 Task: Find connections with filter location Chandannagar with filter topic #engineeringwith filter profile language French with filter current company JBEGlobal.com Job Portal with filter school Uttrakhand Jobs with filter industry Utilities with filter service category Loans with filter keywords title School Counselor
Action: Mouse moved to (642, 84)
Screenshot: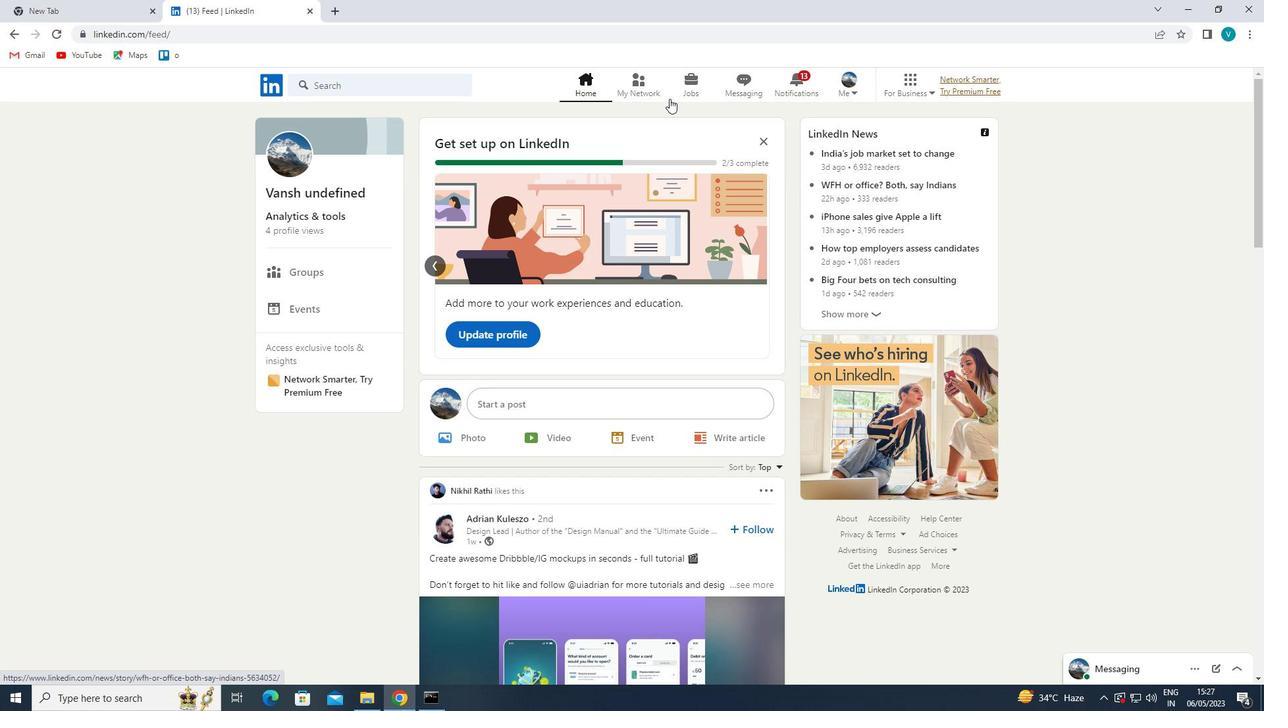 
Action: Mouse pressed left at (642, 84)
Screenshot: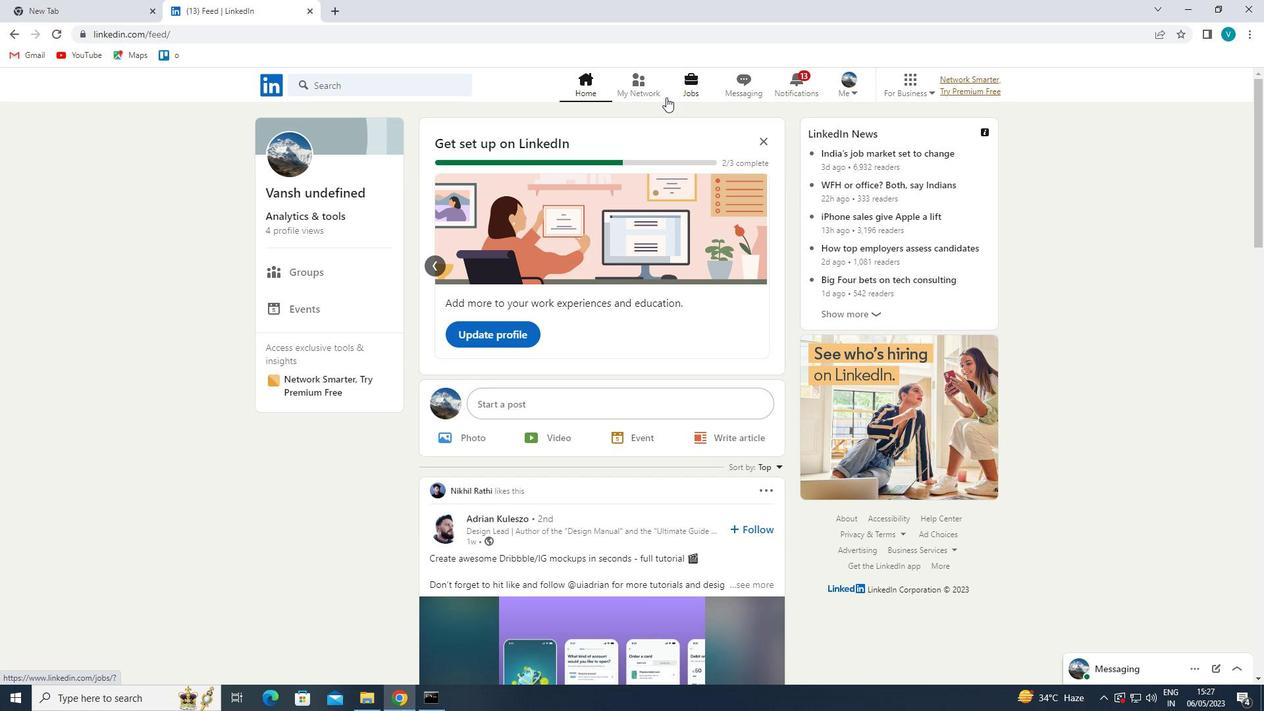 
Action: Mouse moved to (390, 149)
Screenshot: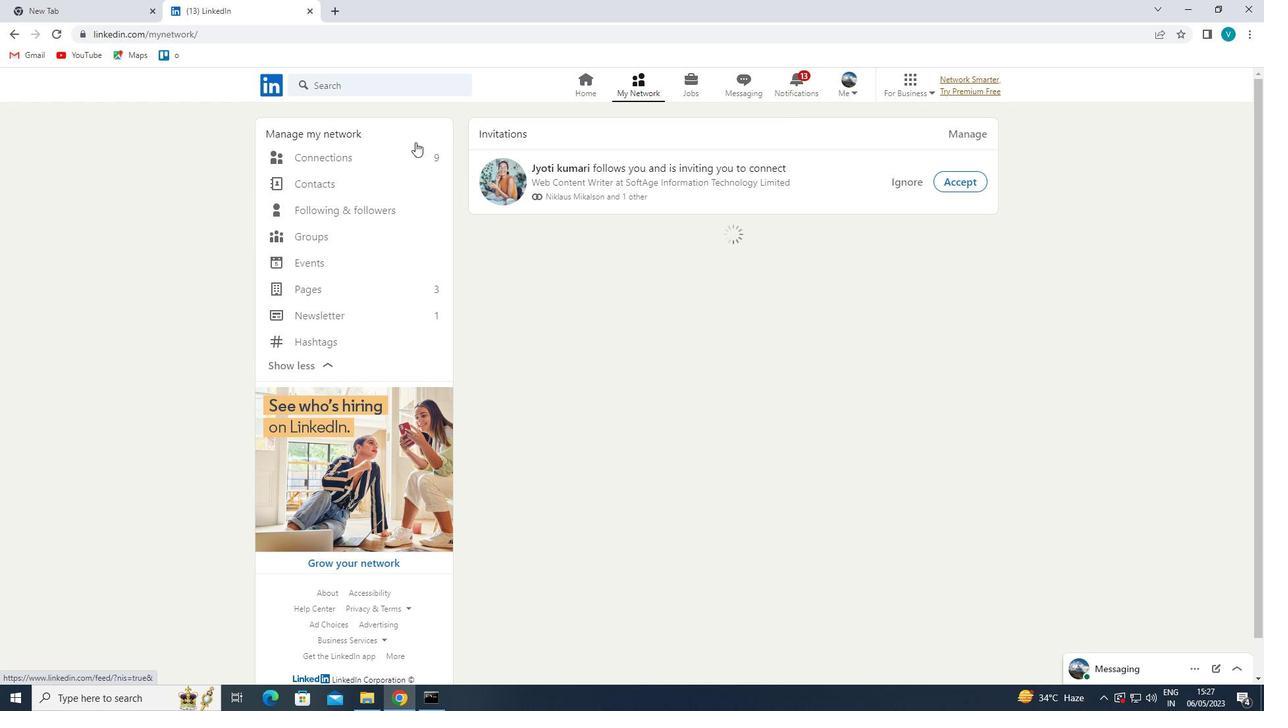 
Action: Mouse pressed left at (390, 149)
Screenshot: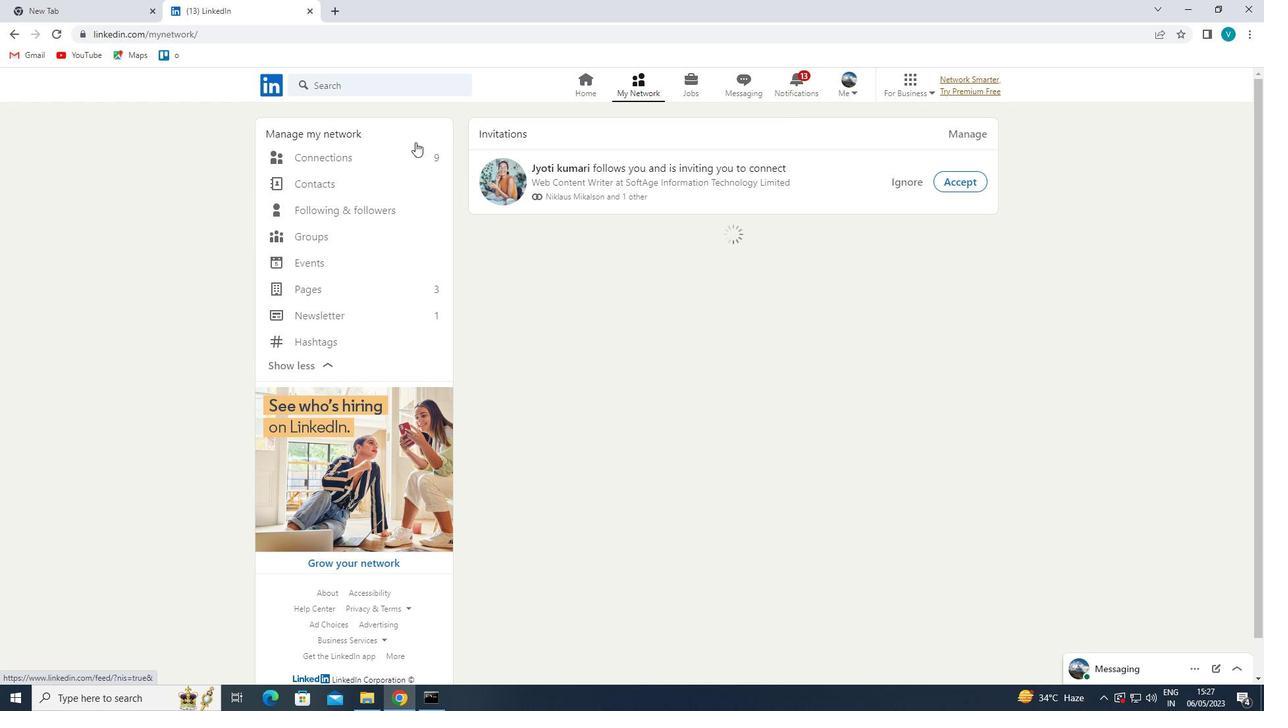 
Action: Mouse moved to (737, 161)
Screenshot: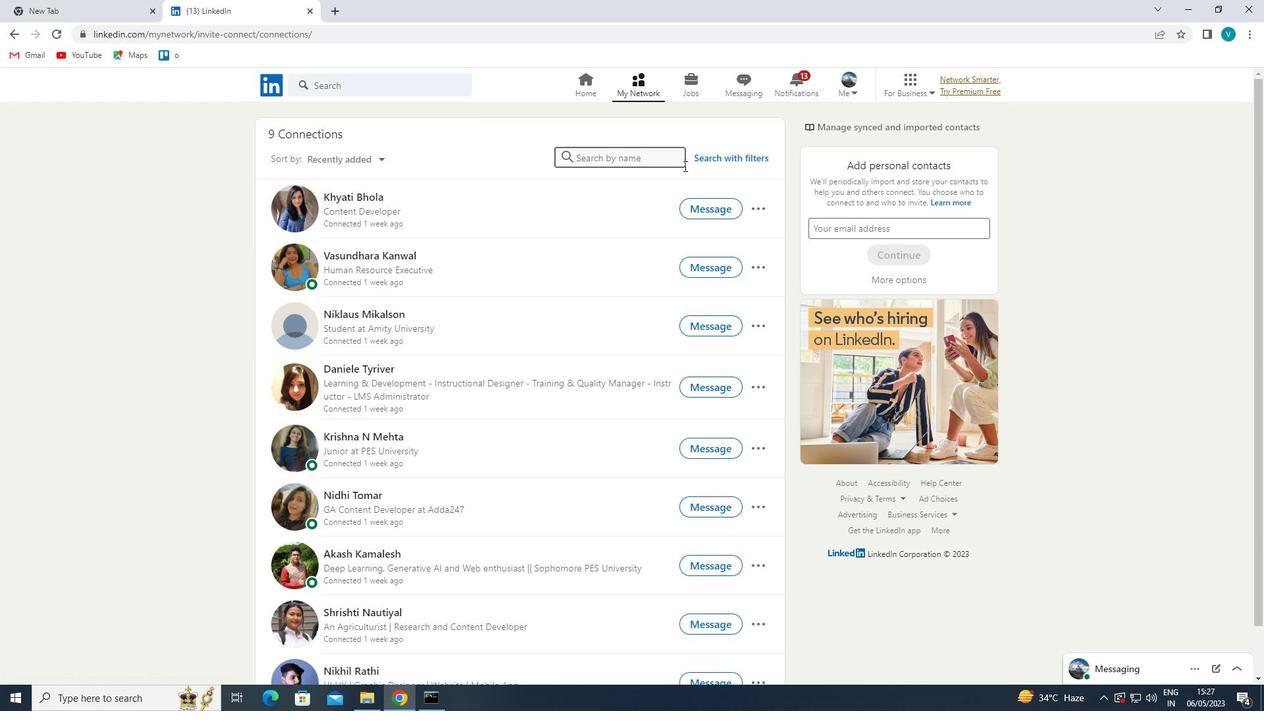 
Action: Mouse pressed left at (737, 161)
Screenshot: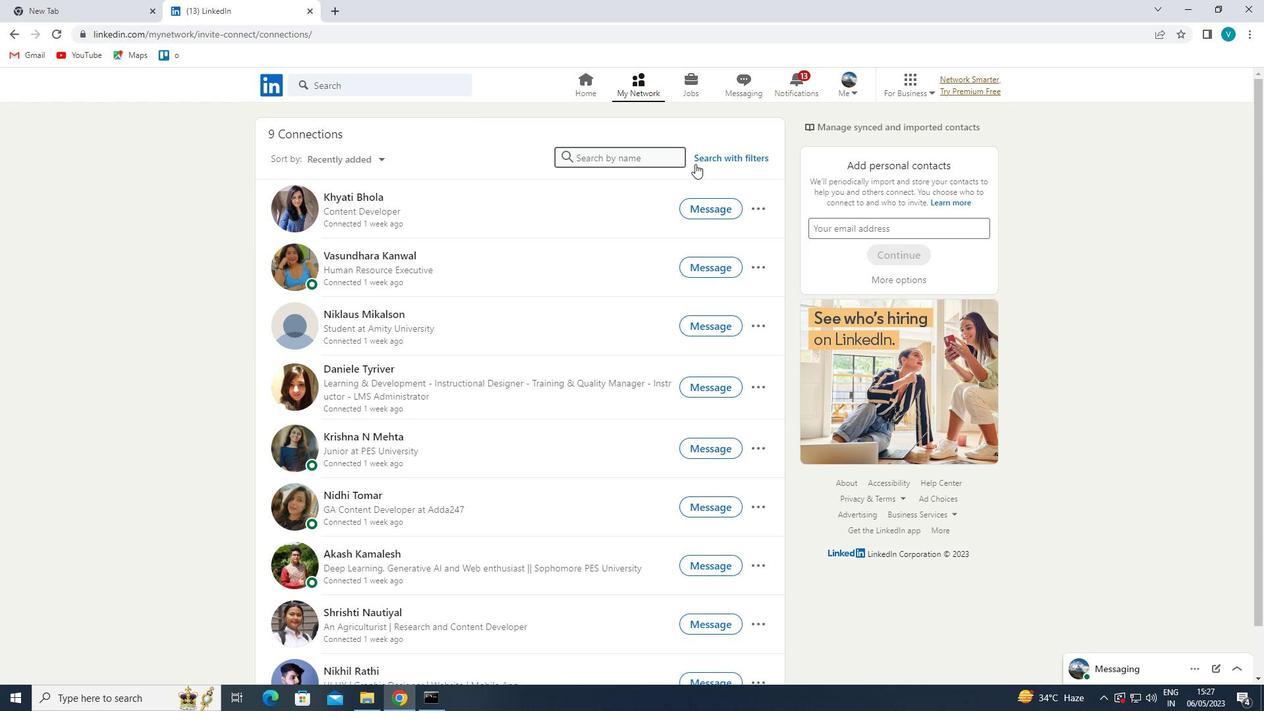
Action: Mouse moved to (637, 125)
Screenshot: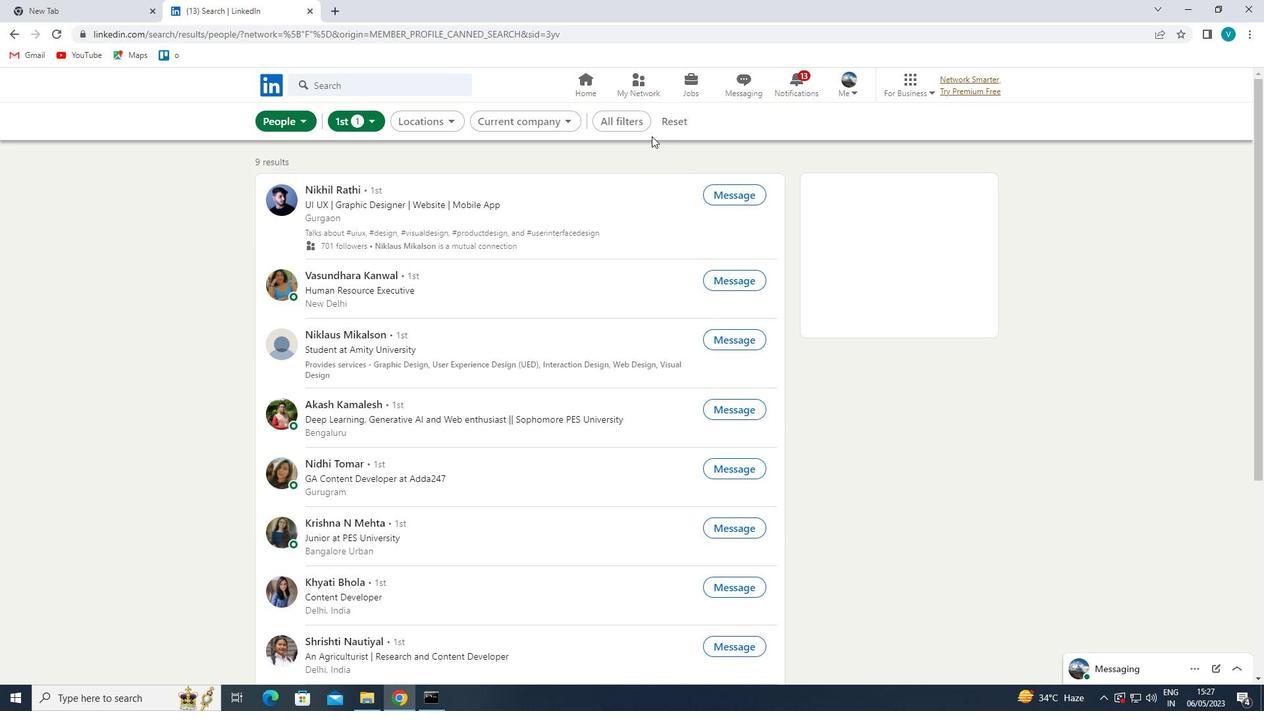 
Action: Mouse pressed left at (637, 125)
Screenshot: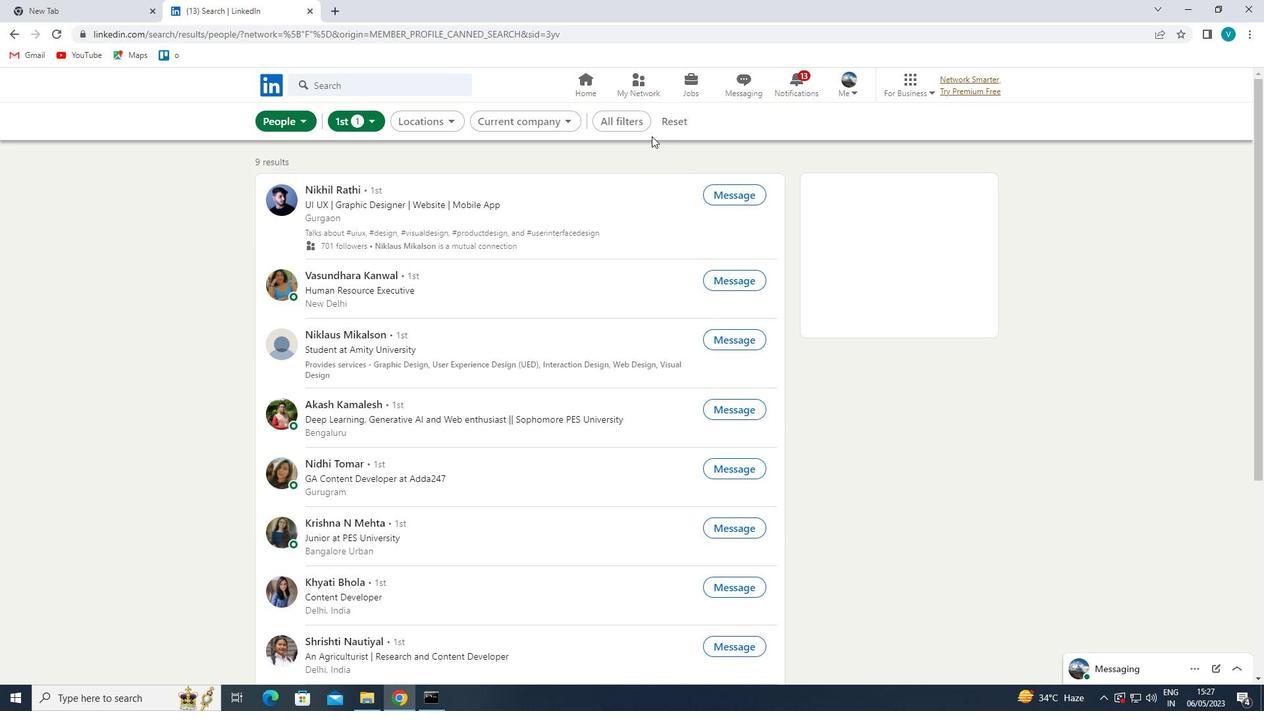 
Action: Mouse moved to (1165, 315)
Screenshot: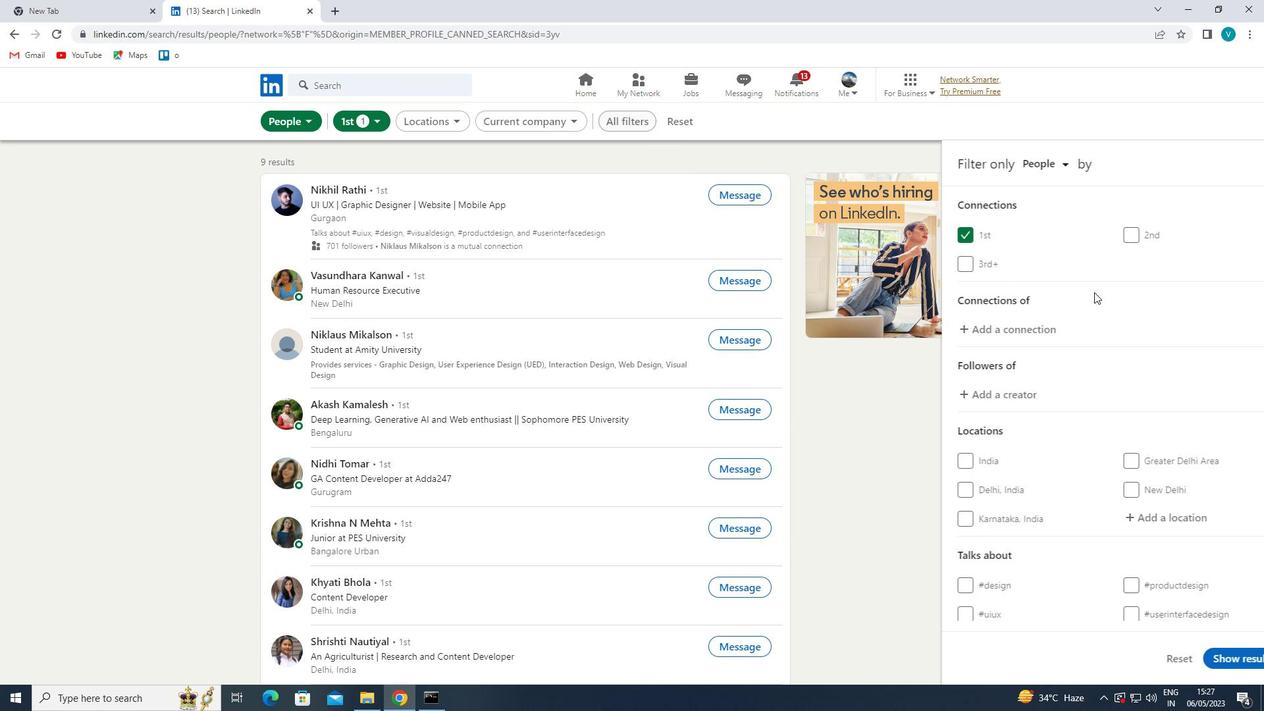
Action: Mouse scrolled (1165, 314) with delta (0, 0)
Screenshot: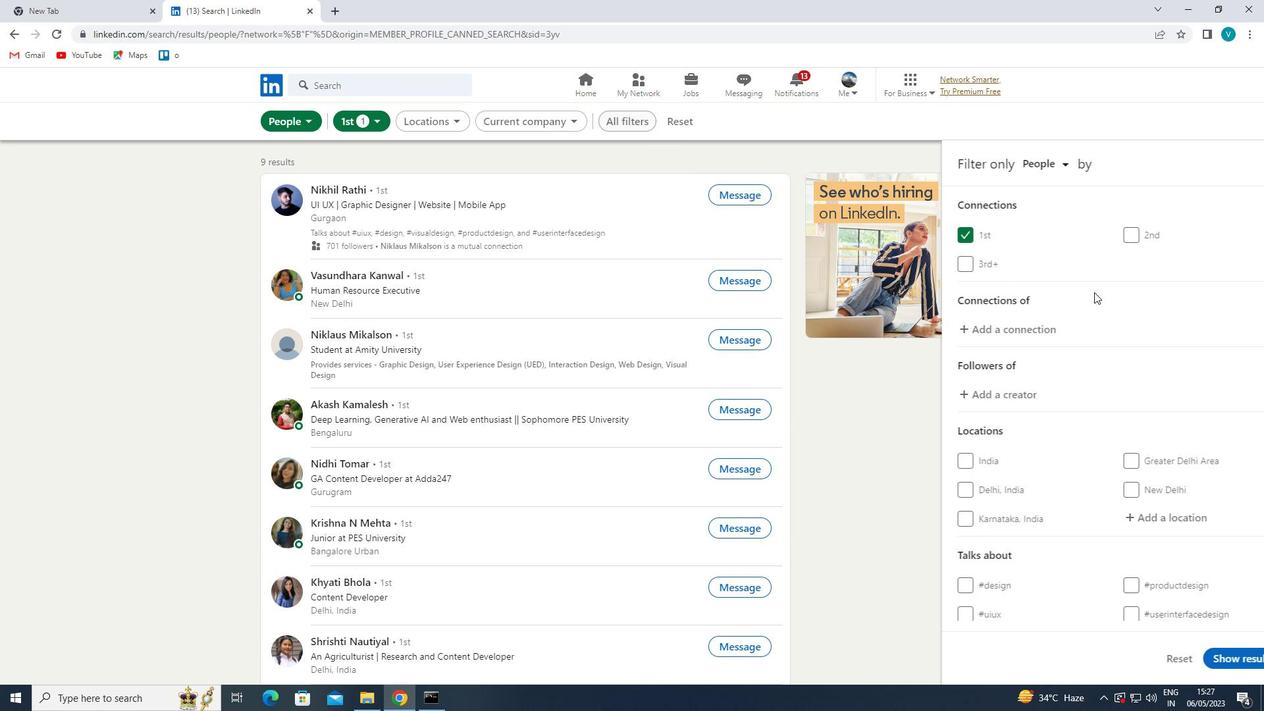 
Action: Mouse moved to (1154, 450)
Screenshot: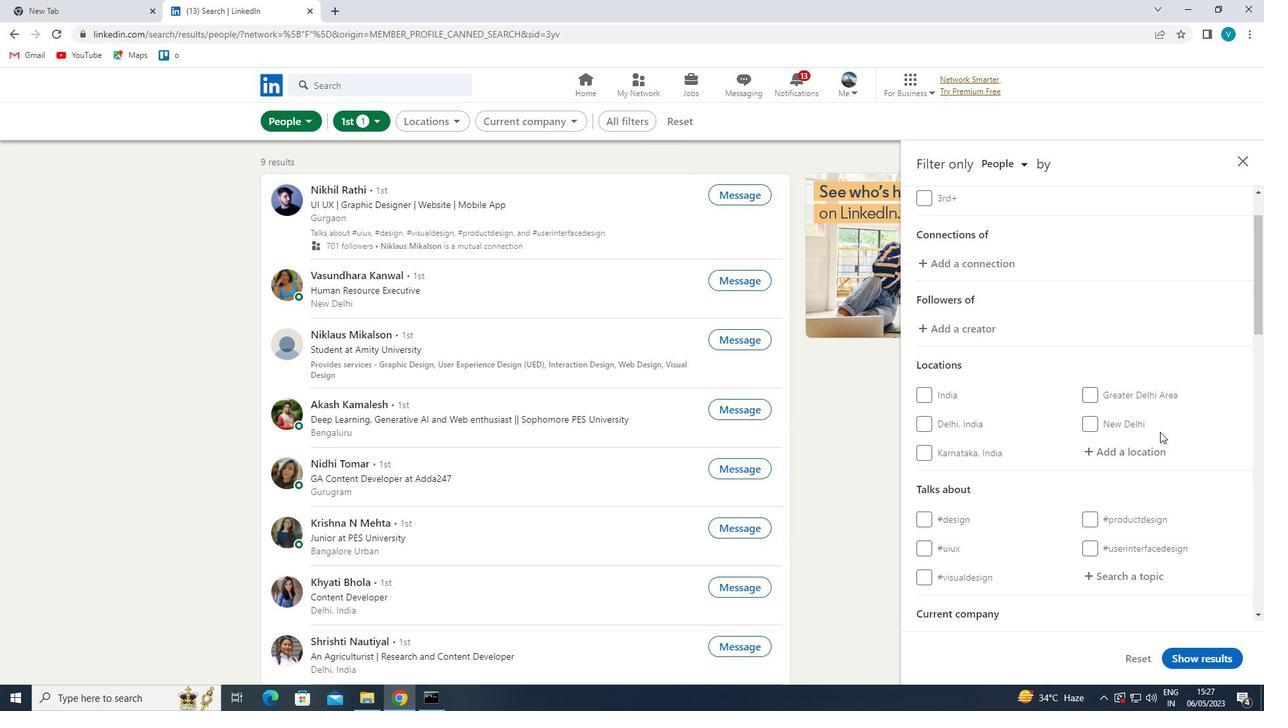 
Action: Mouse pressed left at (1154, 450)
Screenshot: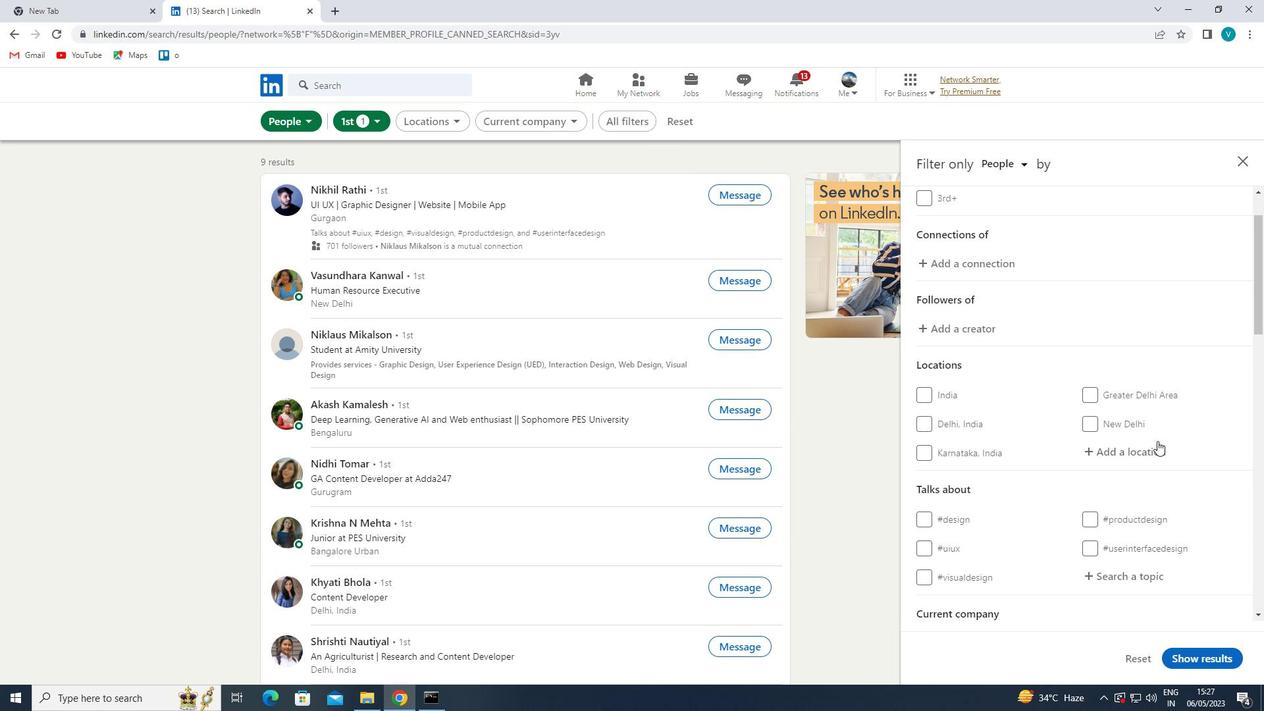 
Action: Mouse moved to (1008, 381)
Screenshot: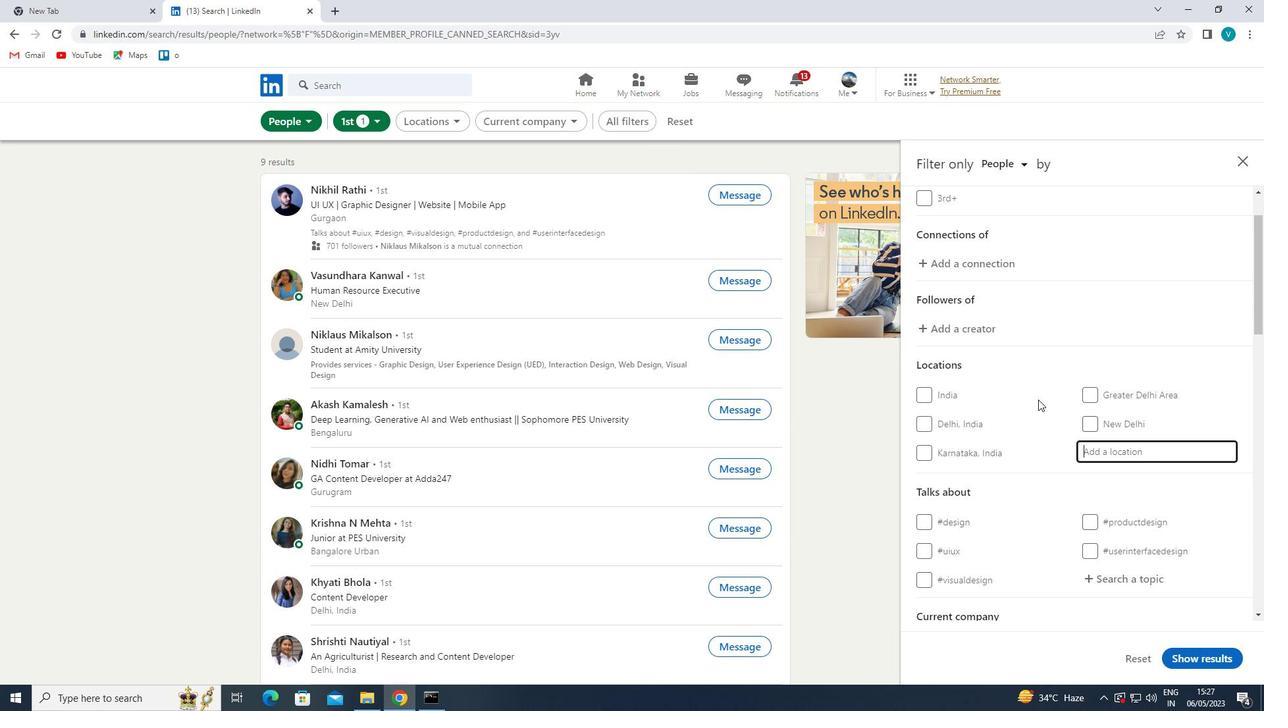 
Action: Key pressed <Key.shift>CHA
Screenshot: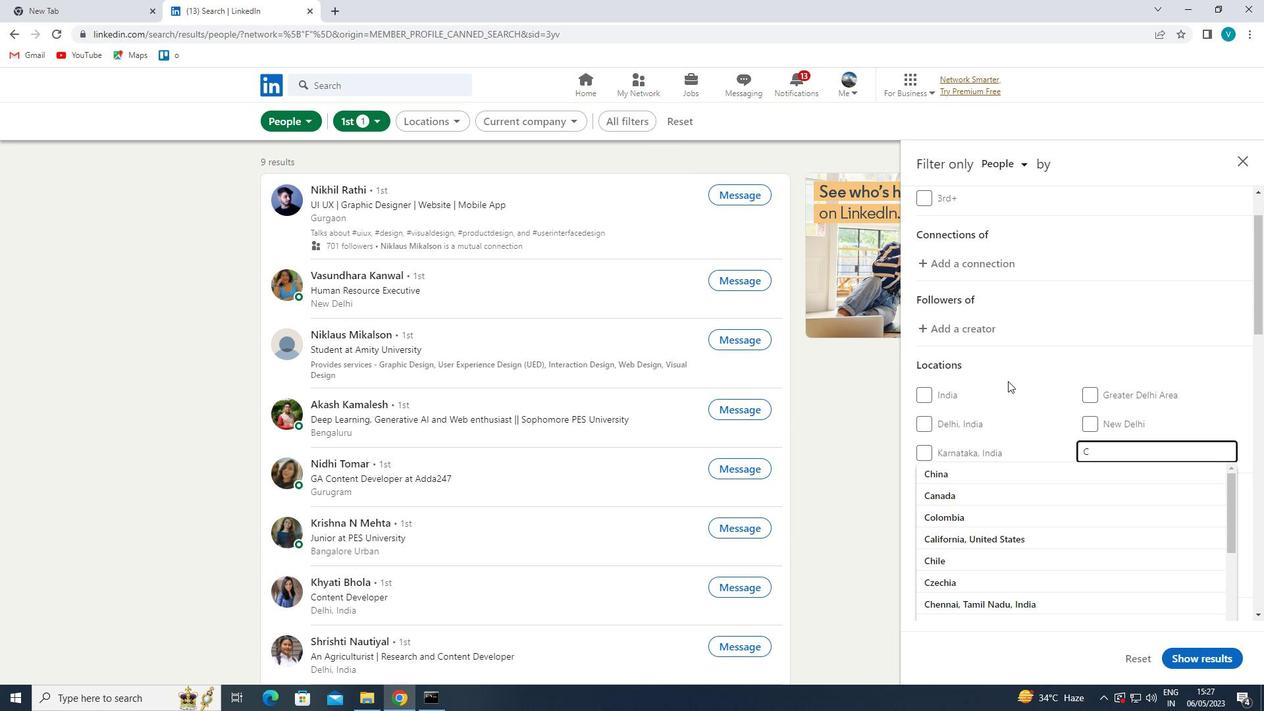 
Action: Mouse moved to (1007, 380)
Screenshot: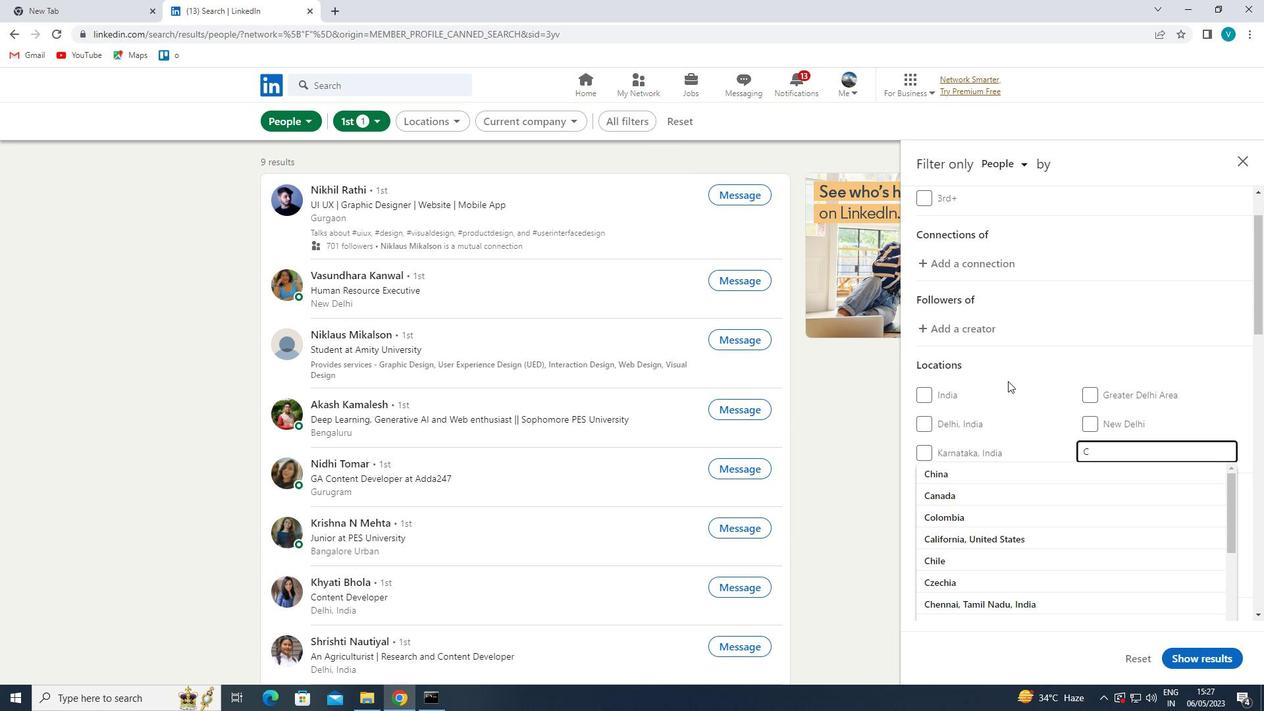 
Action: Key pressed NDANNAGAR
Screenshot: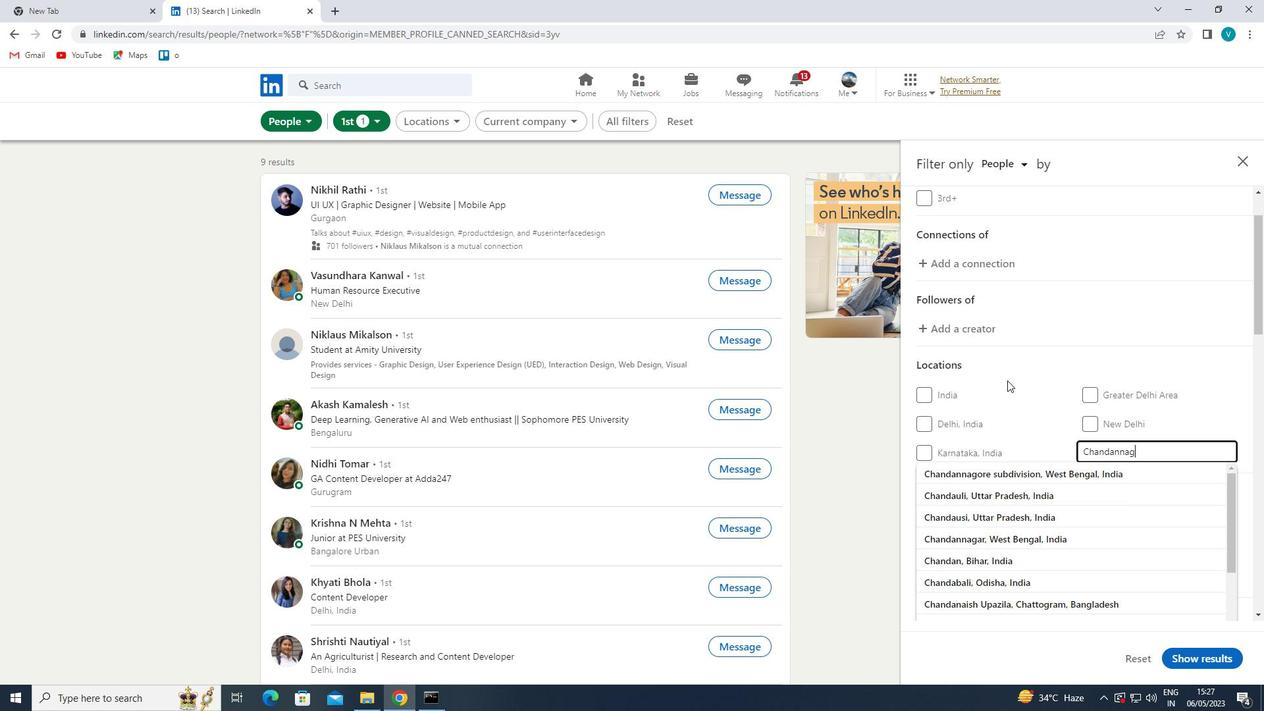 
Action: Mouse moved to (1024, 475)
Screenshot: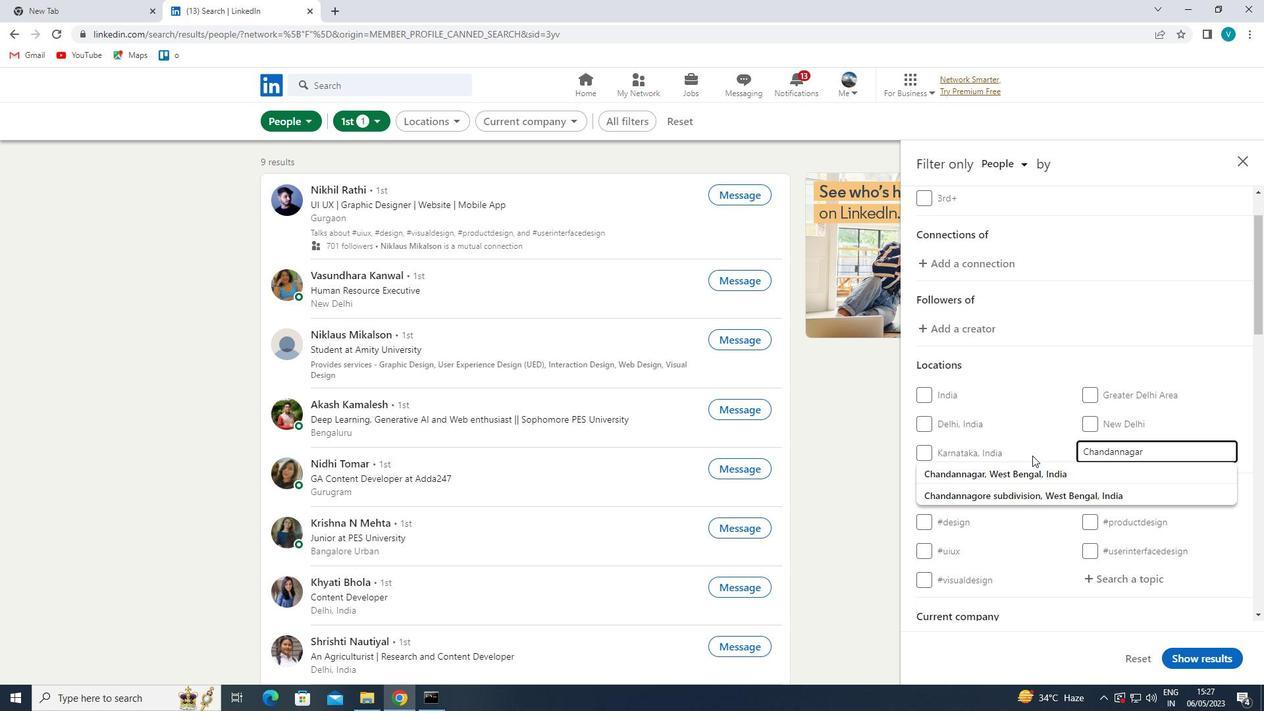 
Action: Mouse pressed left at (1024, 475)
Screenshot: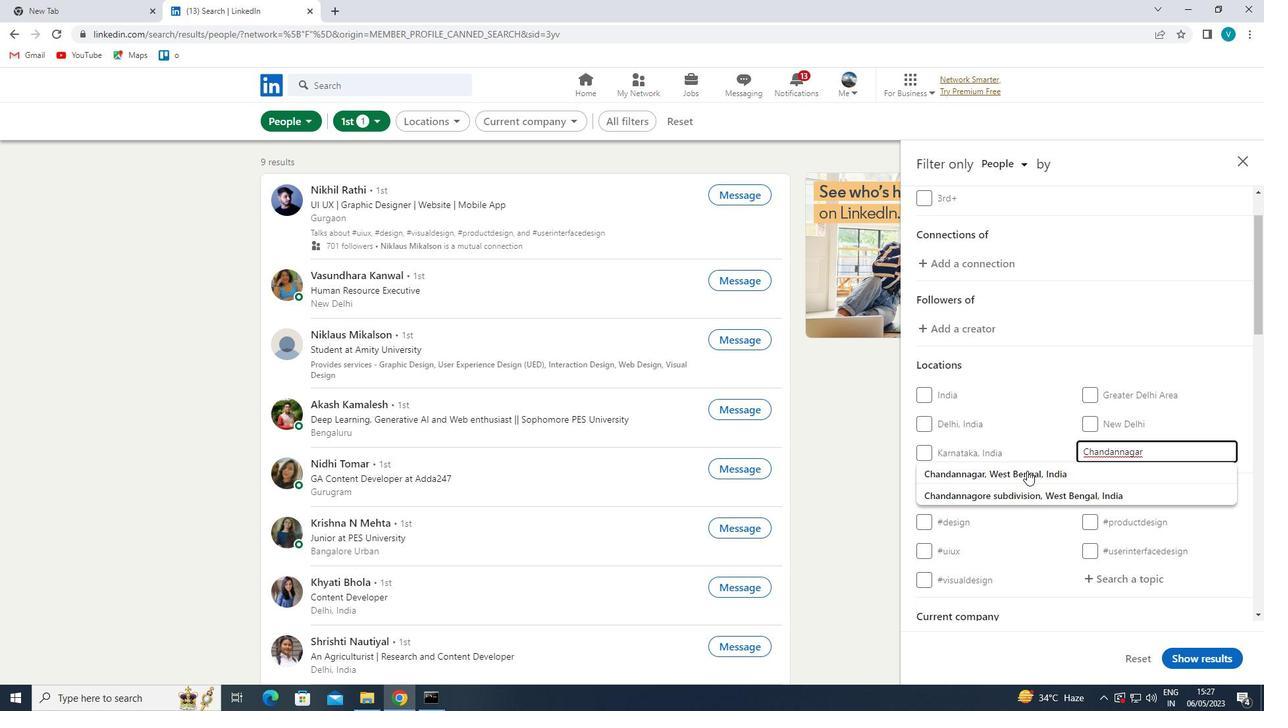 
Action: Mouse moved to (1086, 459)
Screenshot: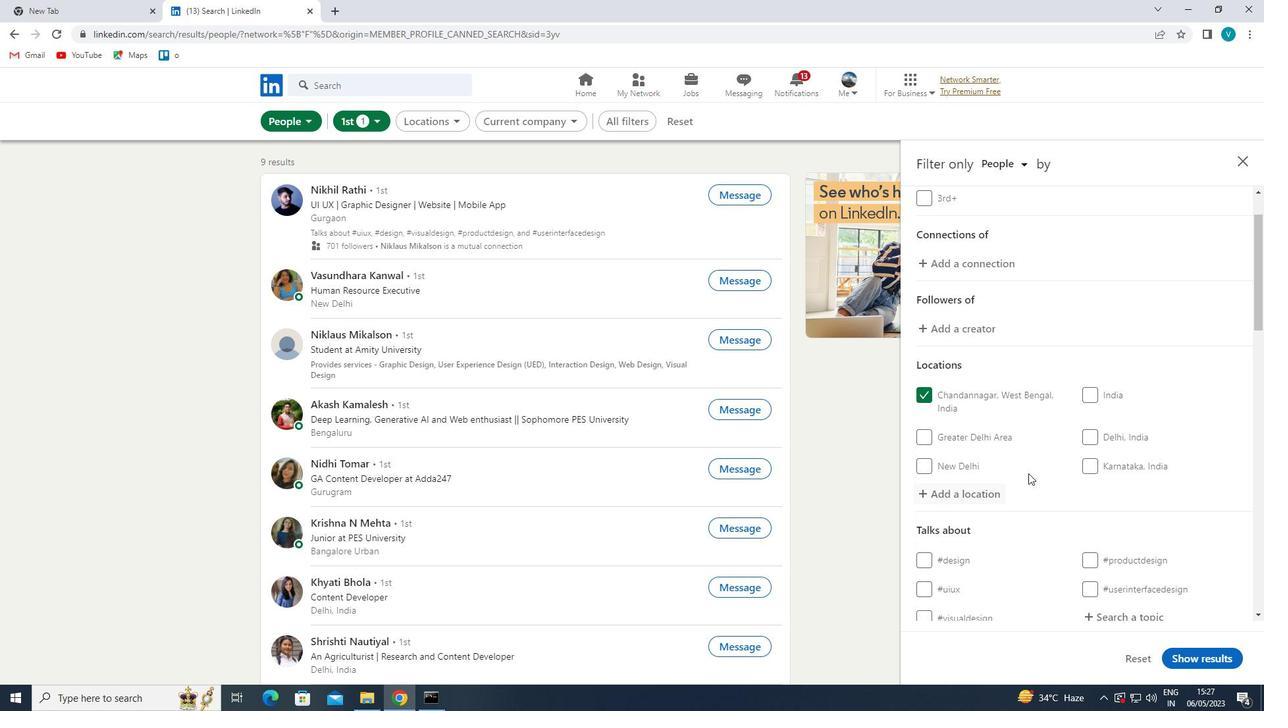
Action: Mouse scrolled (1086, 458) with delta (0, 0)
Screenshot: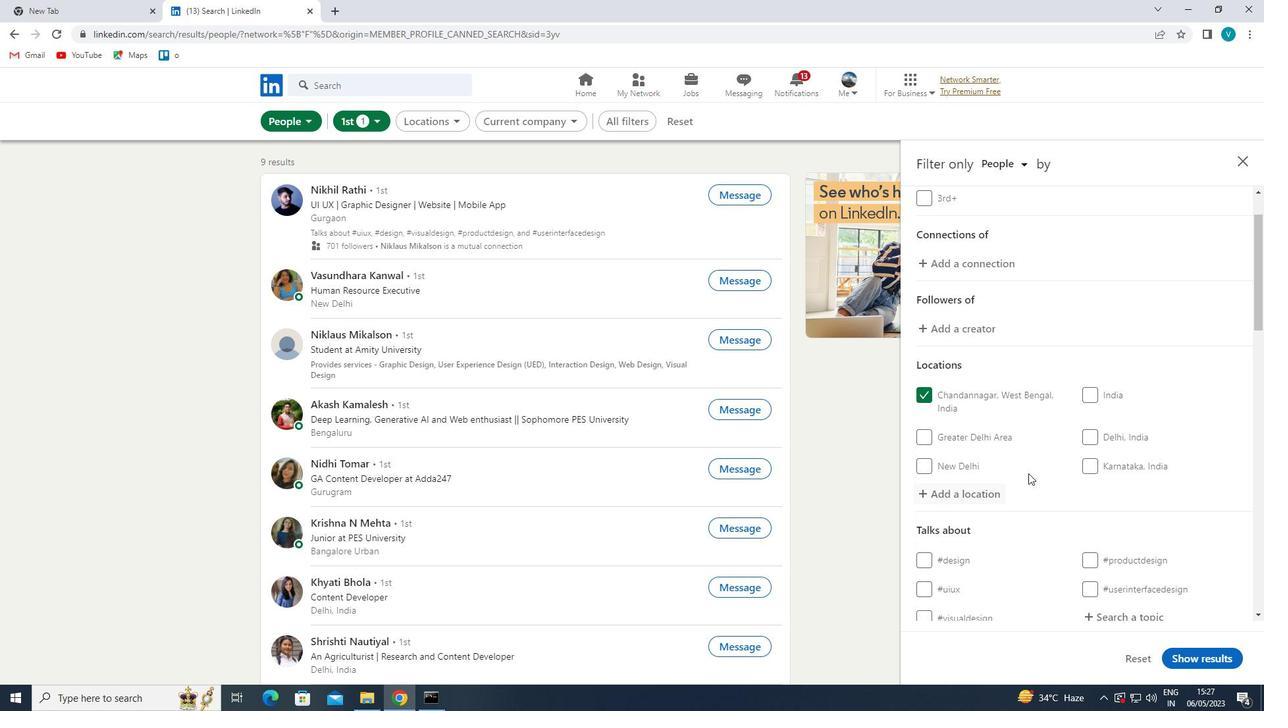 
Action: Mouse moved to (1090, 458)
Screenshot: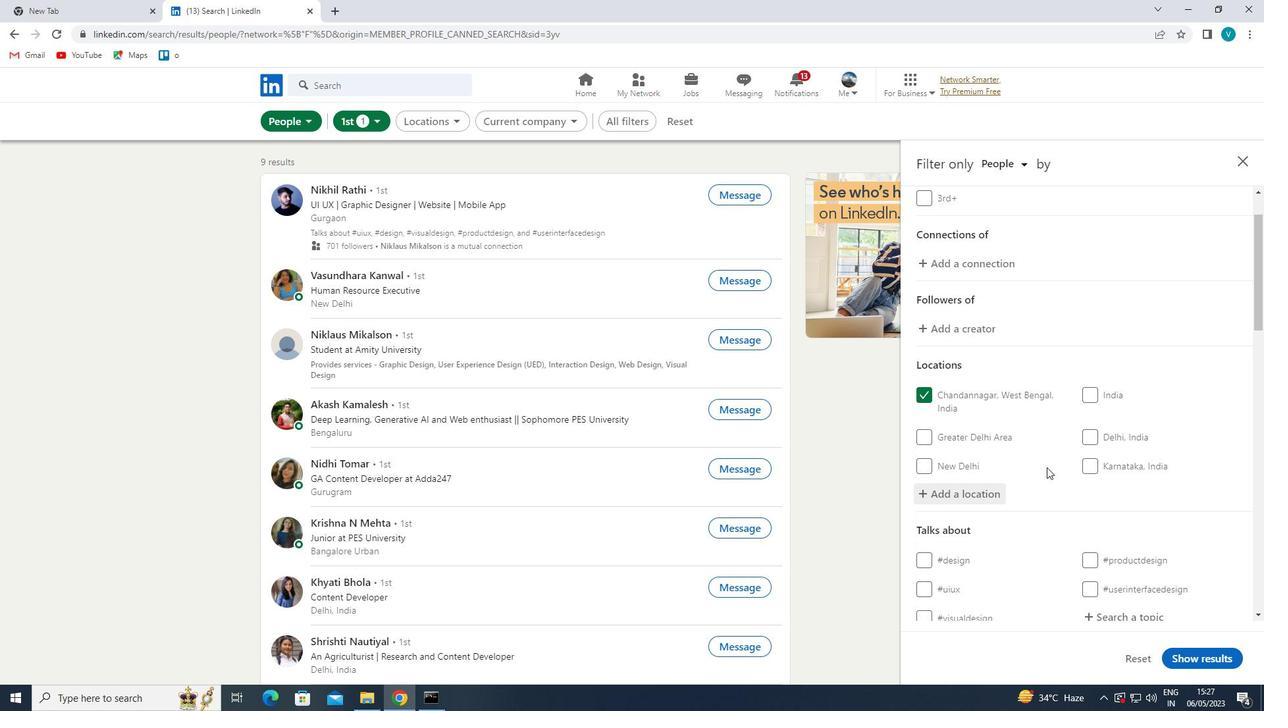 
Action: Mouse scrolled (1090, 457) with delta (0, 0)
Screenshot: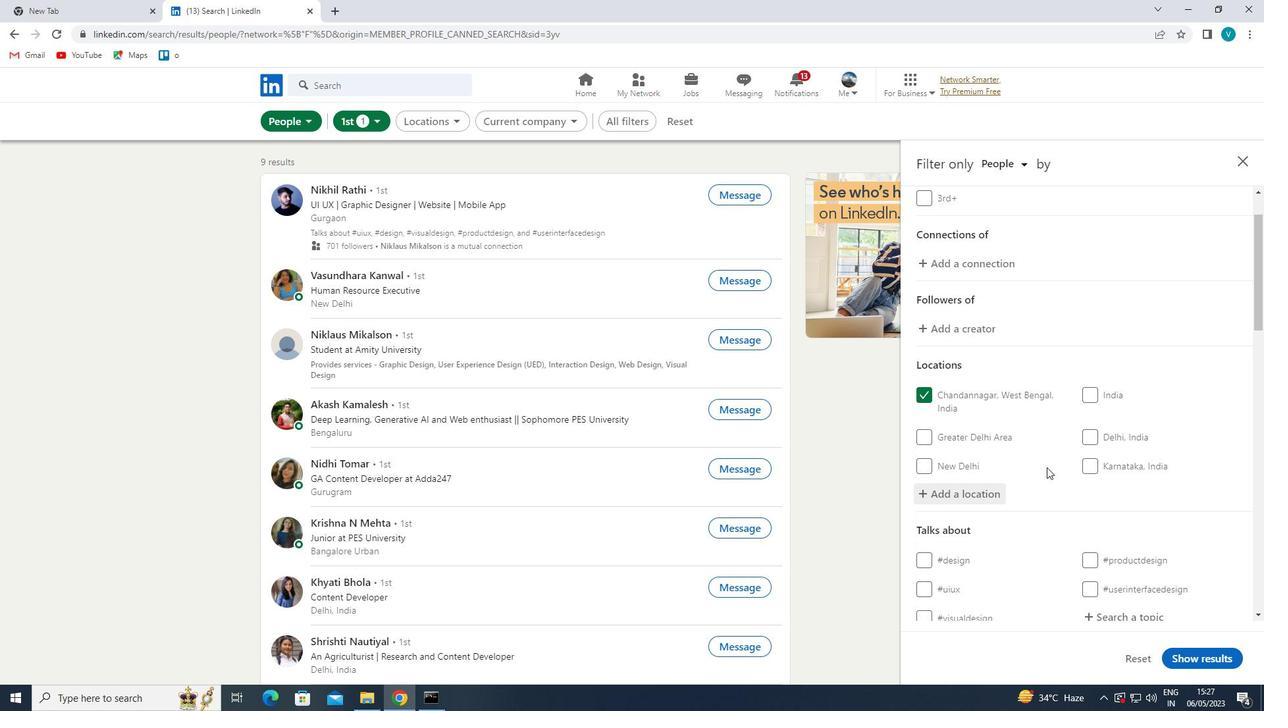 
Action: Mouse moved to (1094, 458)
Screenshot: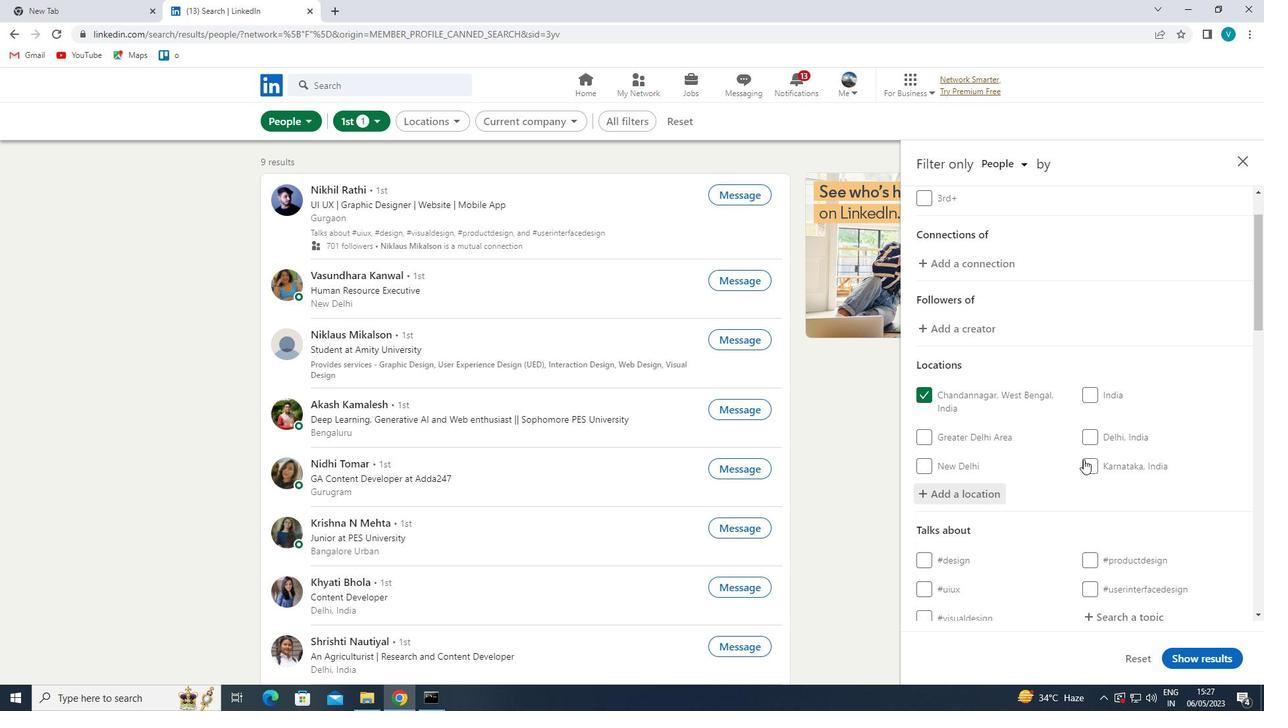 
Action: Mouse scrolled (1094, 457) with delta (0, 0)
Screenshot: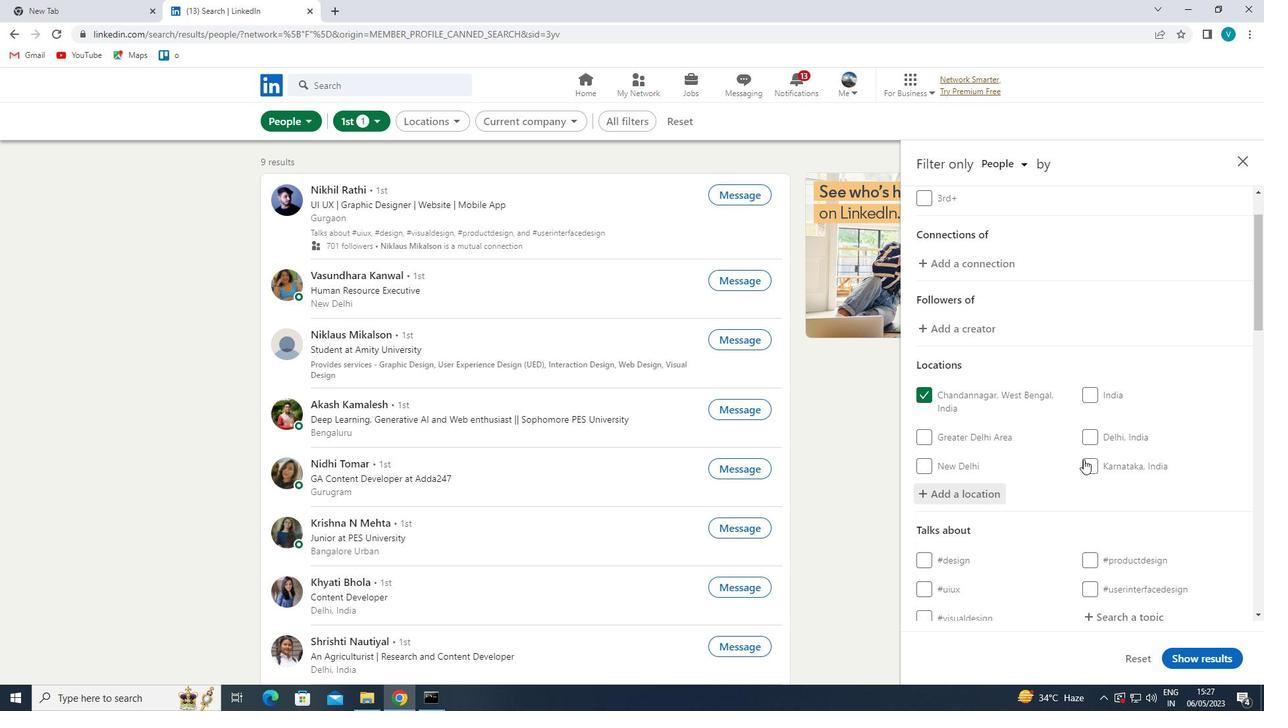 
Action: Mouse moved to (1148, 421)
Screenshot: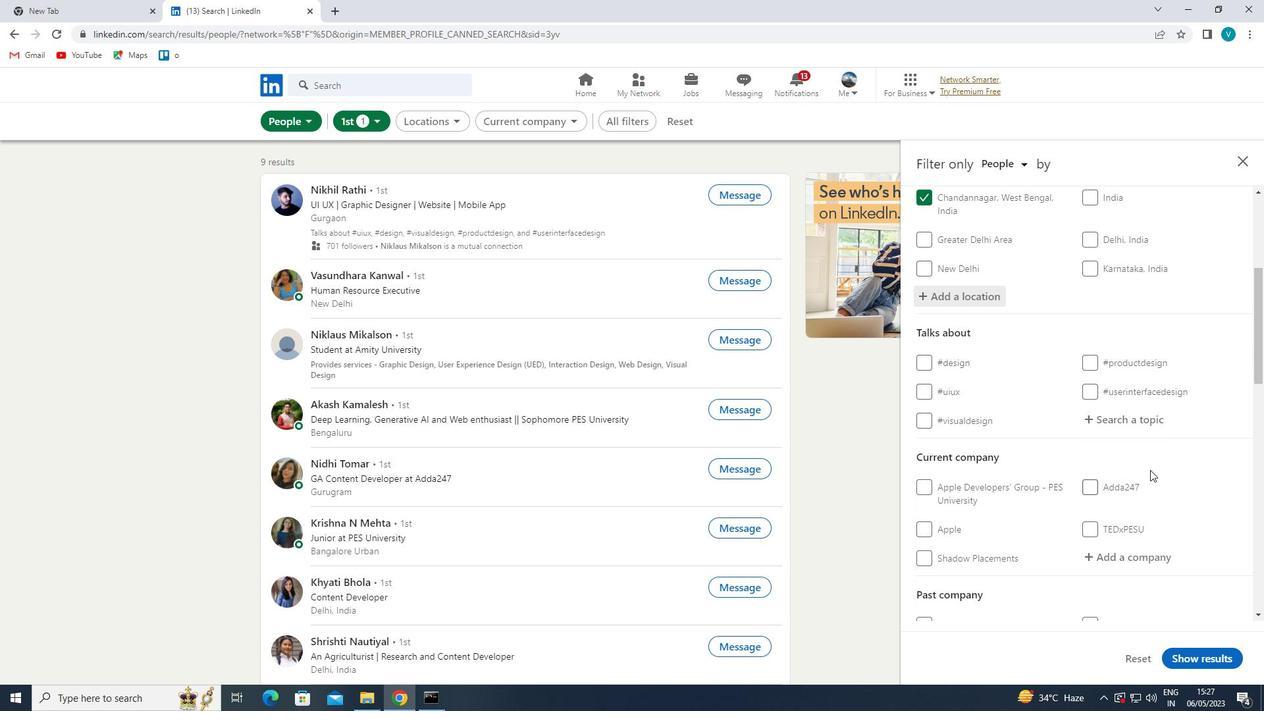 
Action: Mouse pressed left at (1148, 421)
Screenshot: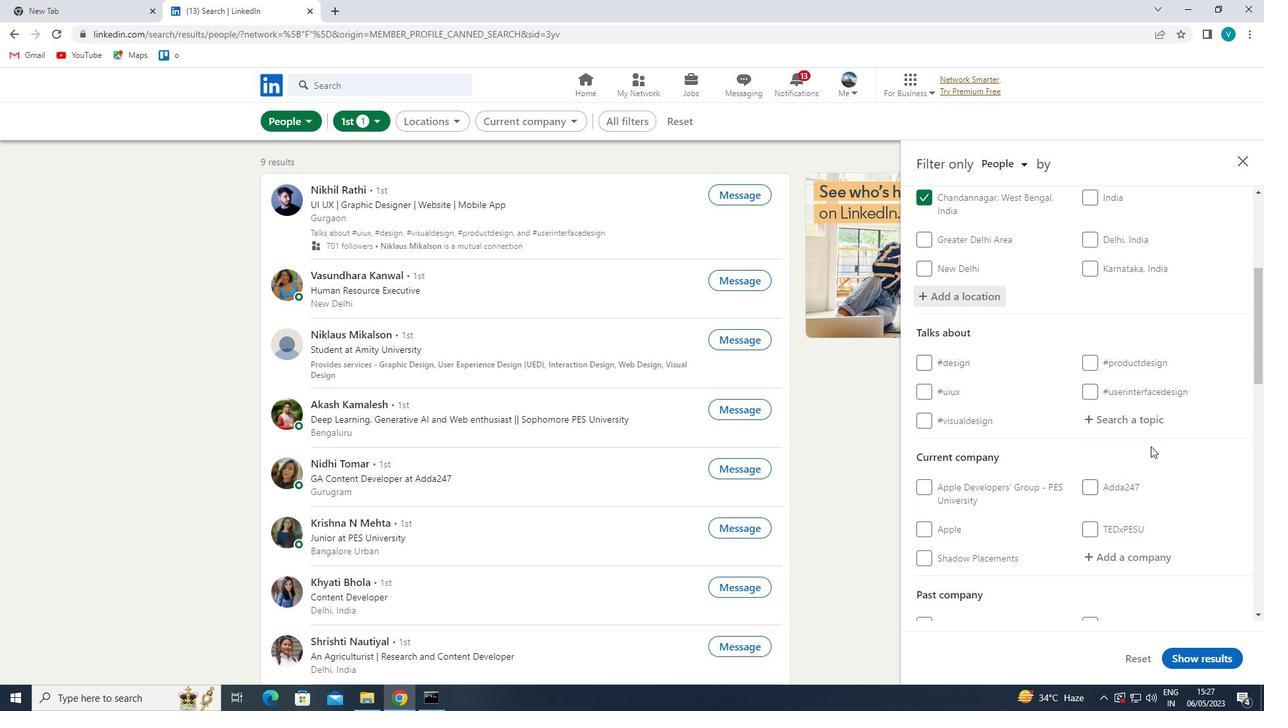 
Action: Mouse moved to (1078, 388)
Screenshot: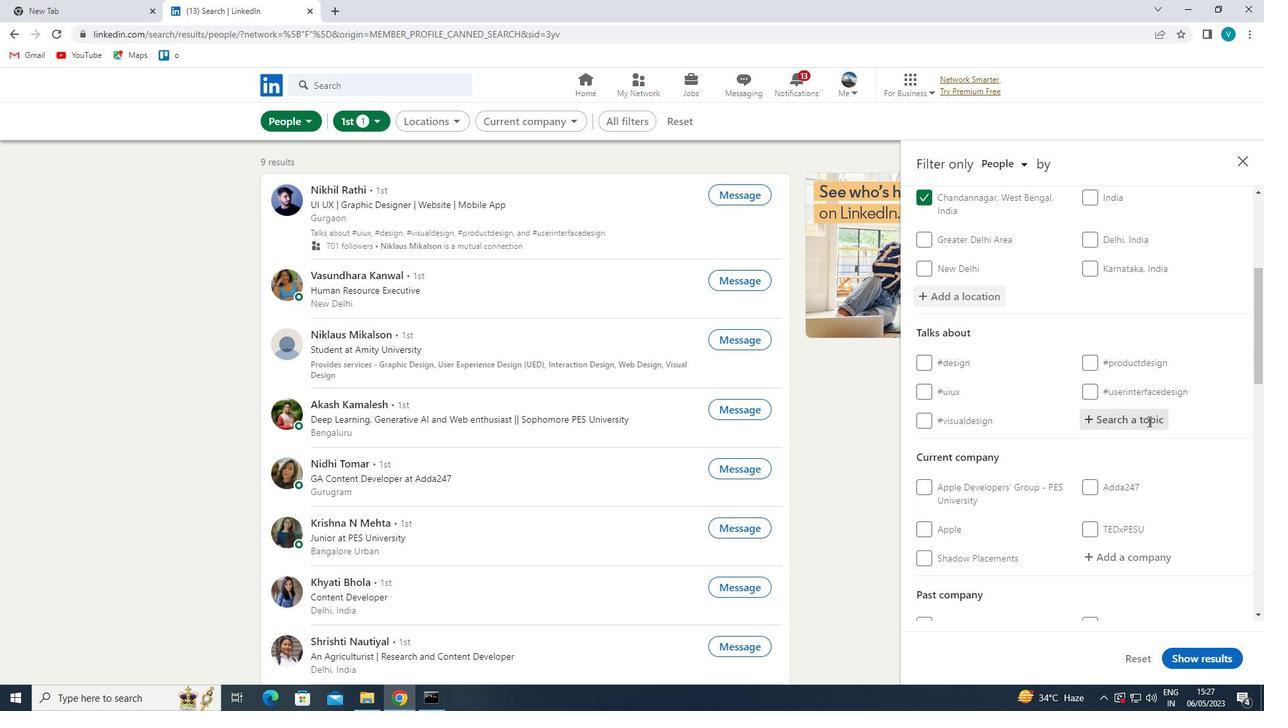 
Action: Key pressed ENGINEER
Screenshot: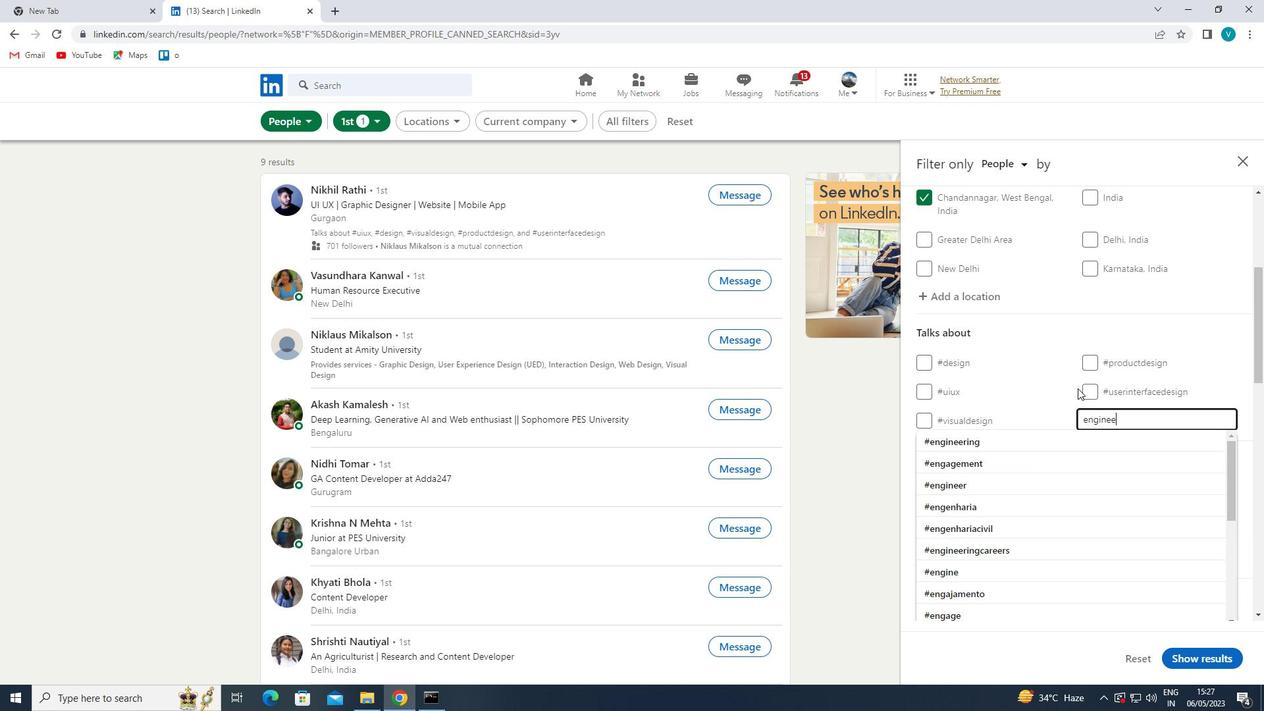 
Action: Mouse moved to (1053, 440)
Screenshot: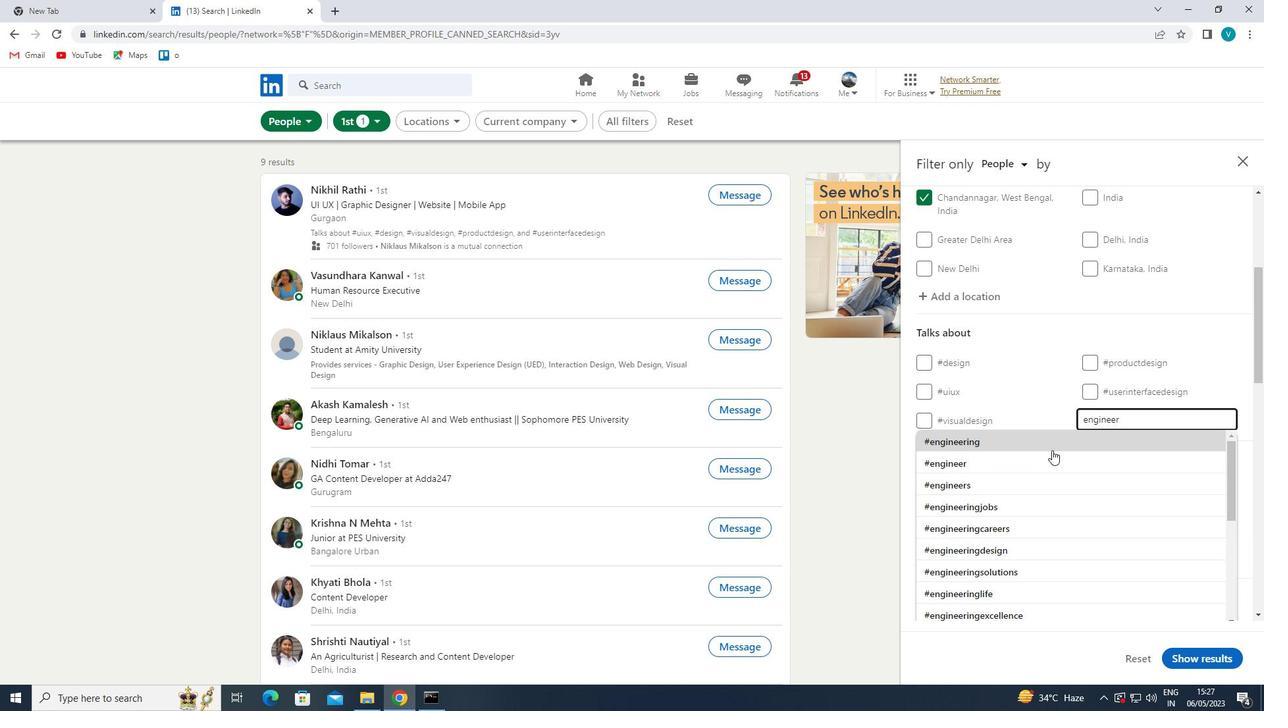 
Action: Mouse pressed left at (1053, 440)
Screenshot: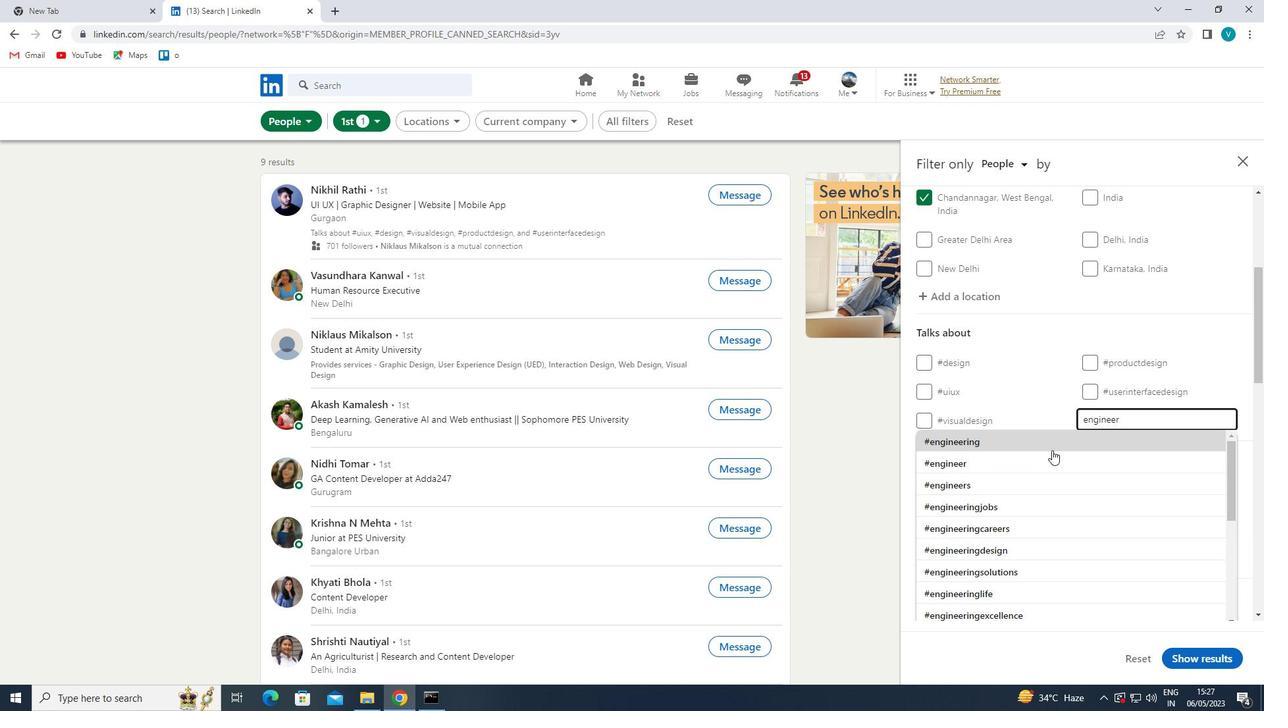 
Action: Mouse moved to (1077, 451)
Screenshot: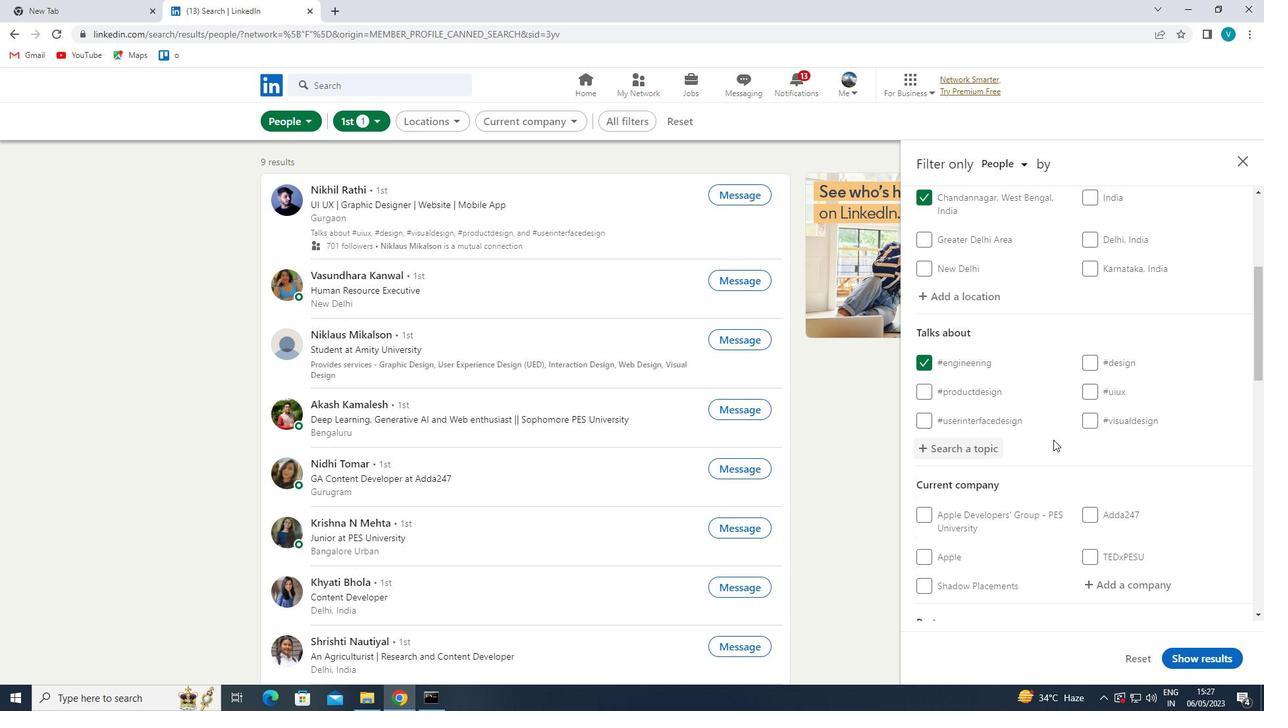 
Action: Mouse scrolled (1077, 450) with delta (0, 0)
Screenshot: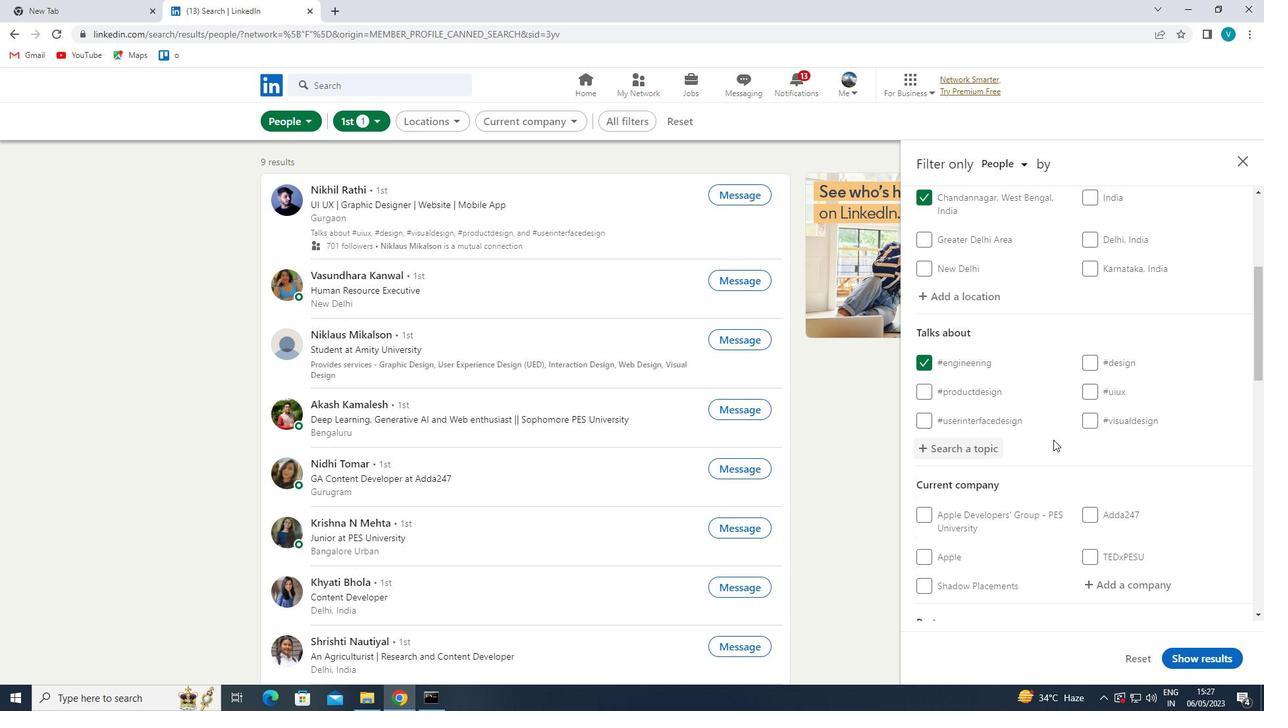 
Action: Mouse moved to (1081, 456)
Screenshot: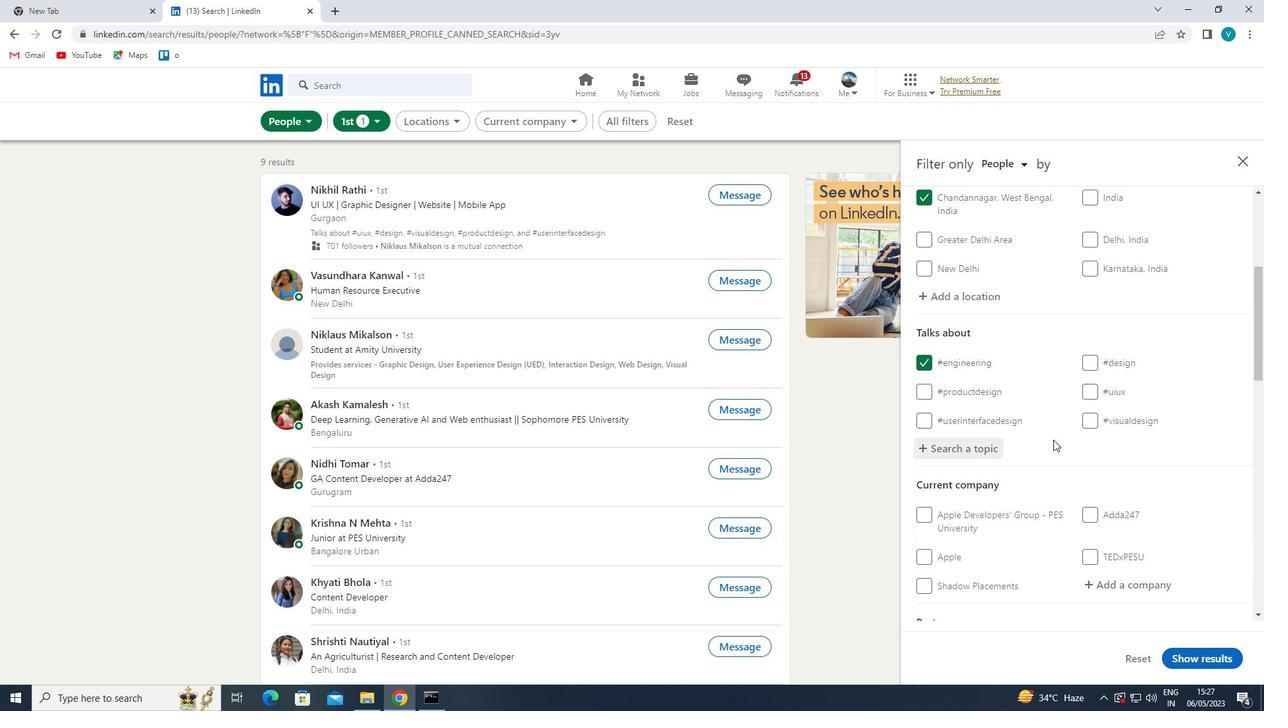 
Action: Mouse scrolled (1081, 455) with delta (0, 0)
Screenshot: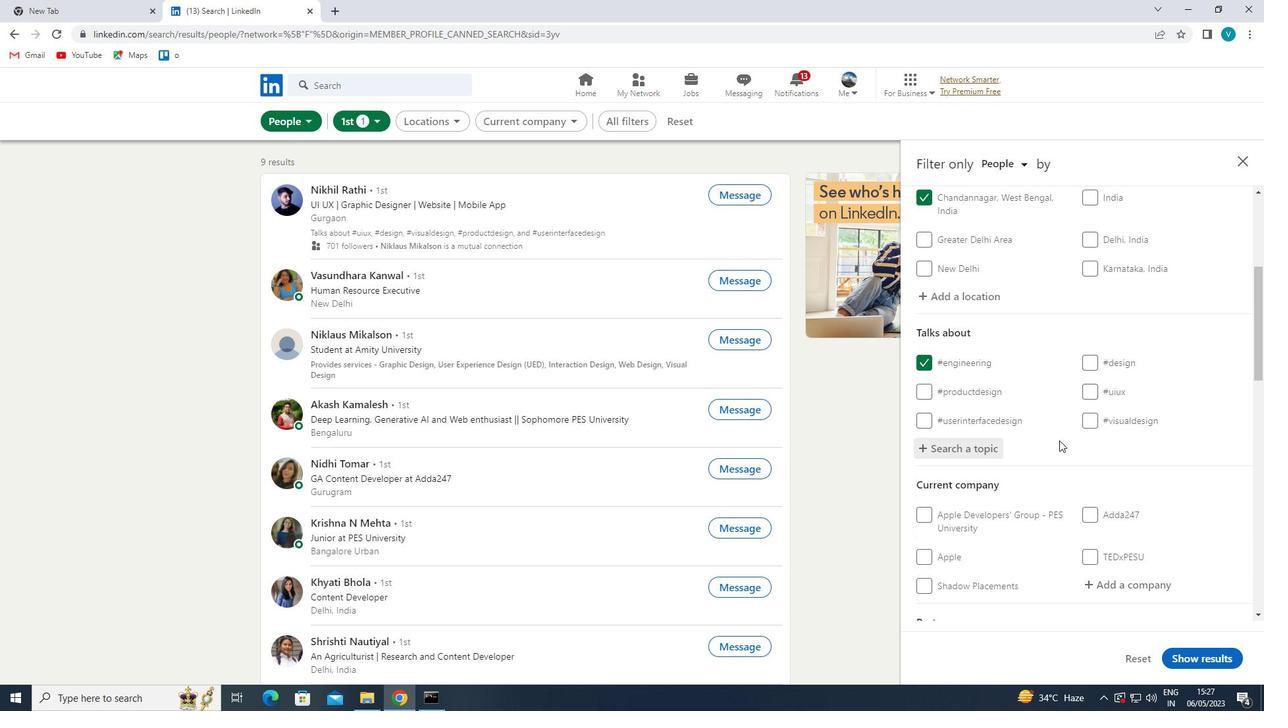 
Action: Mouse scrolled (1081, 455) with delta (0, 0)
Screenshot: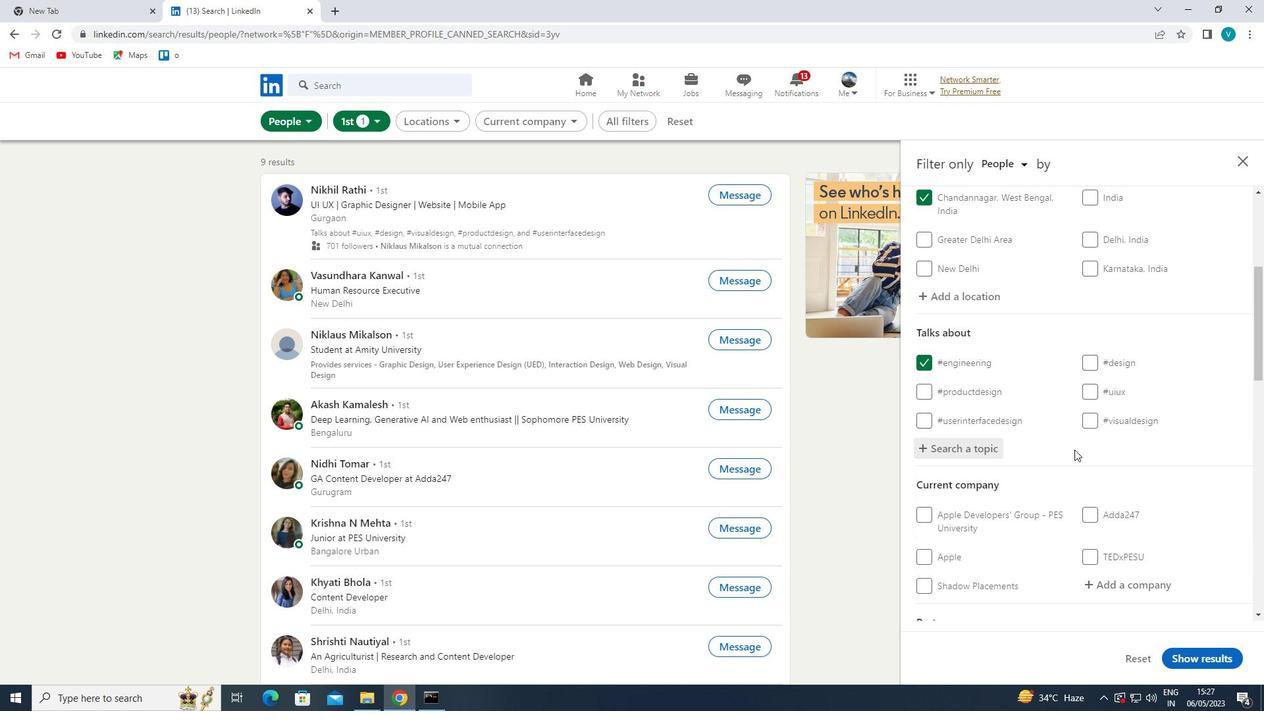 
Action: Mouse moved to (1129, 393)
Screenshot: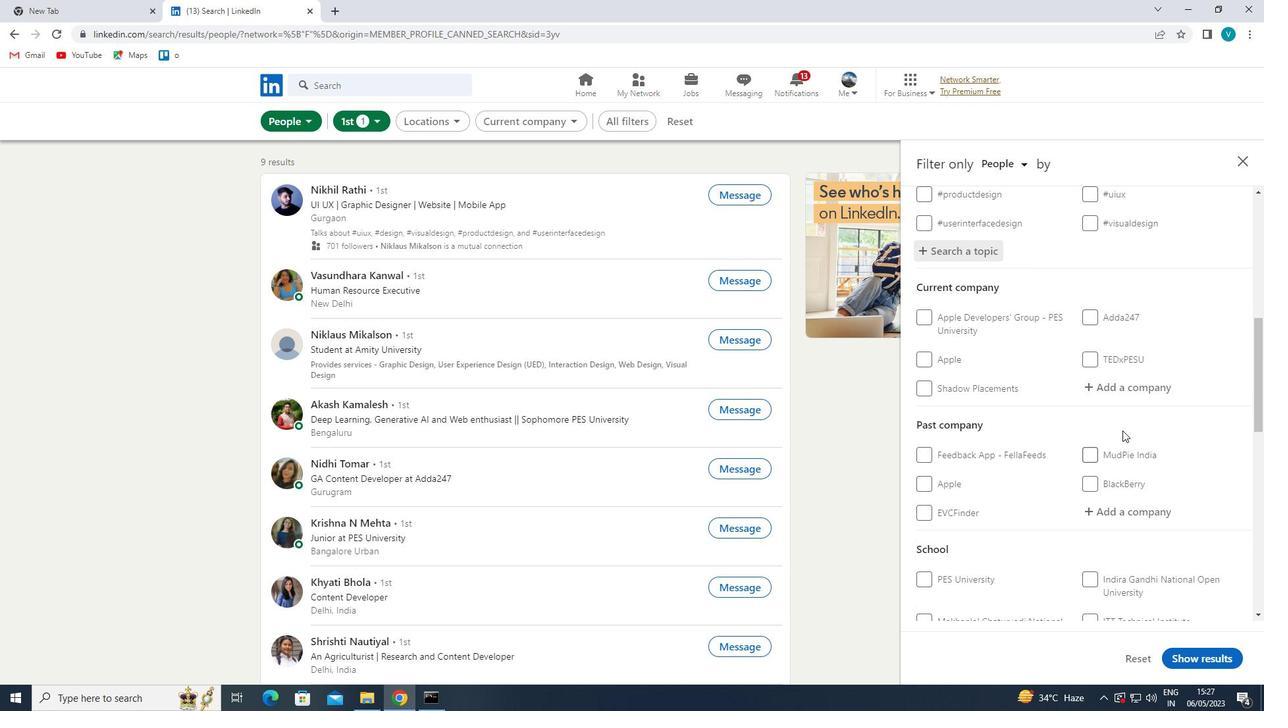 
Action: Mouse pressed left at (1129, 393)
Screenshot: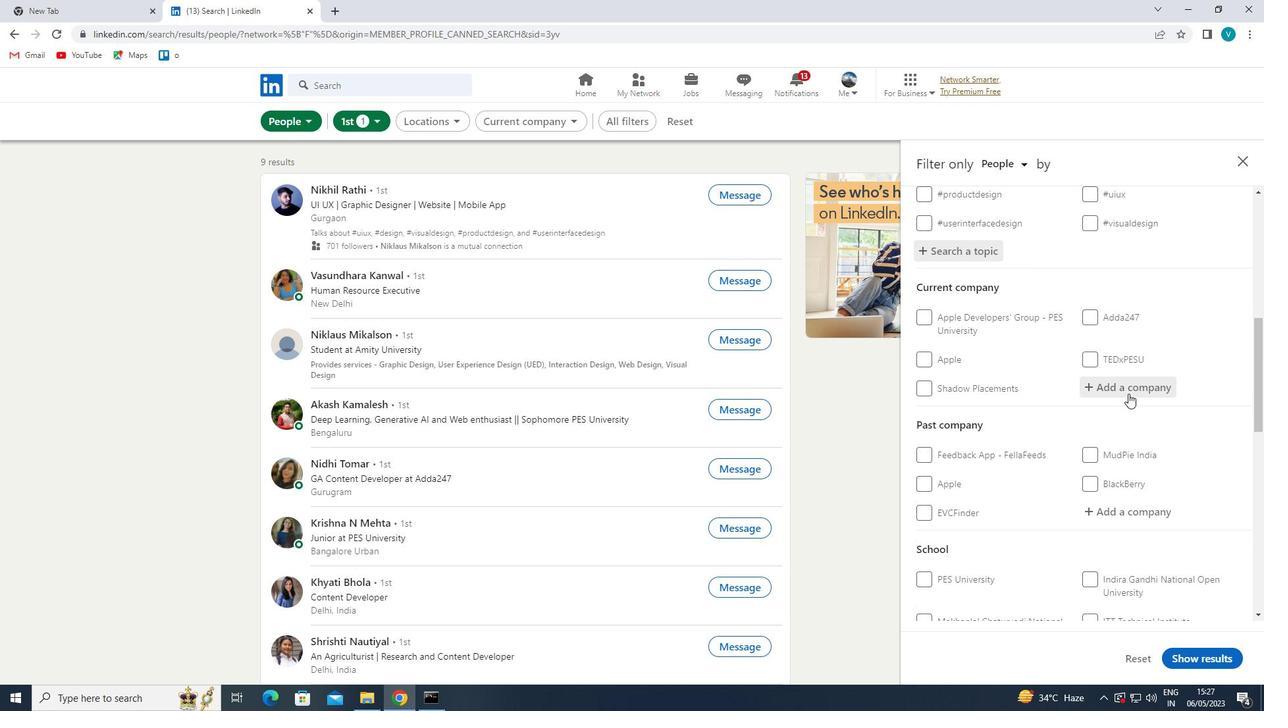 
Action: Mouse moved to (1074, 368)
Screenshot: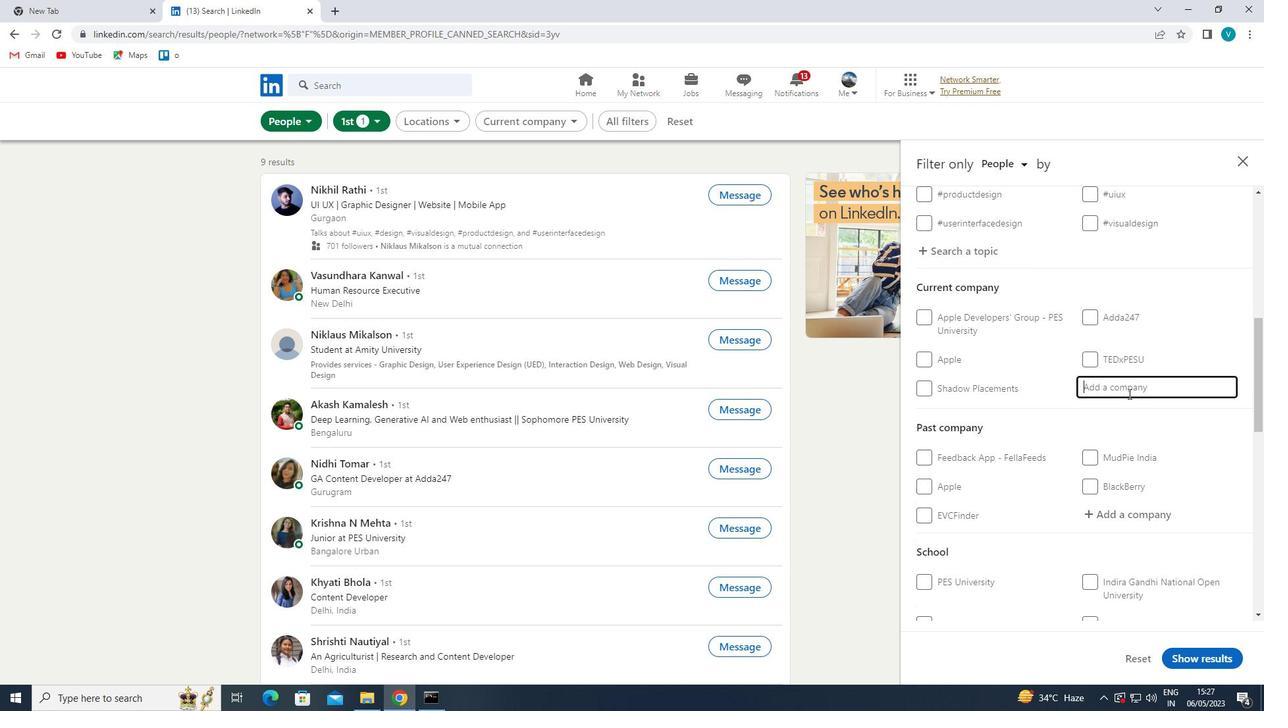 
Action: Key pressed <Key.shift>JBE<Key.space><Key.shift><Key.backspace>
Screenshot: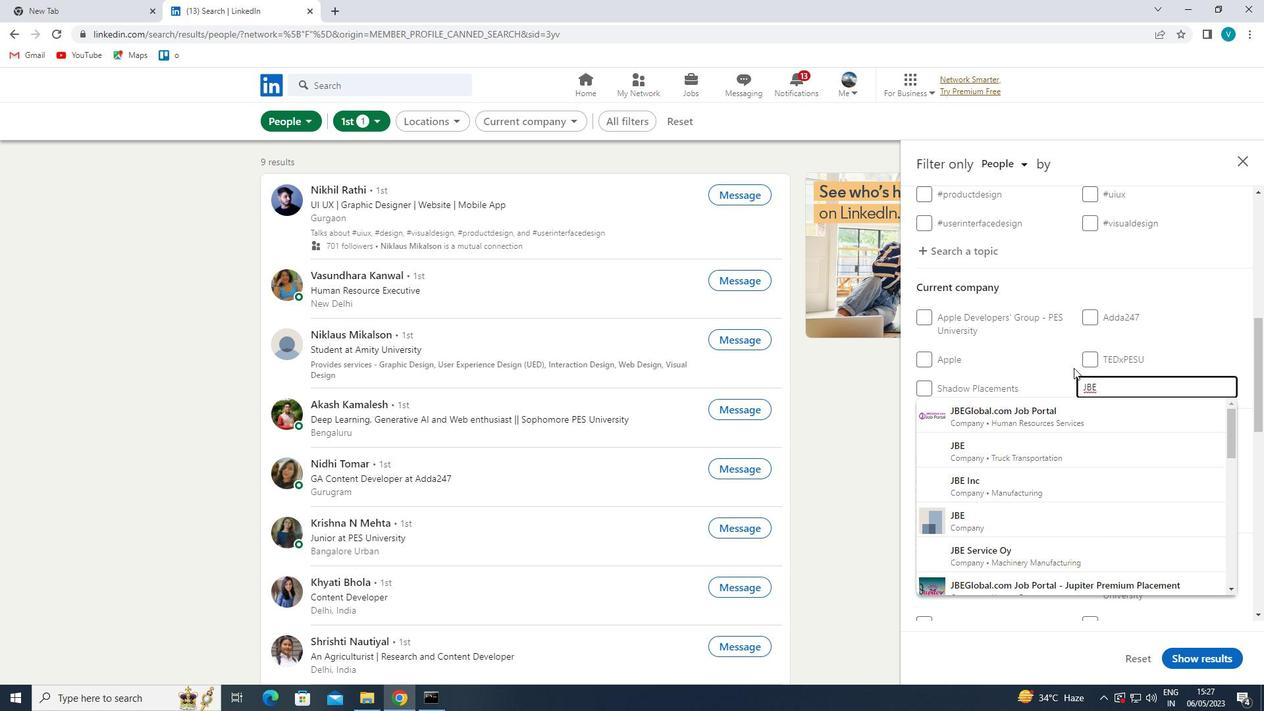 
Action: Mouse moved to (1054, 407)
Screenshot: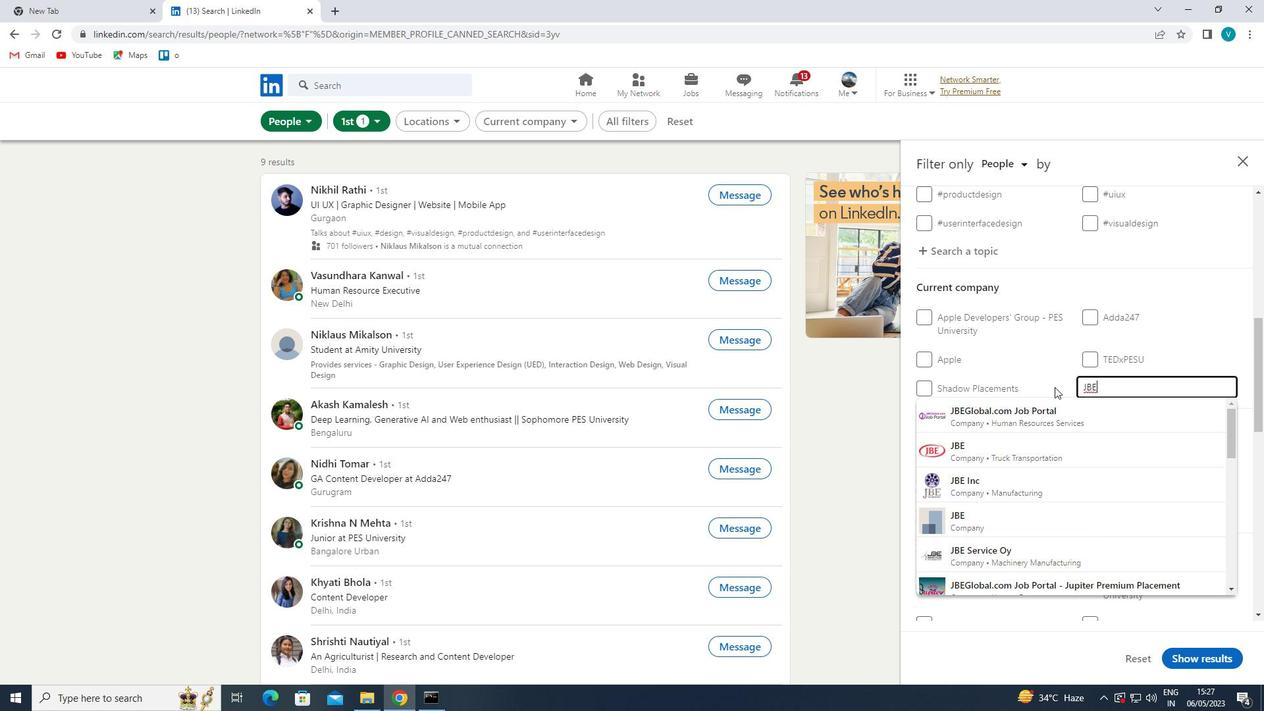 
Action: Mouse pressed left at (1054, 407)
Screenshot: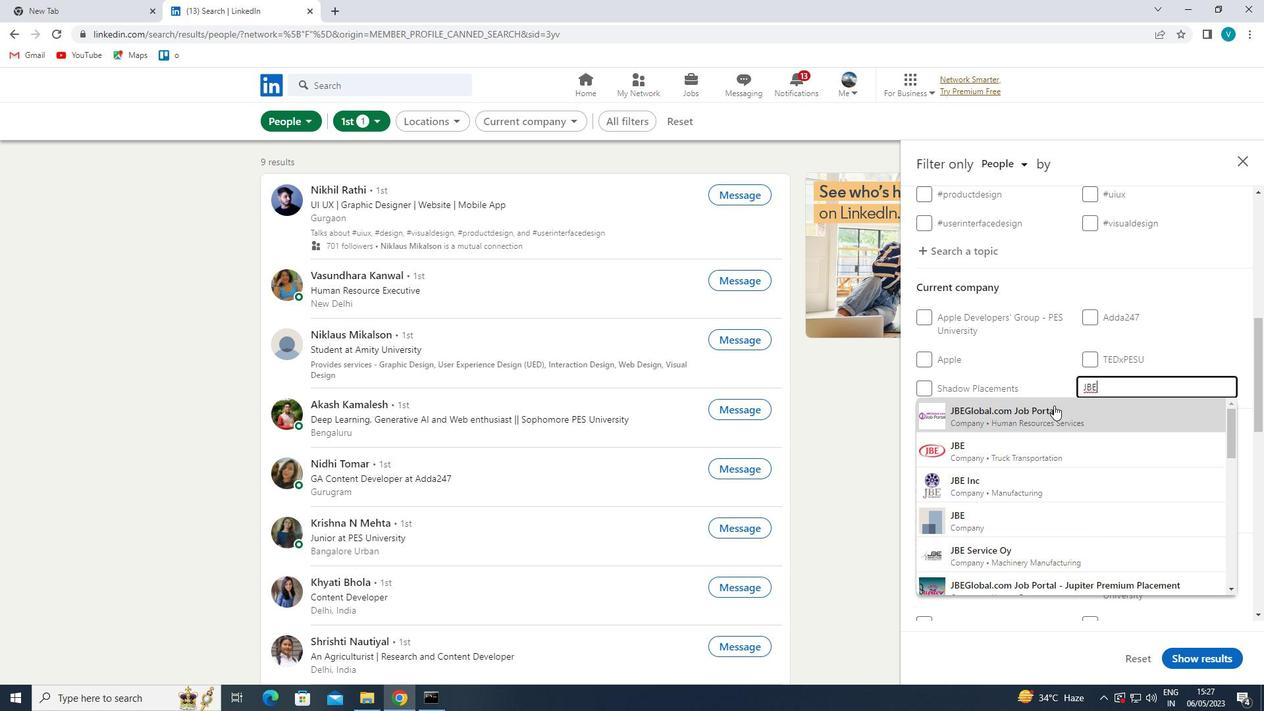 
Action: Mouse moved to (1055, 409)
Screenshot: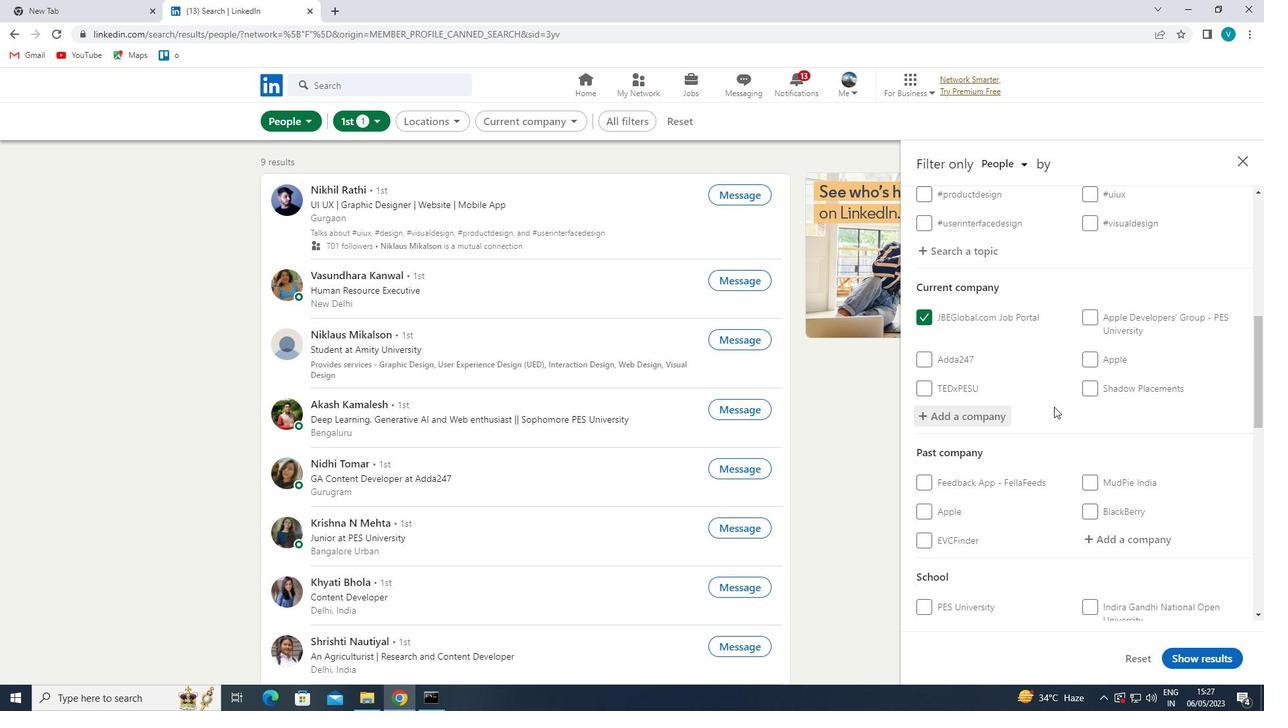
Action: Mouse scrolled (1055, 408) with delta (0, 0)
Screenshot: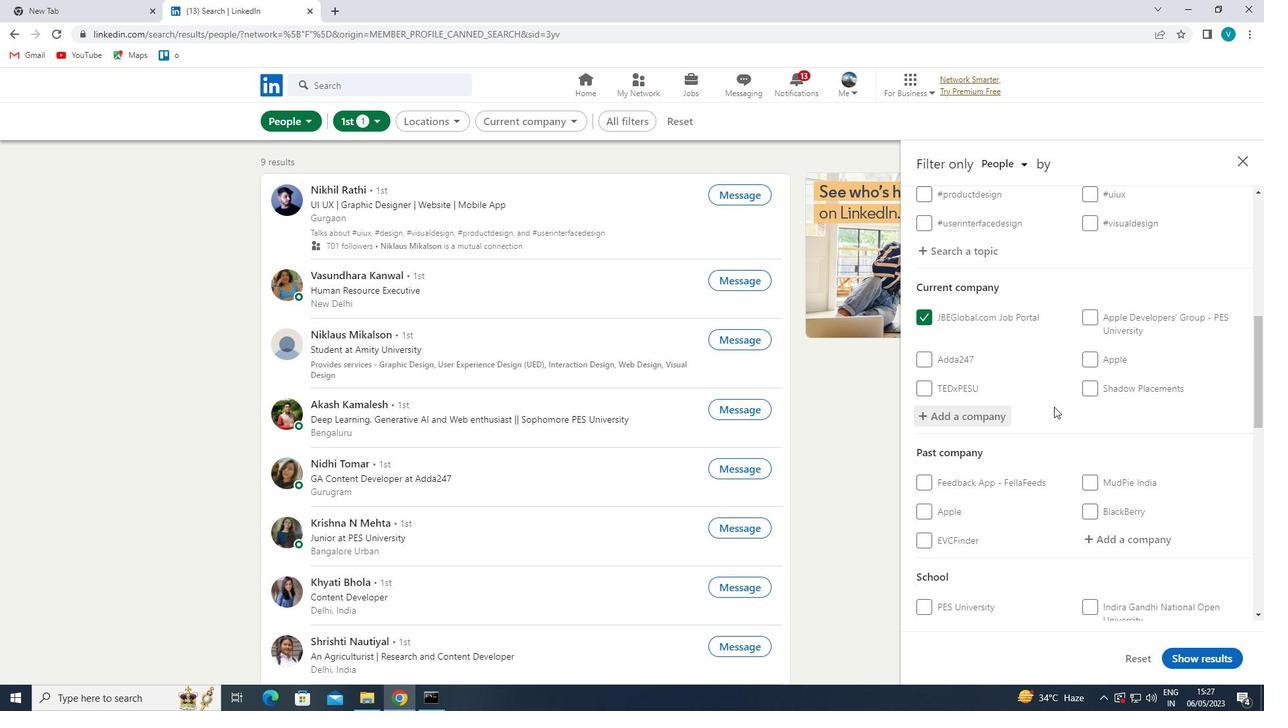 
Action: Mouse moved to (1057, 411)
Screenshot: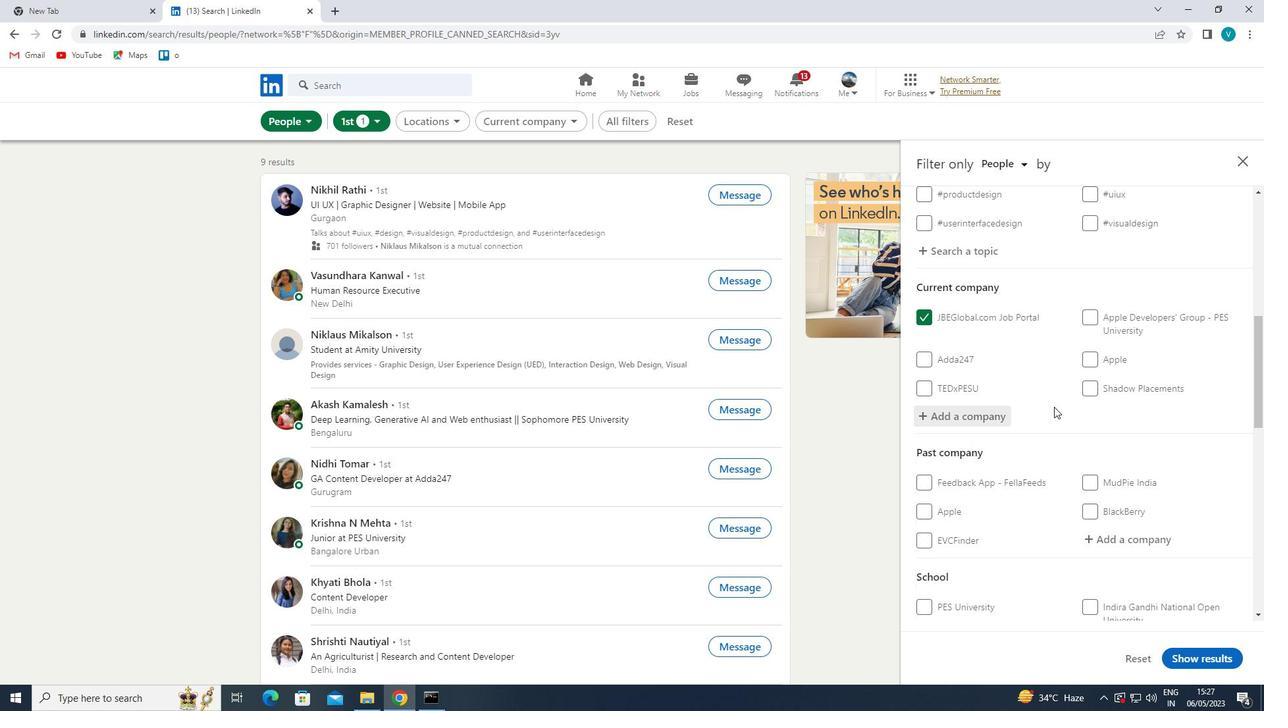 
Action: Mouse scrolled (1057, 410) with delta (0, 0)
Screenshot: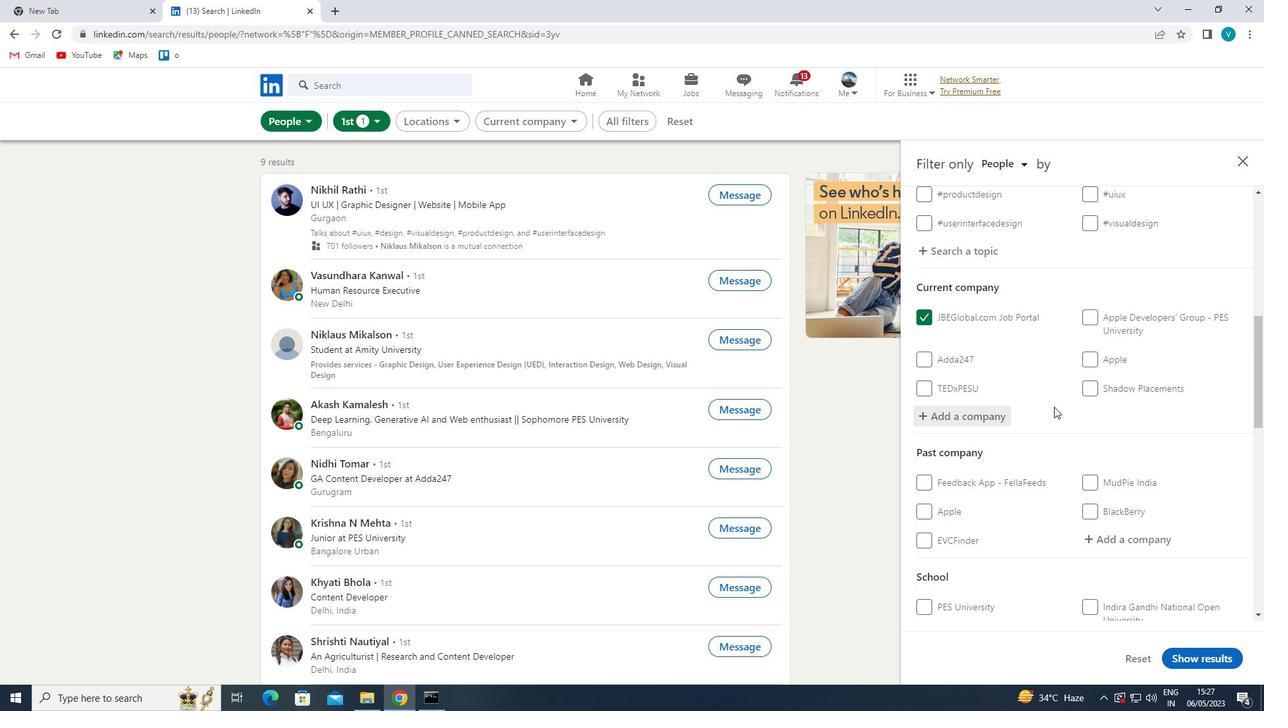 
Action: Mouse moved to (1073, 457)
Screenshot: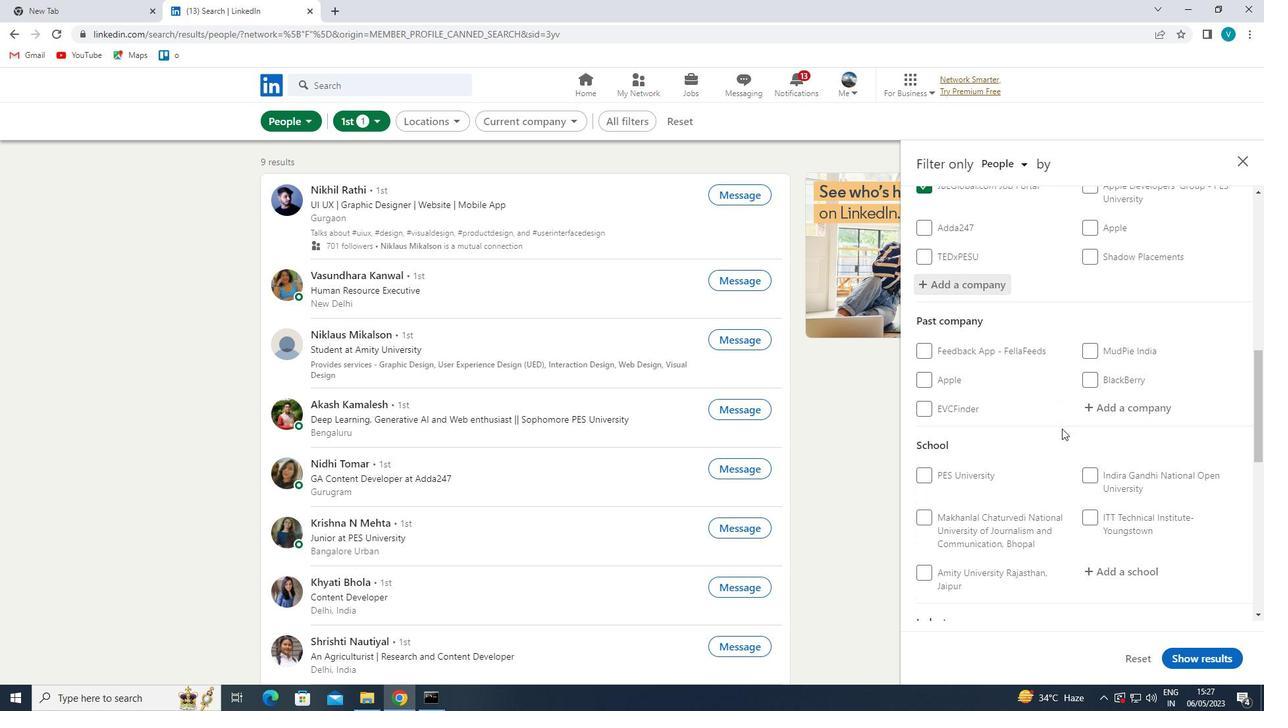 
Action: Mouse scrolled (1073, 457) with delta (0, 0)
Screenshot: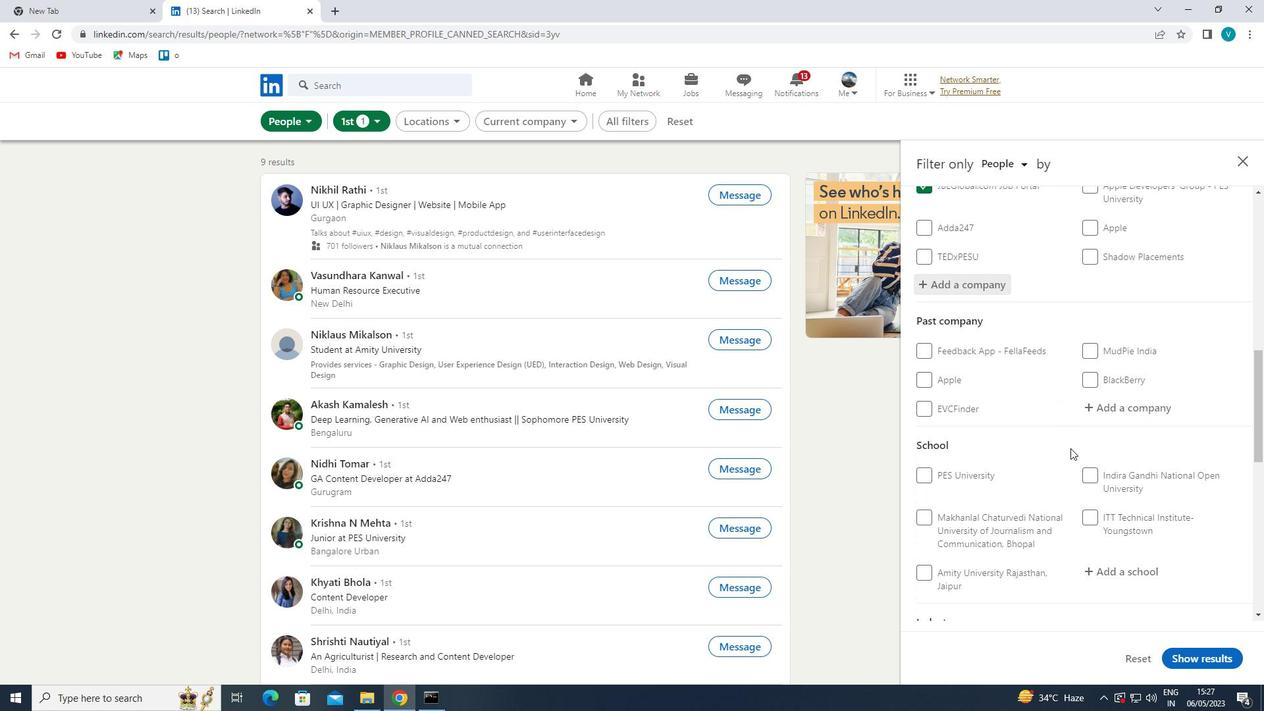 
Action: Mouse moved to (1106, 497)
Screenshot: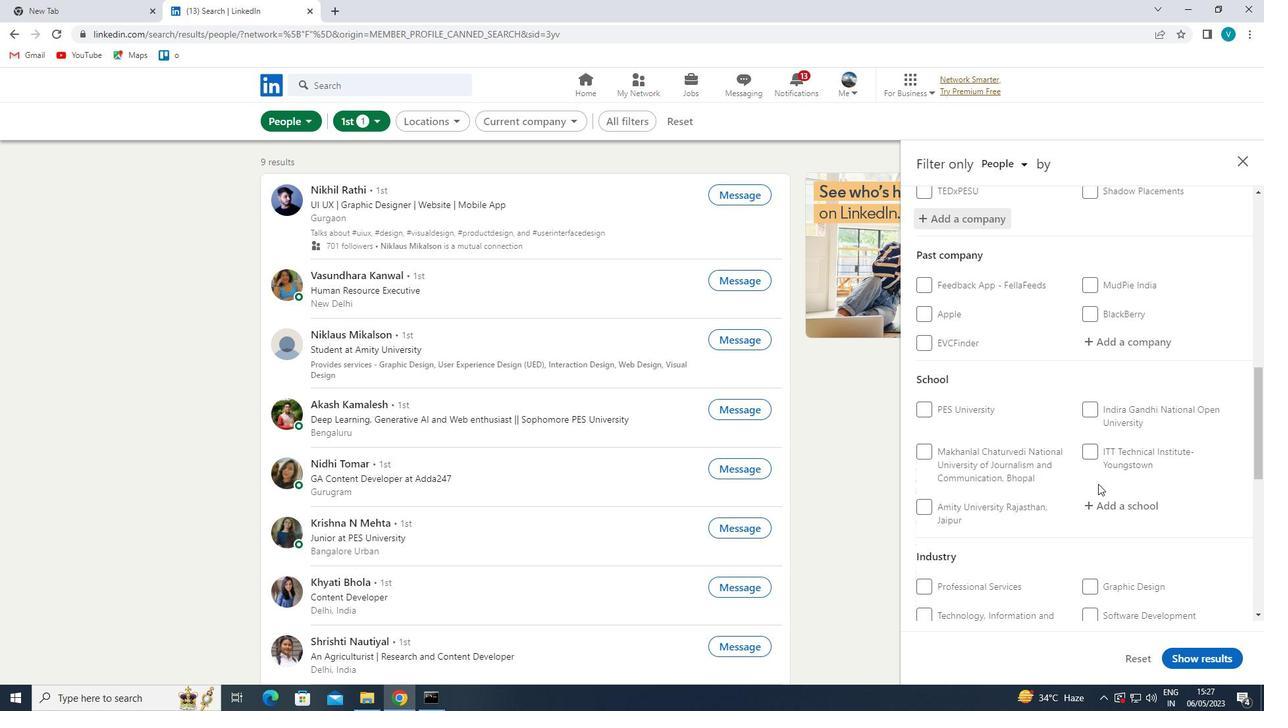 
Action: Mouse pressed left at (1106, 497)
Screenshot: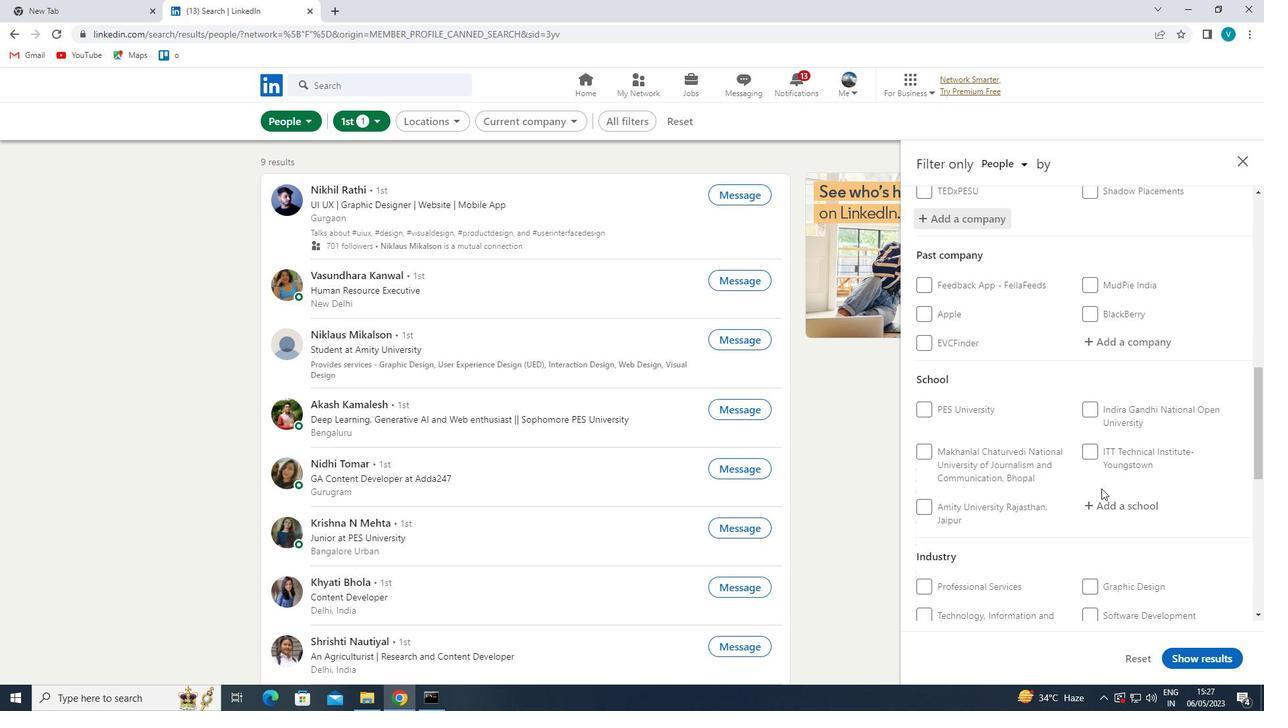 
Action: Mouse moved to (1107, 497)
Screenshot: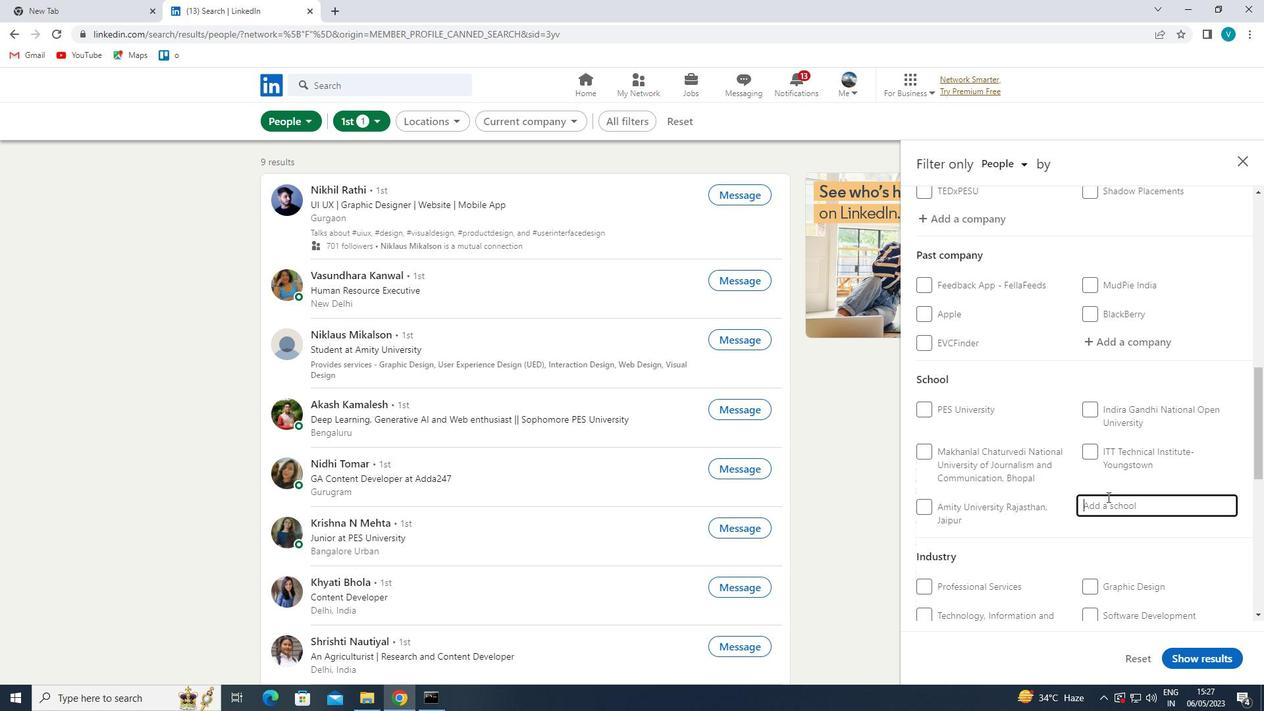 
Action: Key pressed <Key.shift>U
Screenshot: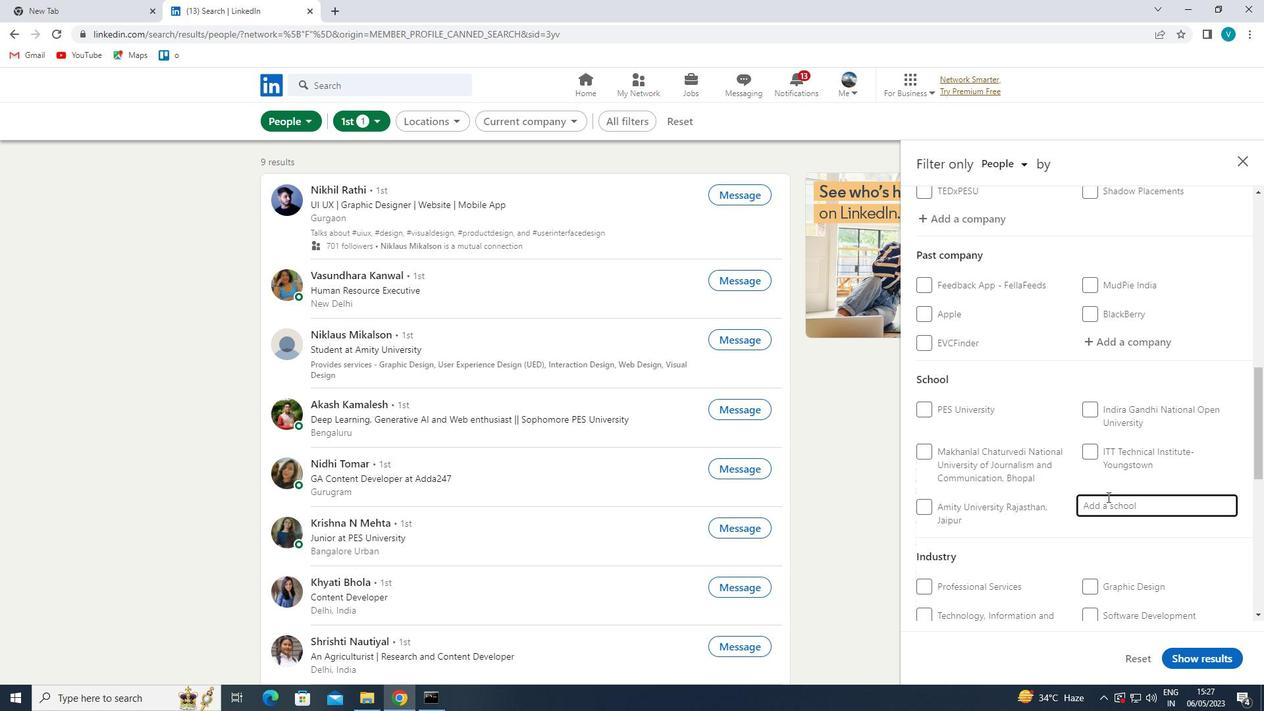 
Action: Mouse moved to (1079, 478)
Screenshot: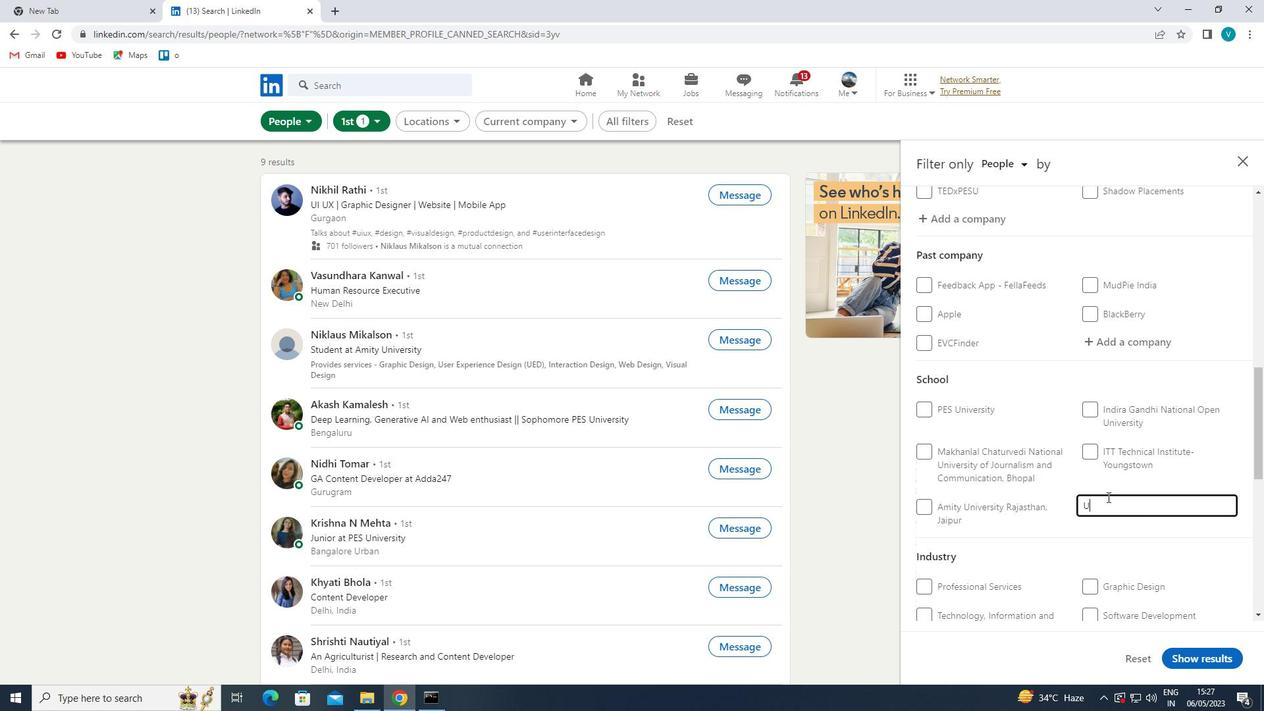 
Action: Key pressed TTRA
Screenshot: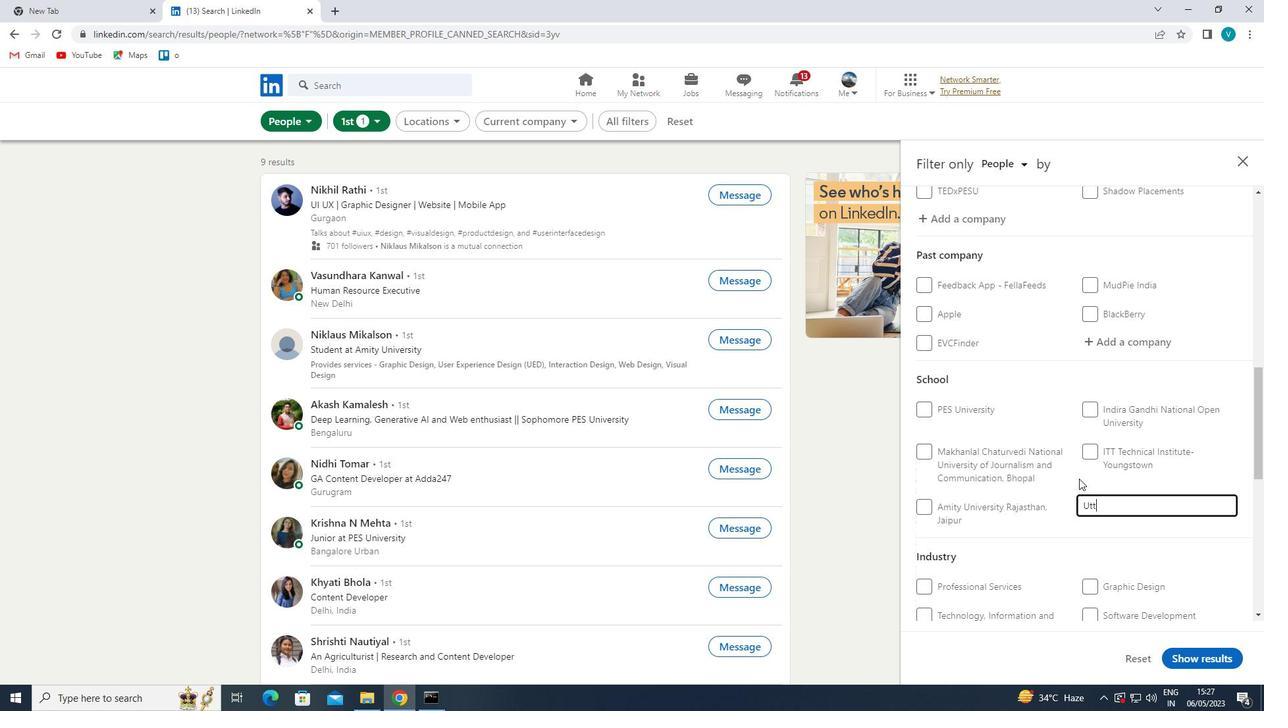 
Action: Mouse moved to (1078, 573)
Screenshot: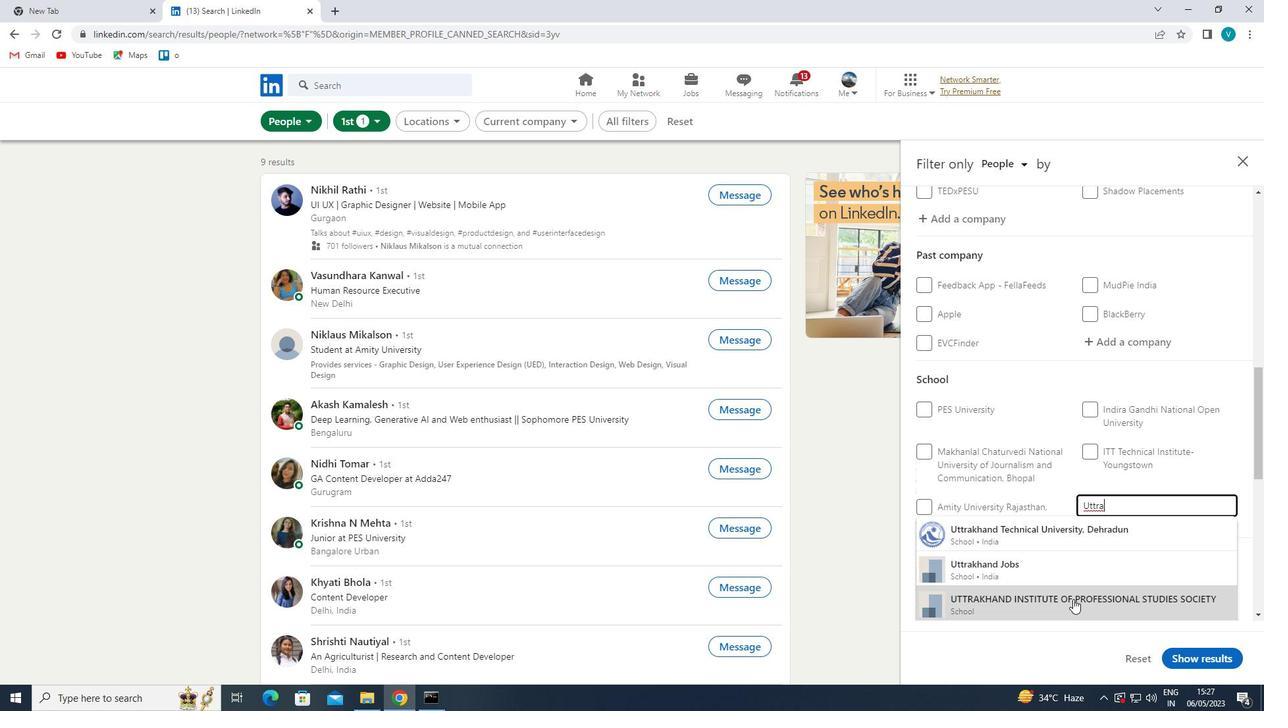 
Action: Mouse pressed left at (1078, 573)
Screenshot: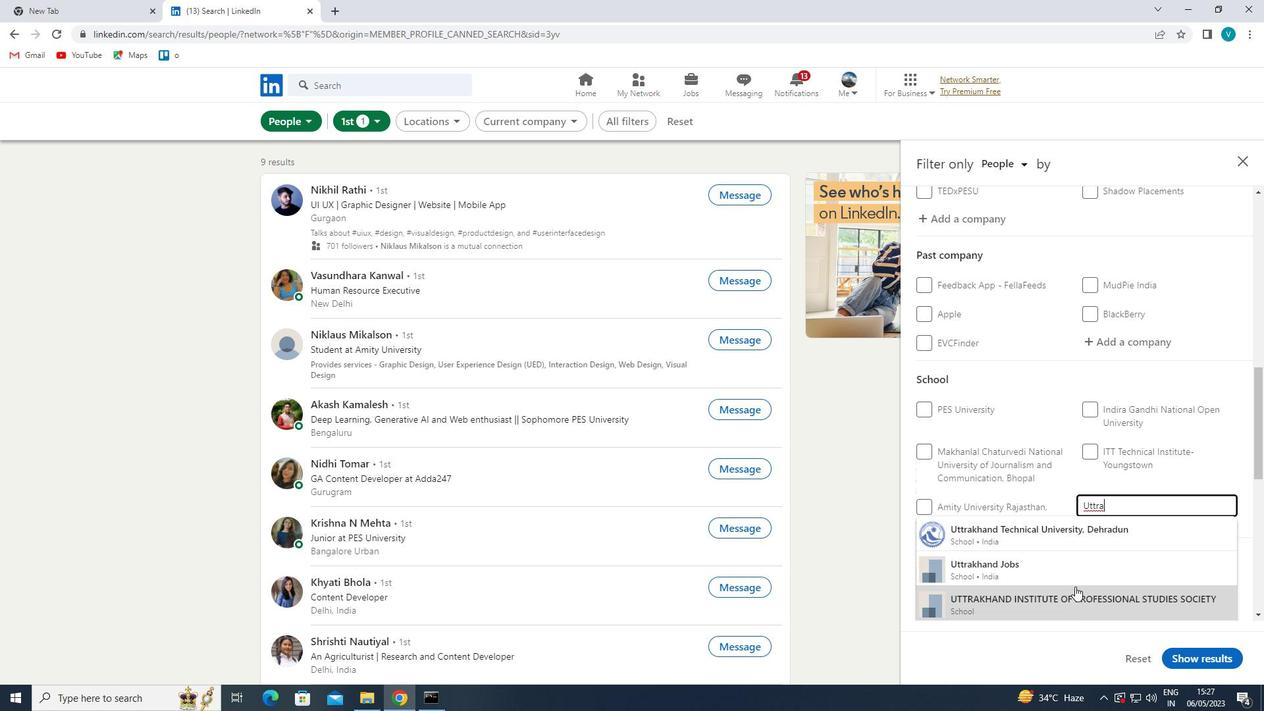 
Action: Mouse moved to (1082, 570)
Screenshot: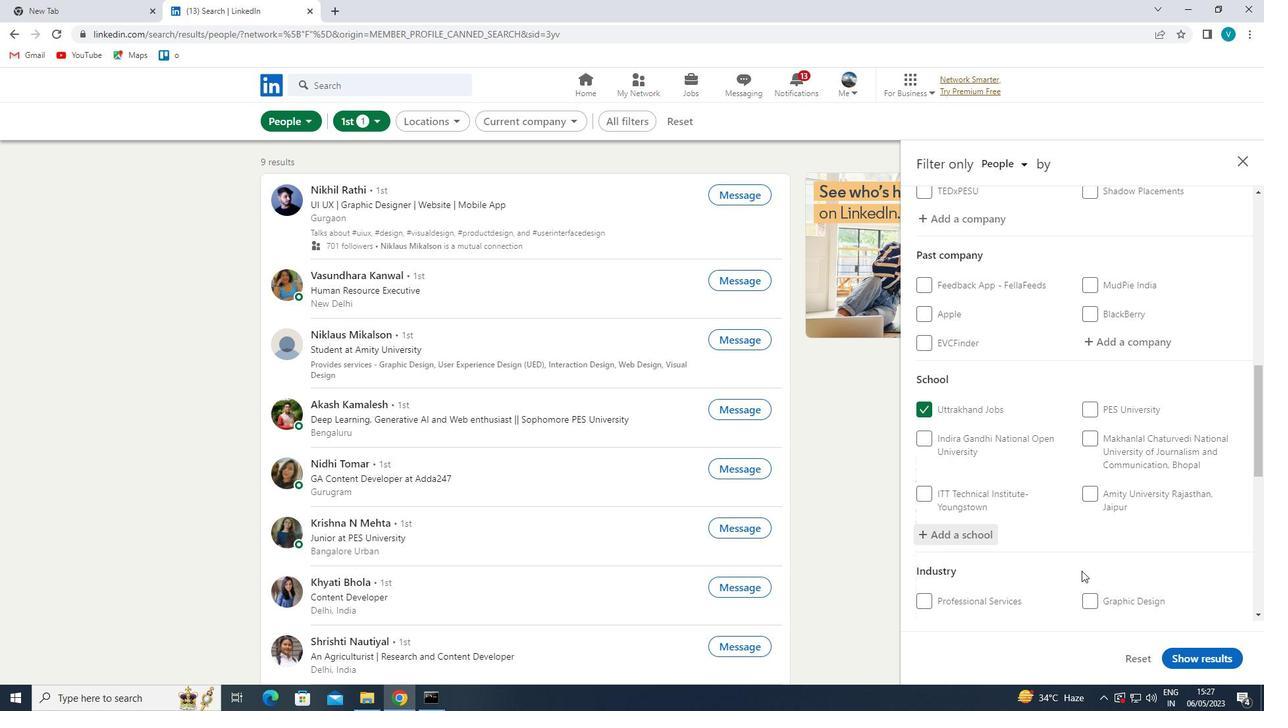
Action: Mouse scrolled (1082, 569) with delta (0, 0)
Screenshot: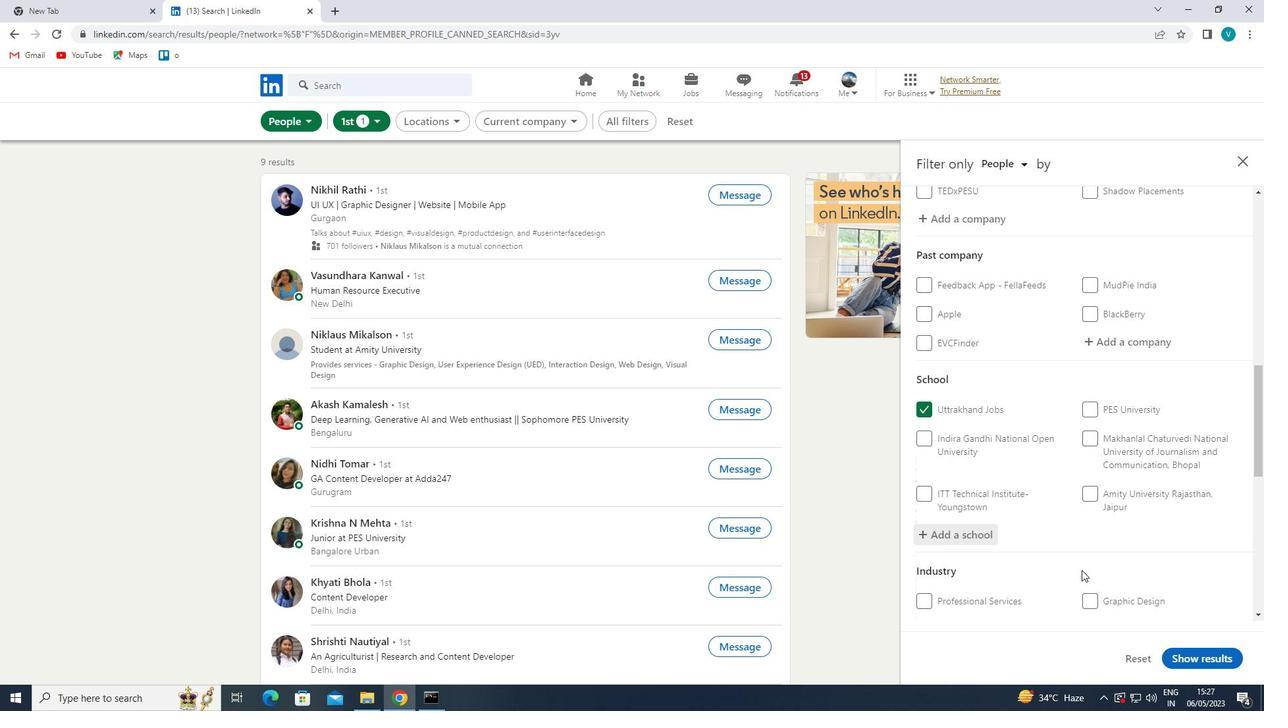 
Action: Mouse moved to (1082, 570)
Screenshot: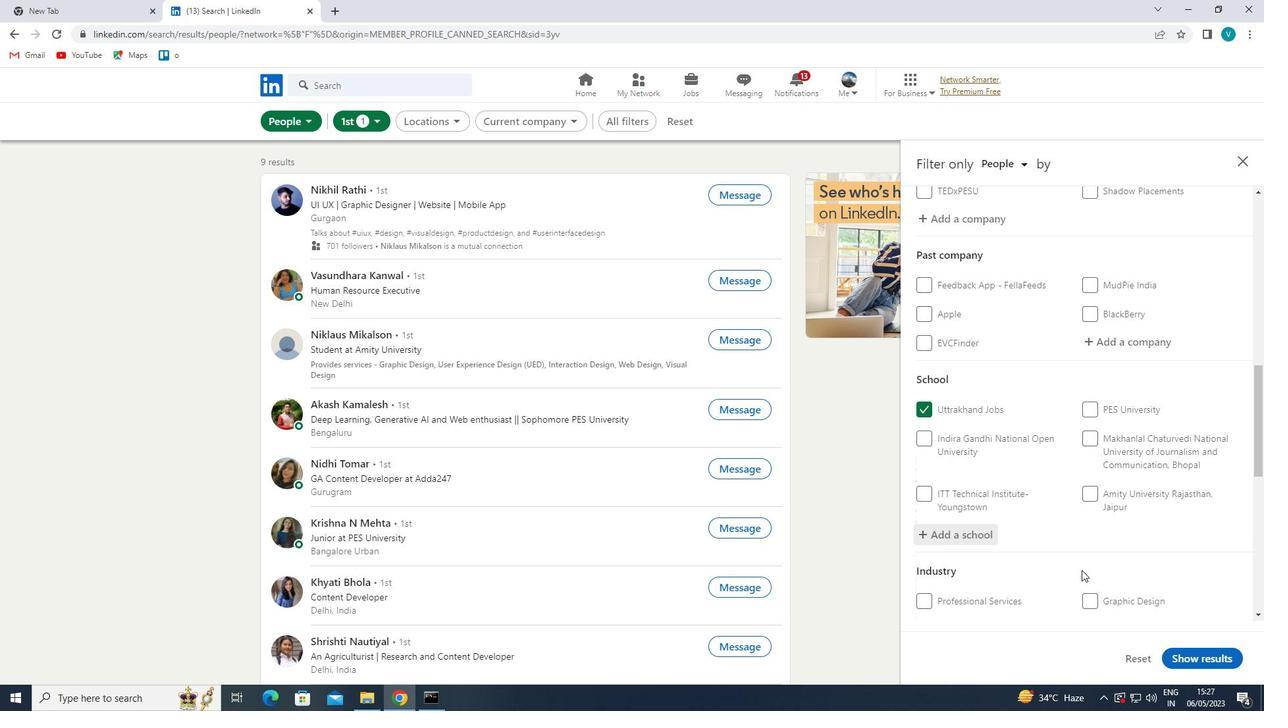 
Action: Mouse scrolled (1082, 569) with delta (0, 0)
Screenshot: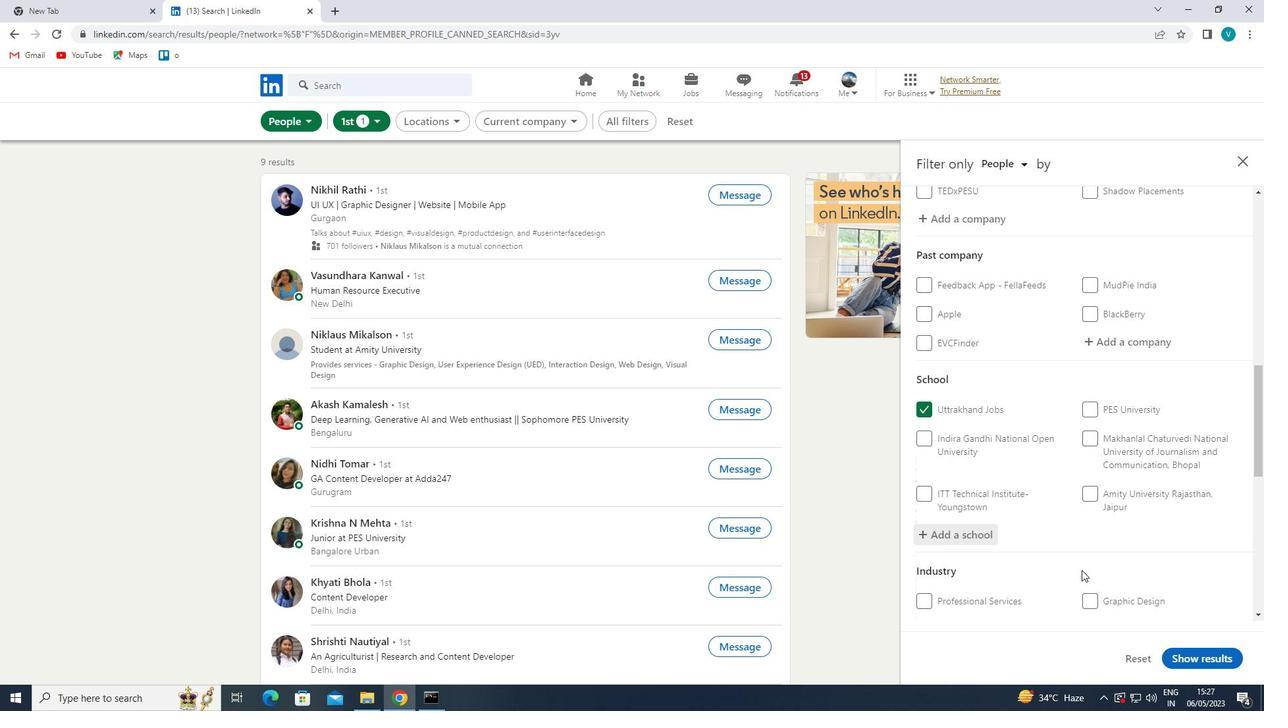 
Action: Mouse scrolled (1082, 569) with delta (0, 0)
Screenshot: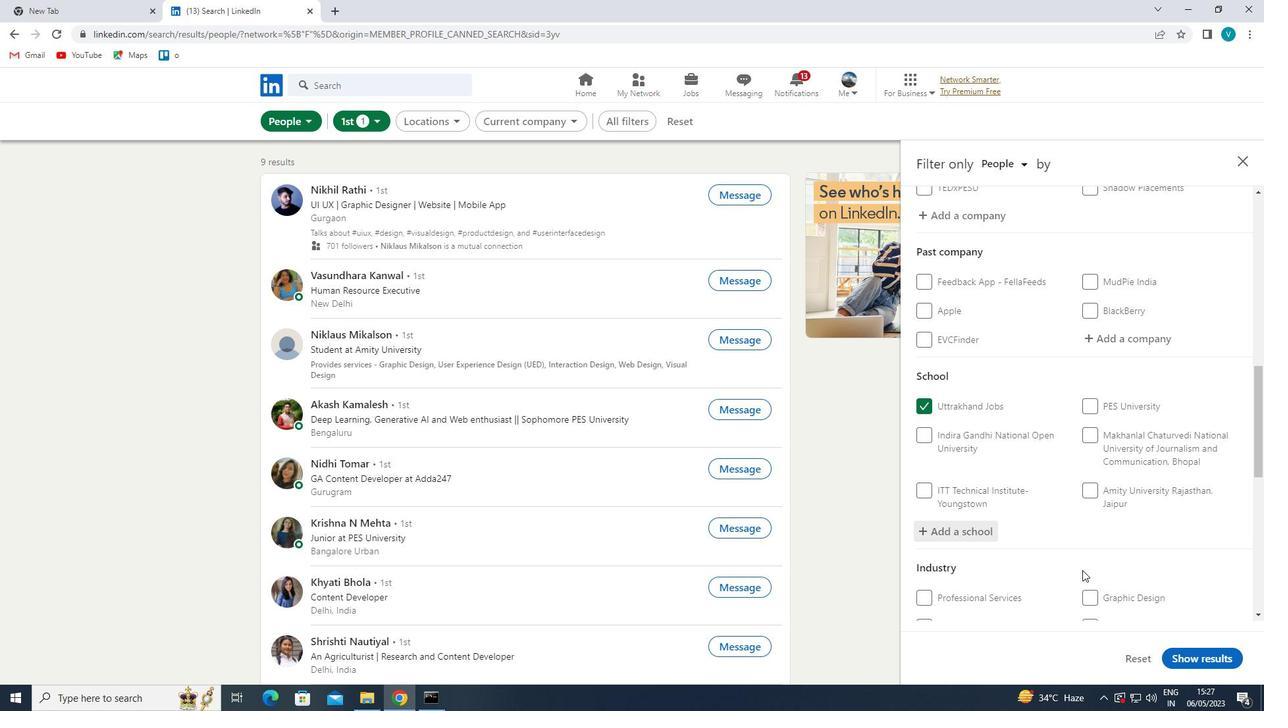 
Action: Mouse moved to (1128, 474)
Screenshot: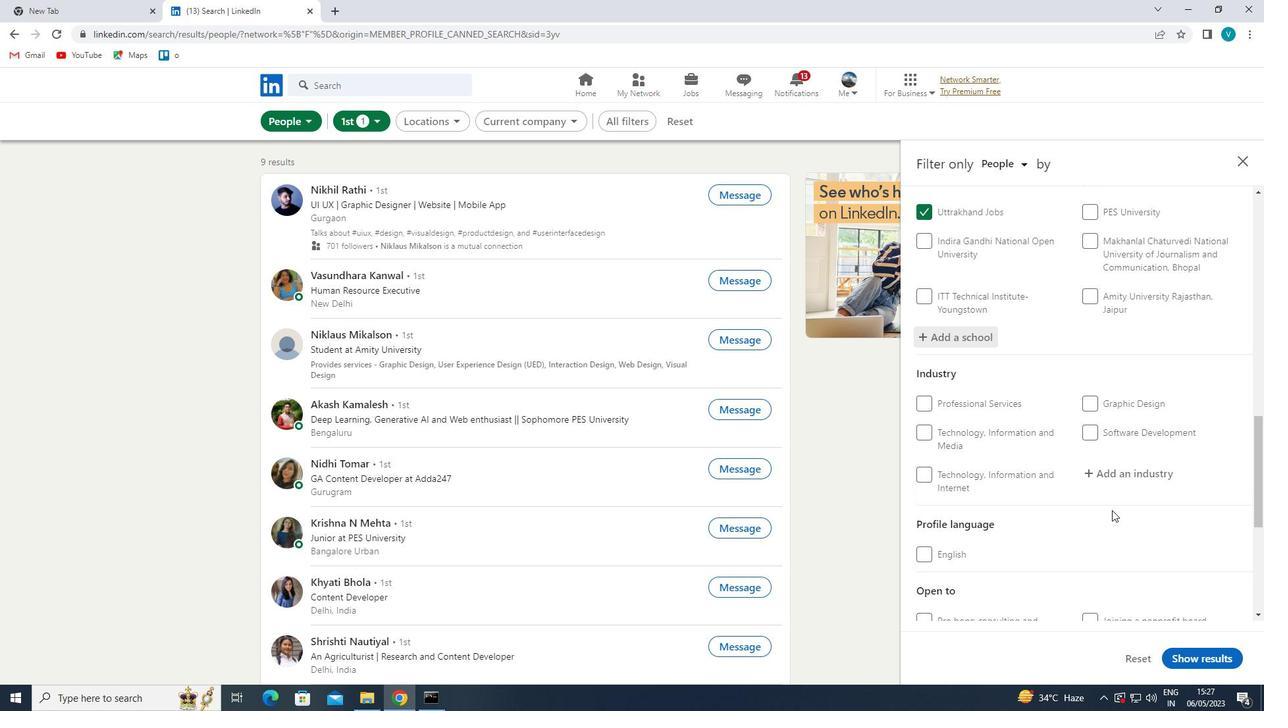 
Action: Mouse pressed left at (1128, 474)
Screenshot: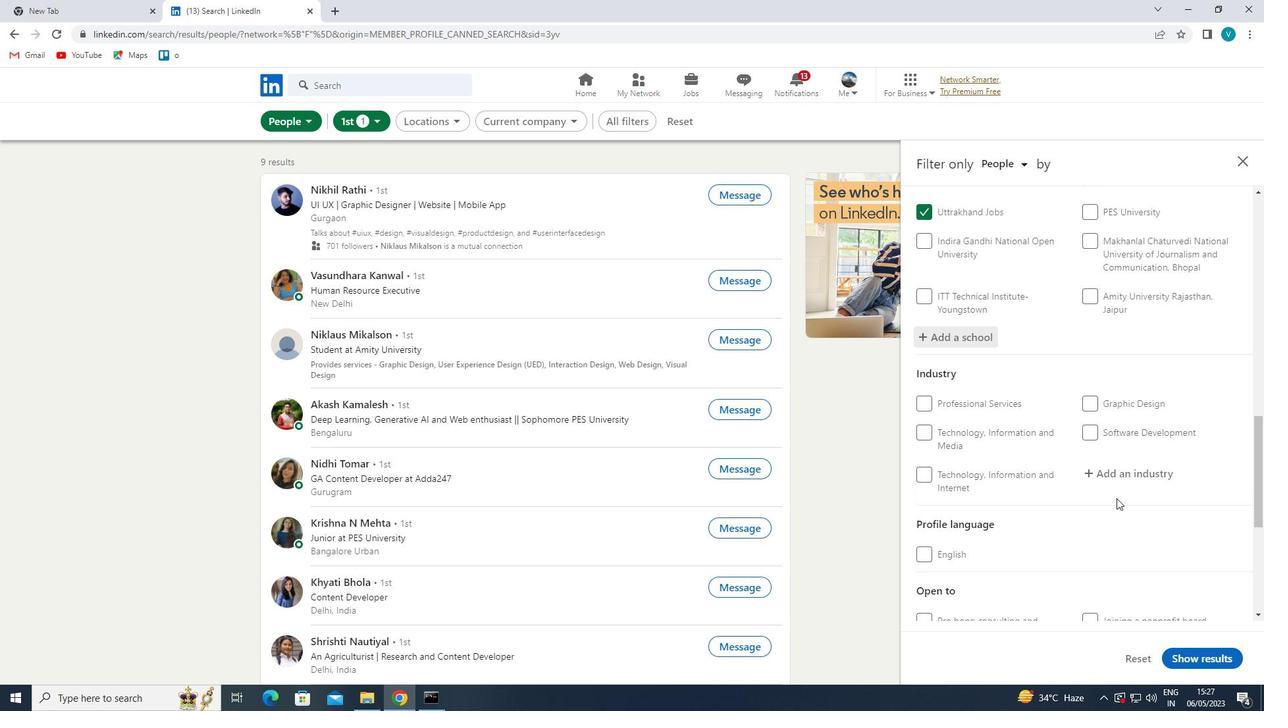 
Action: Mouse moved to (1082, 443)
Screenshot: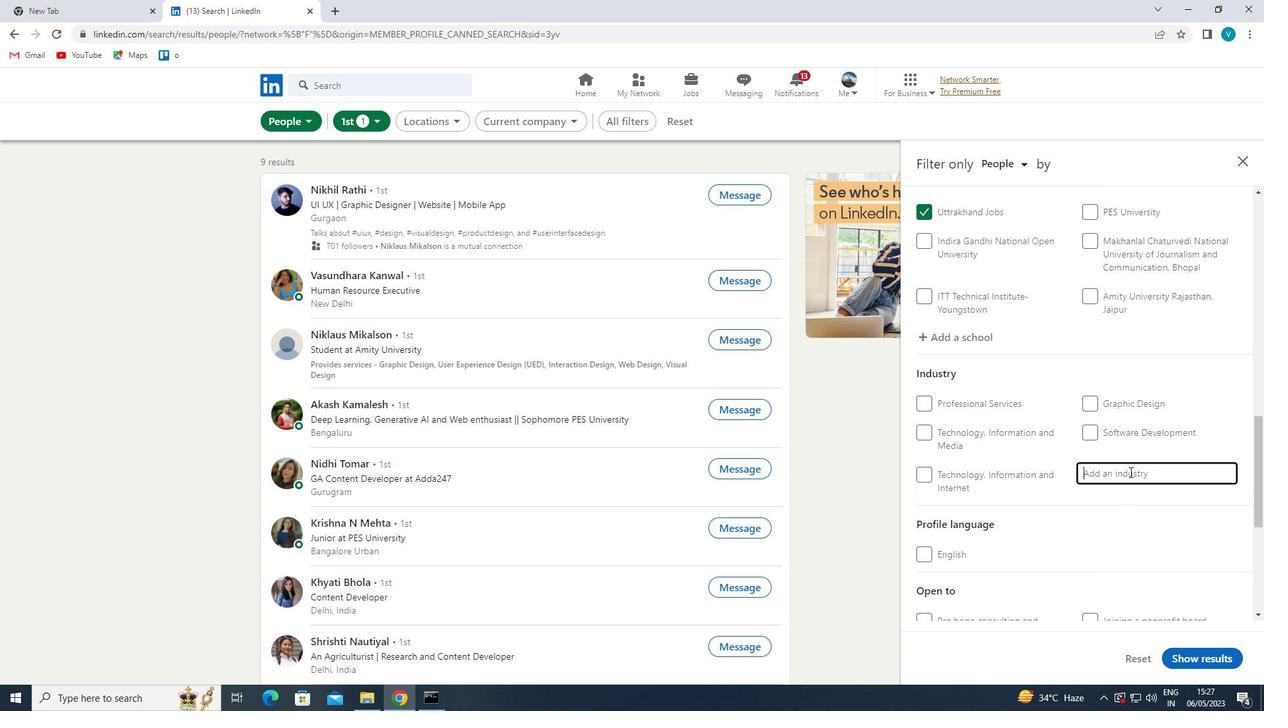 
Action: Key pressed <Key.shift>UTI
Screenshot: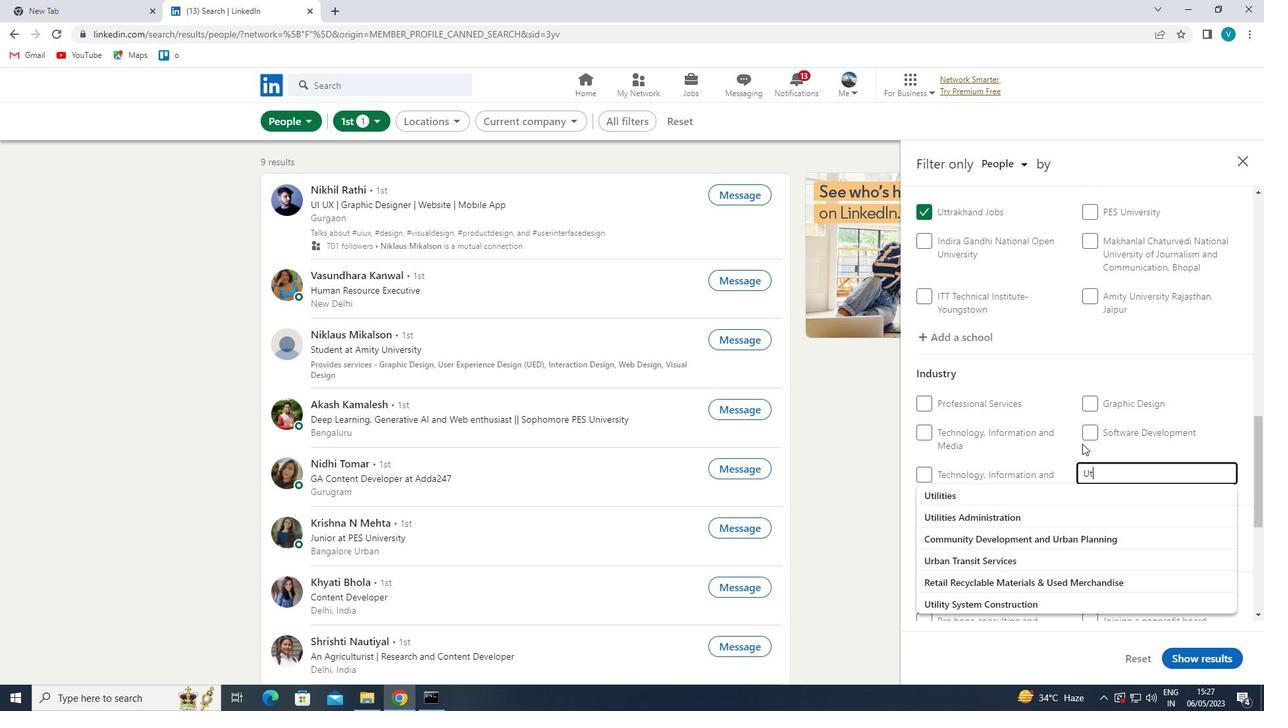
Action: Mouse moved to (1045, 492)
Screenshot: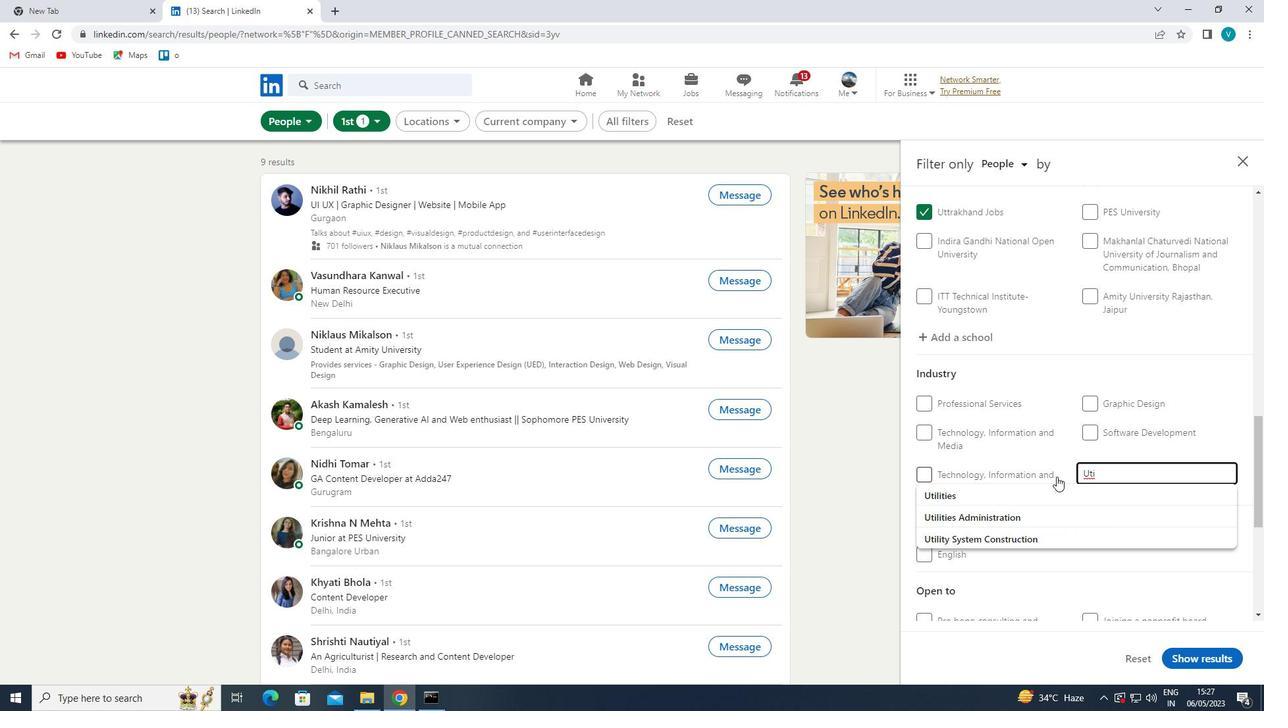 
Action: Mouse pressed left at (1045, 492)
Screenshot: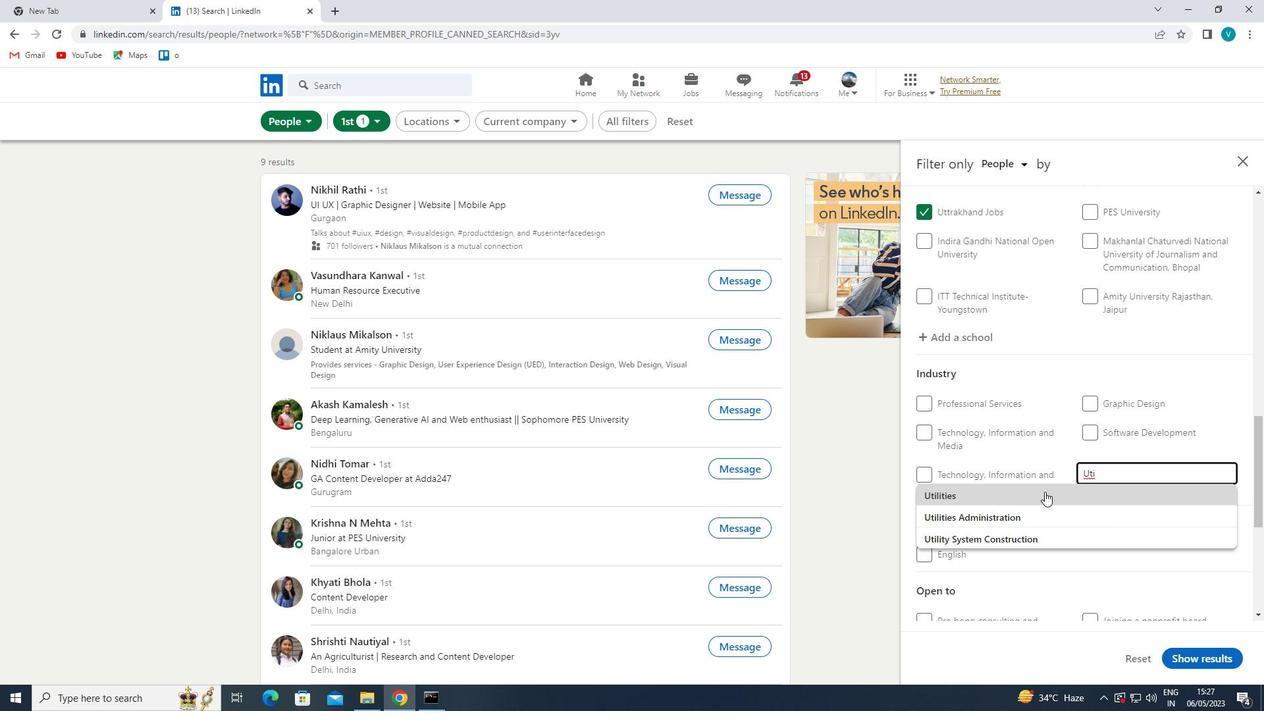 
Action: Mouse scrolled (1045, 491) with delta (0, 0)
Screenshot: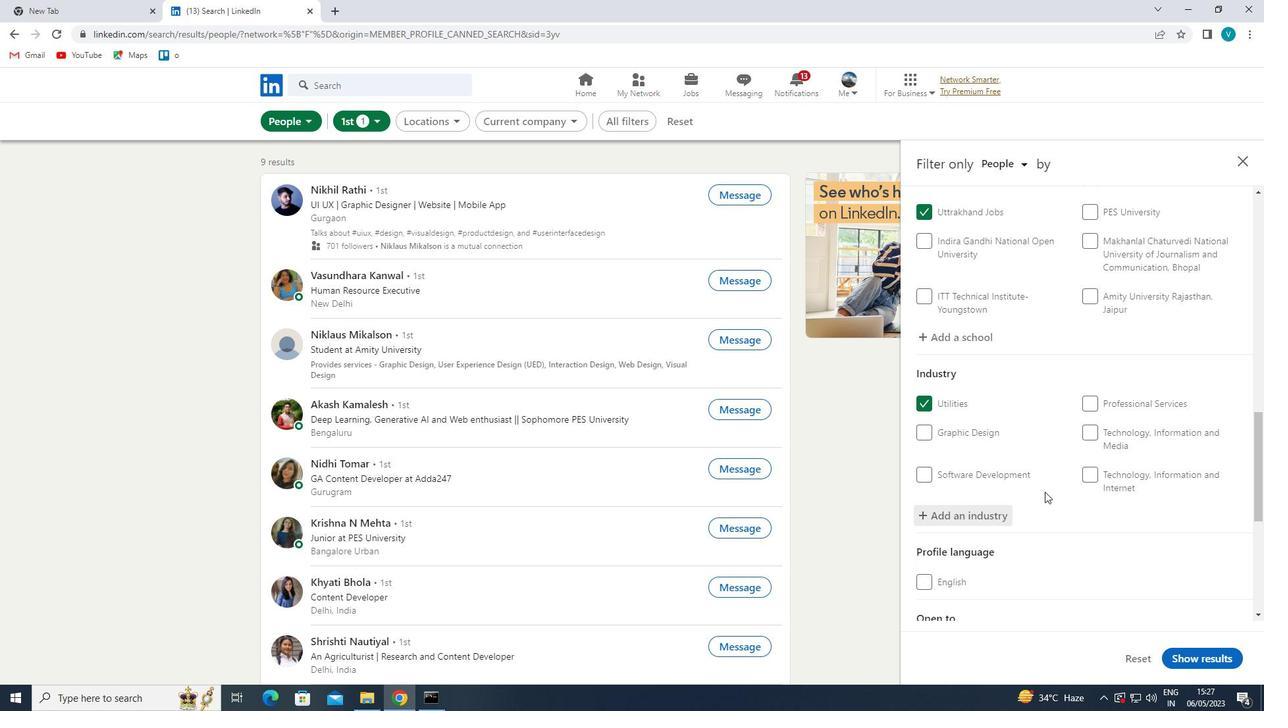 
Action: Mouse scrolled (1045, 491) with delta (0, 0)
Screenshot: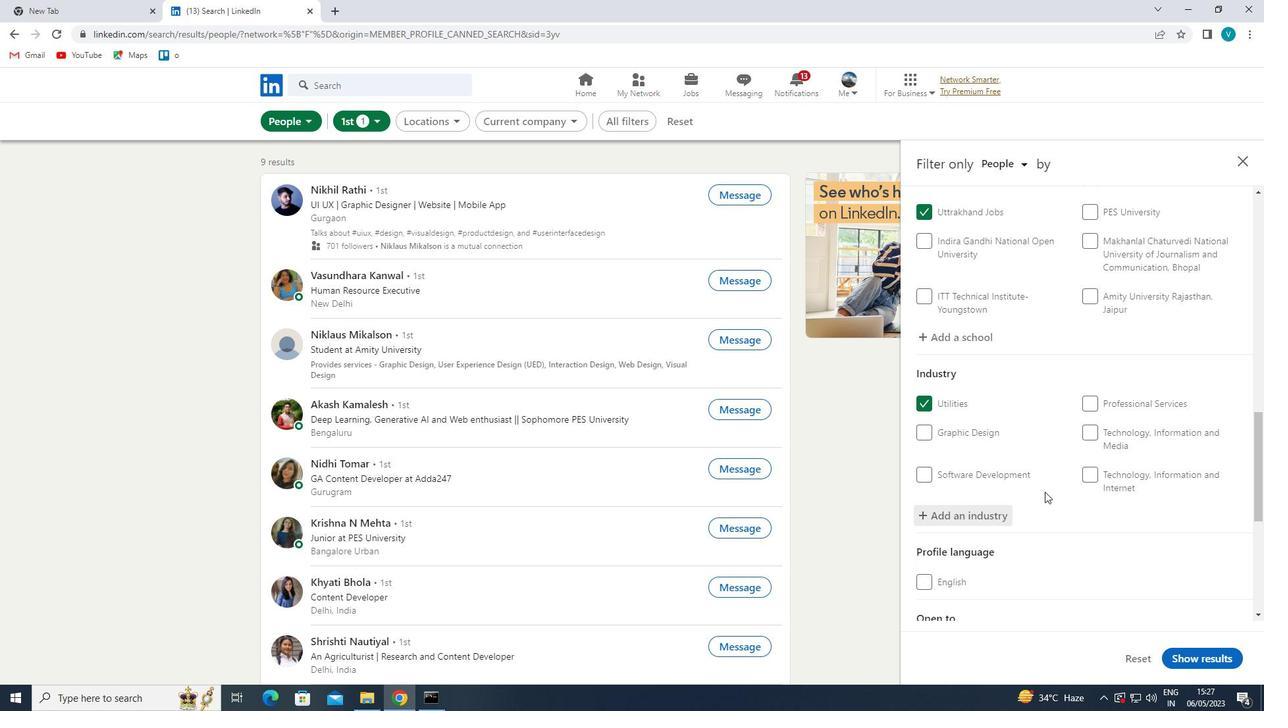 
Action: Mouse moved to (1046, 492)
Screenshot: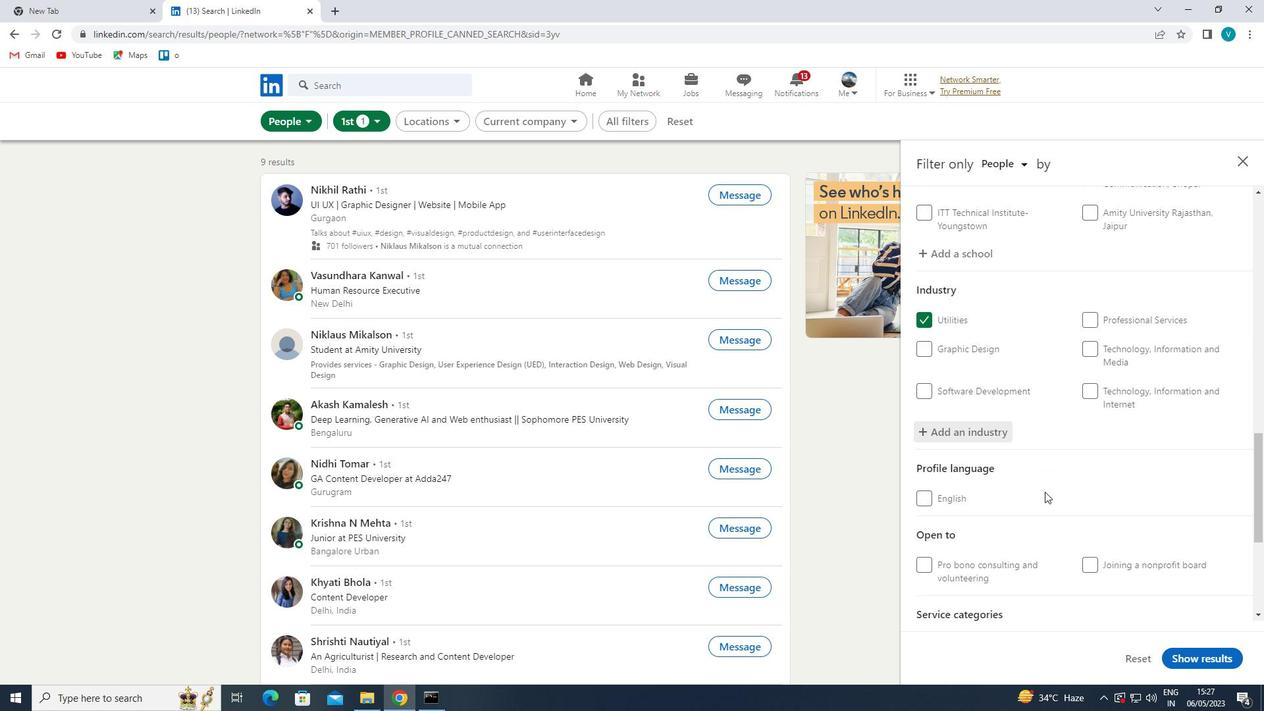 
Action: Mouse scrolled (1046, 491) with delta (0, 0)
Screenshot: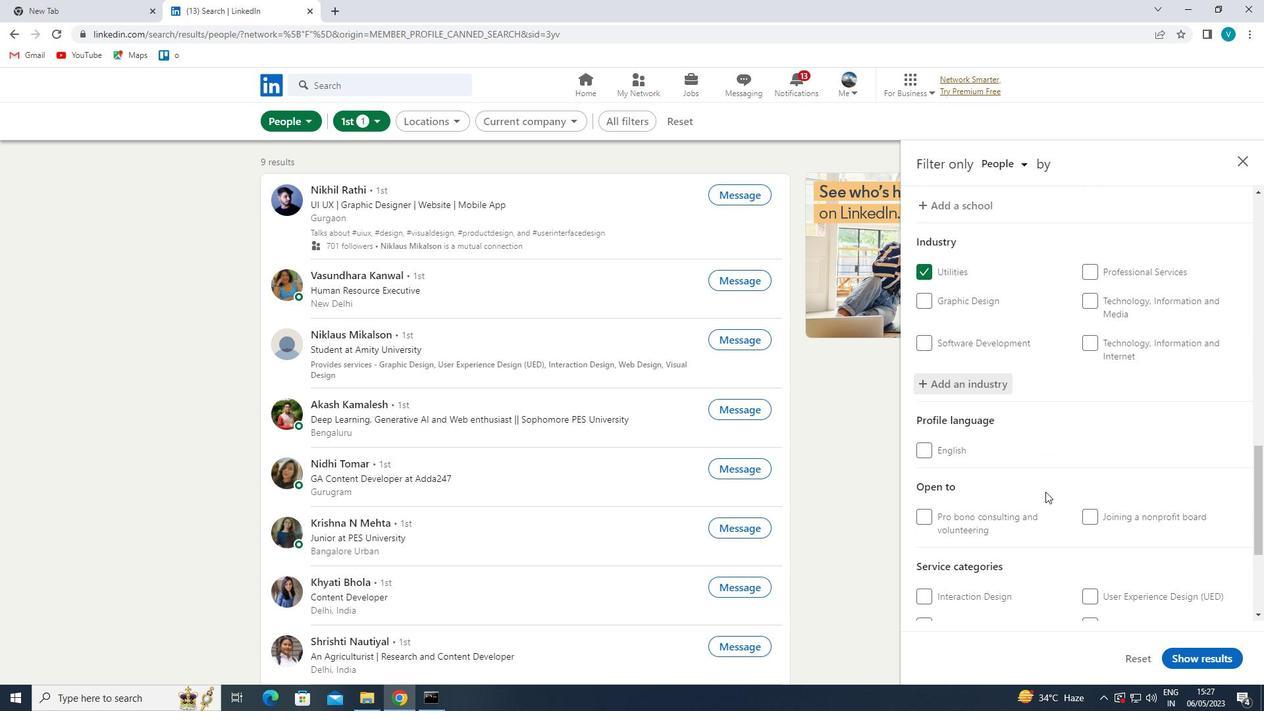 
Action: Mouse moved to (1116, 591)
Screenshot: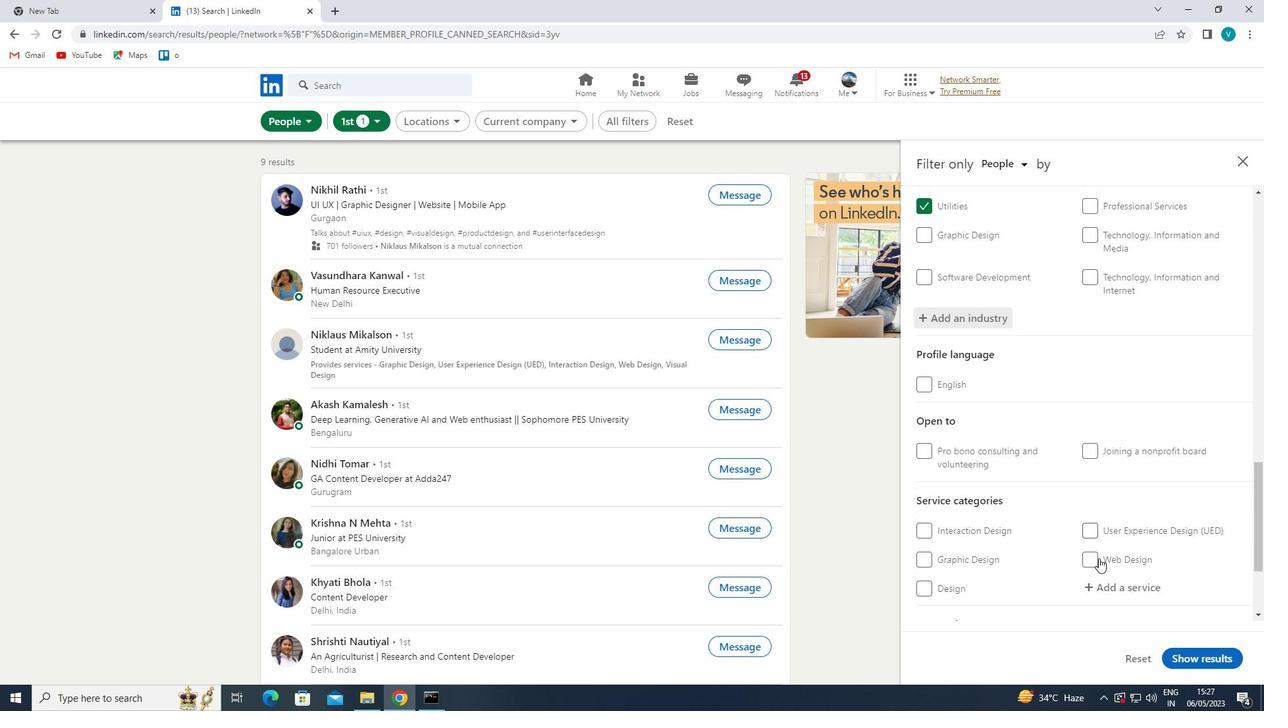 
Action: Mouse pressed left at (1116, 591)
Screenshot: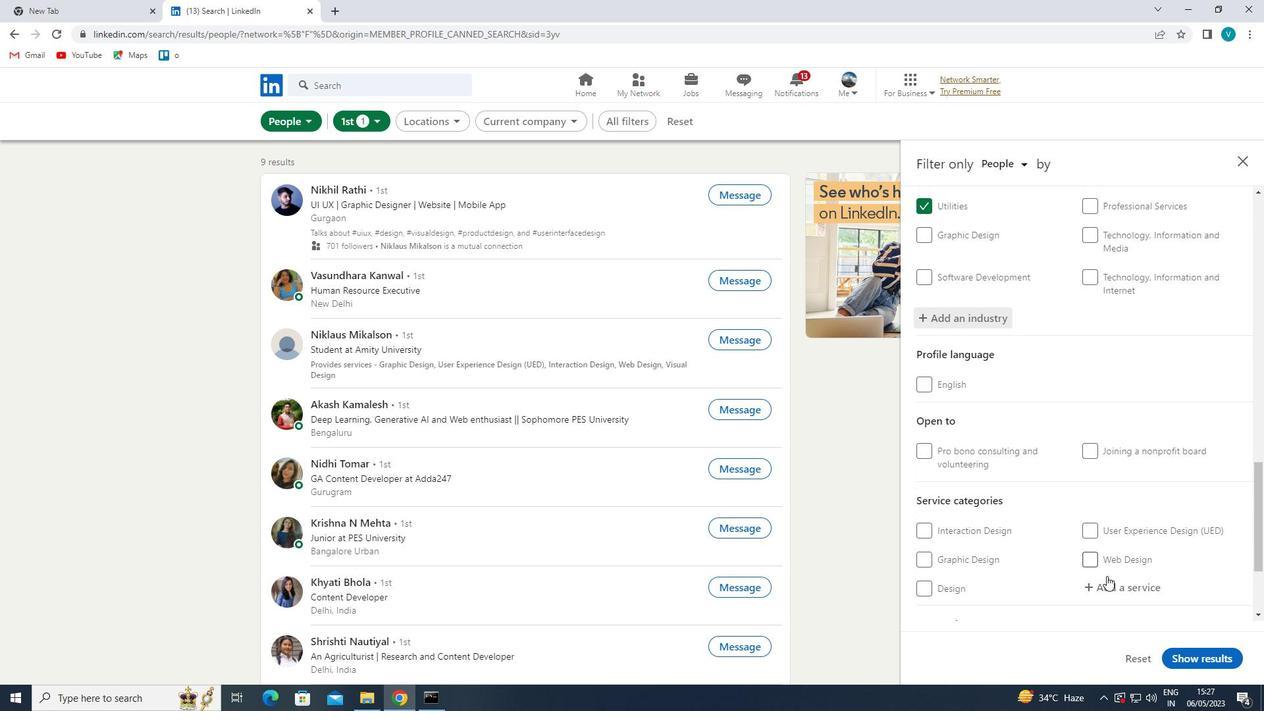
Action: Mouse moved to (1101, 563)
Screenshot: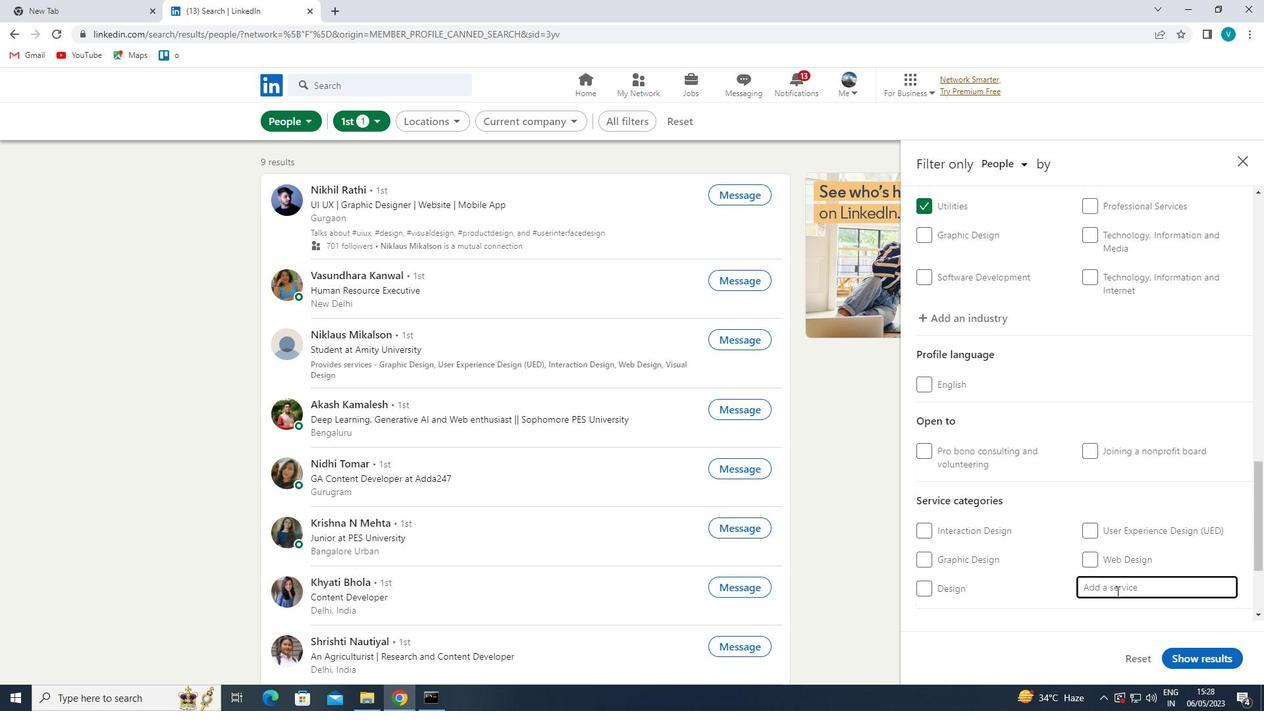 
Action: Key pressed <Key.shift>LOANS
Screenshot: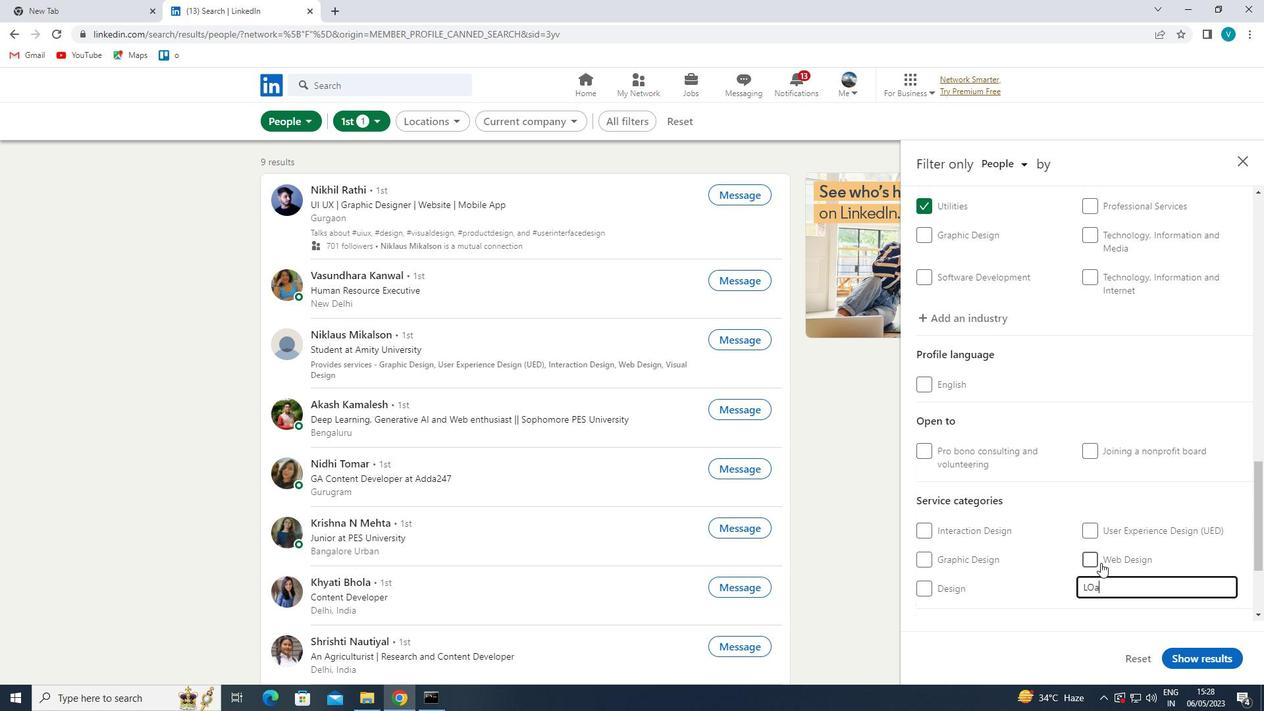 
Action: Mouse moved to (1088, 555)
Screenshot: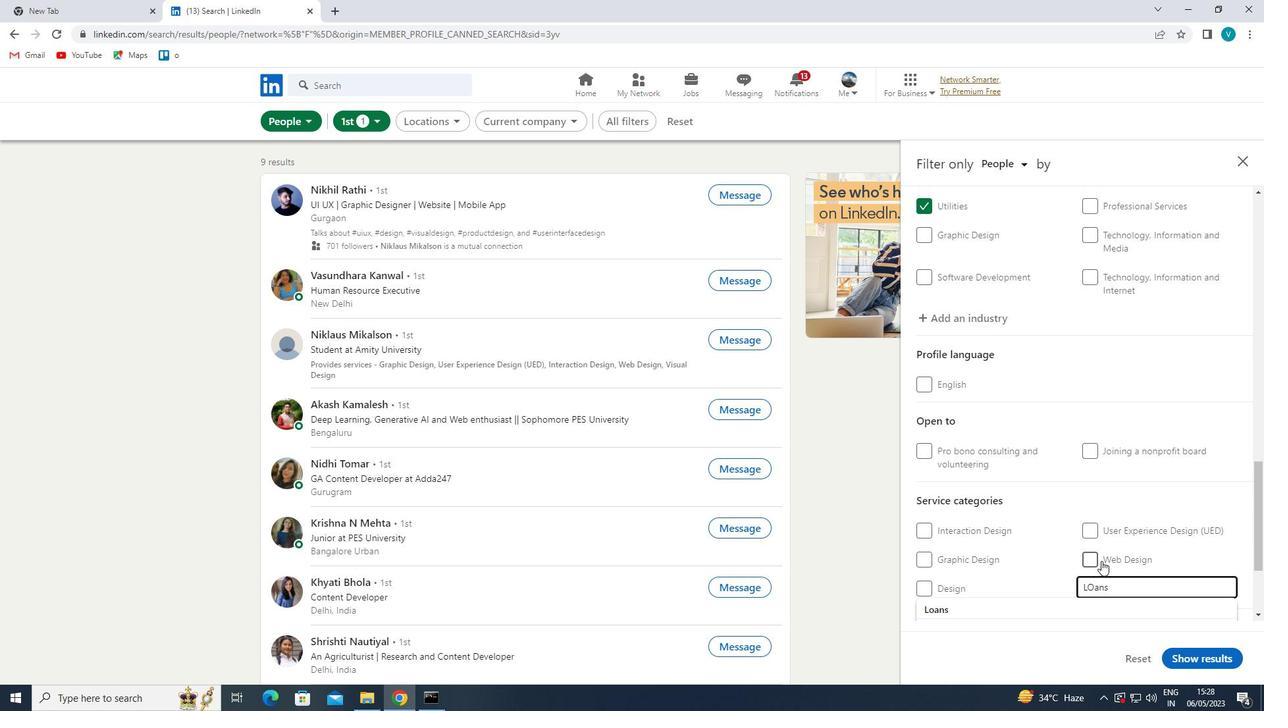 
Action: Mouse scrolled (1088, 554) with delta (0, 0)
Screenshot: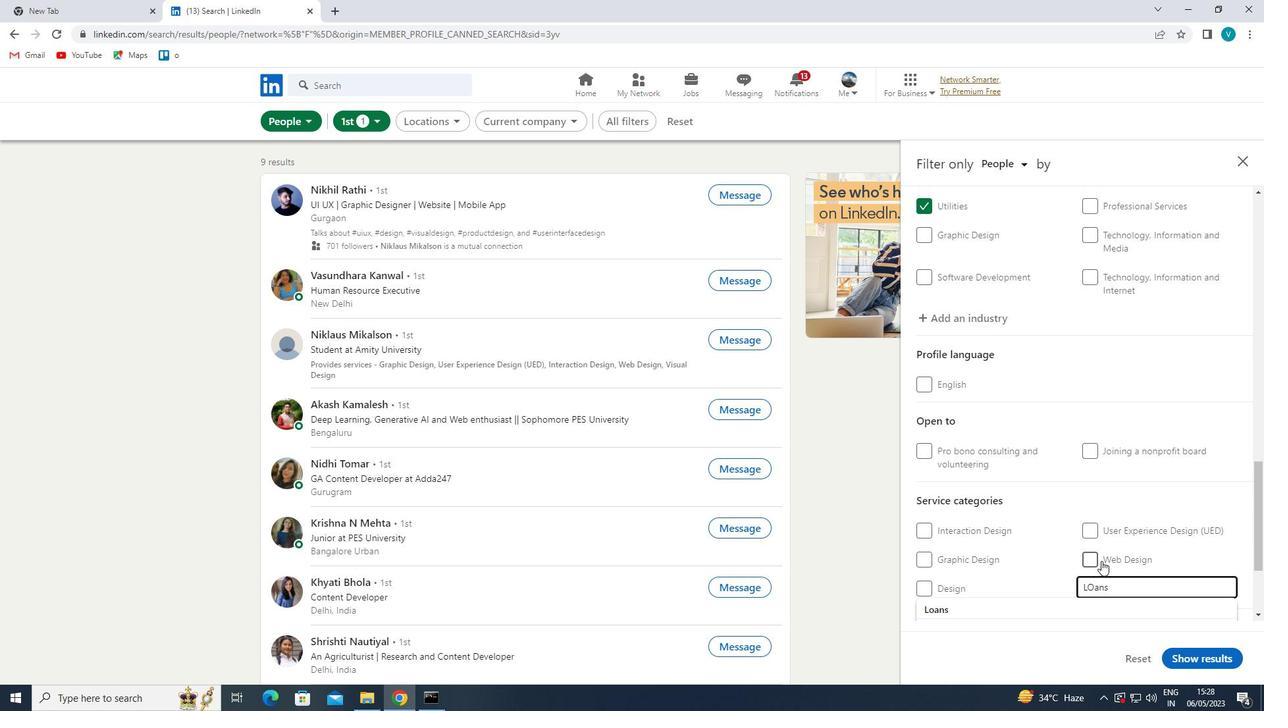 
Action: Mouse moved to (1088, 554)
Screenshot: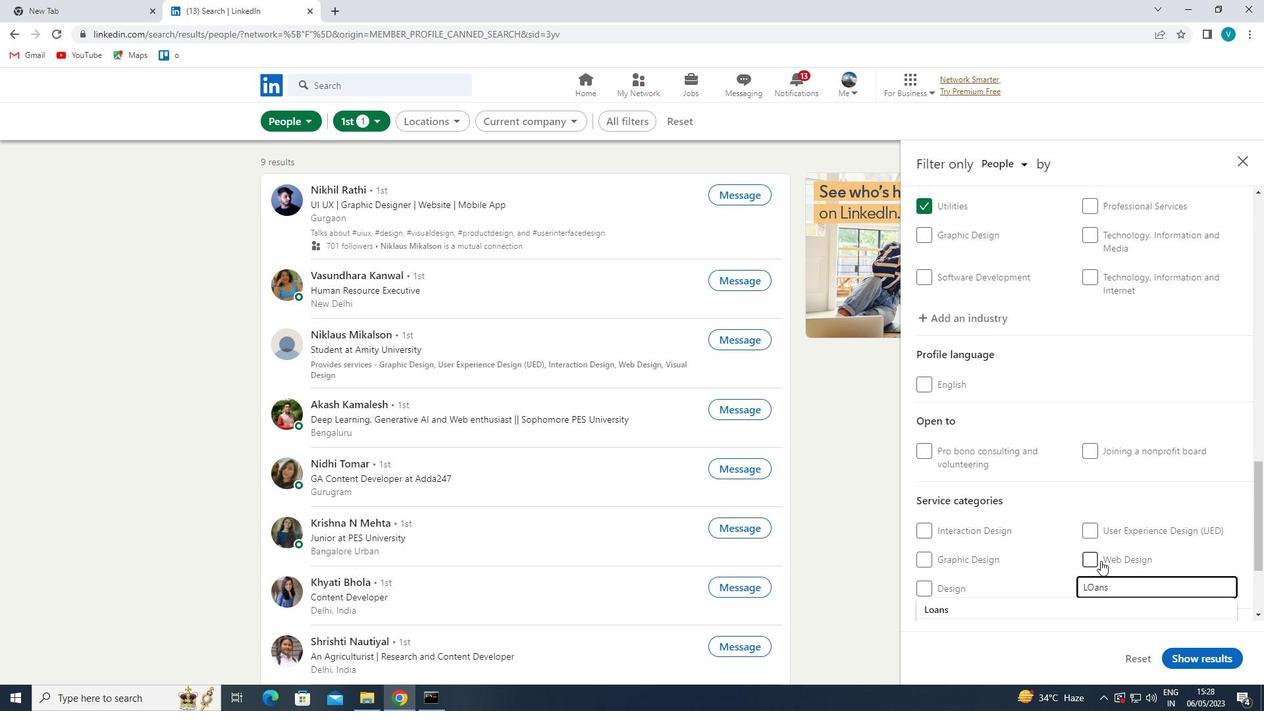 
Action: Mouse scrolled (1088, 553) with delta (0, 0)
Screenshot: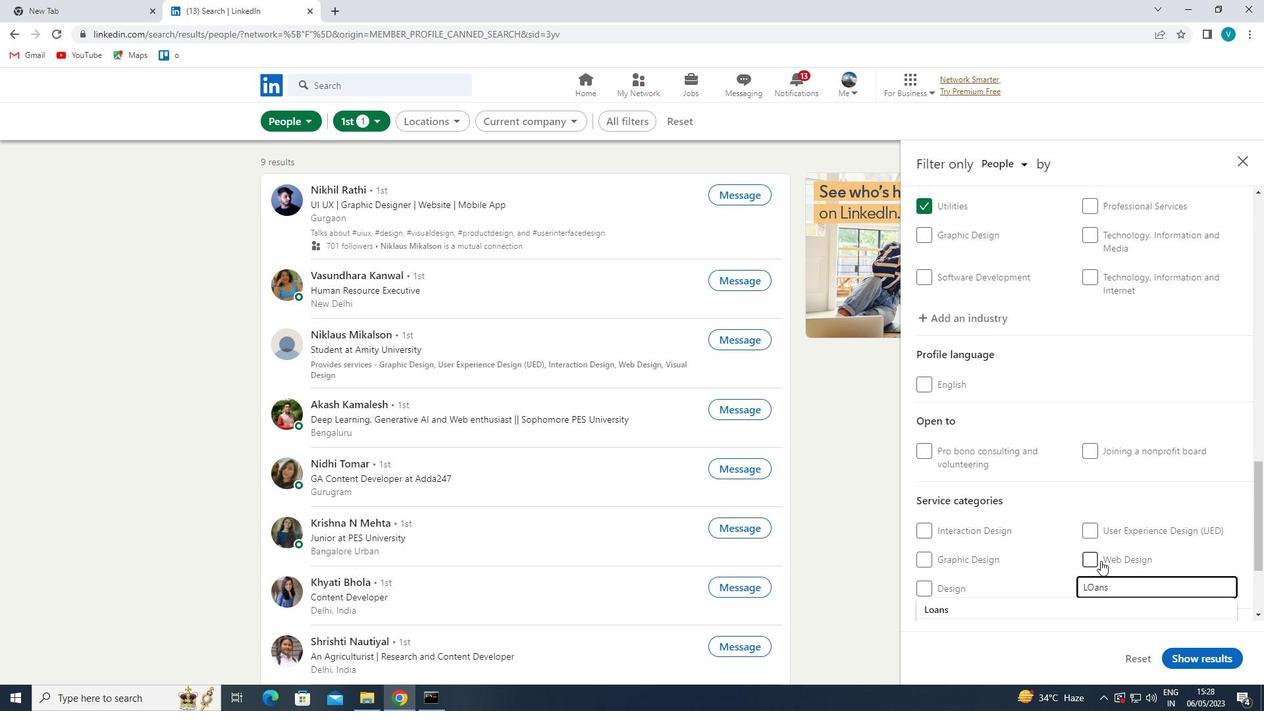 
Action: Mouse moved to (1086, 554)
Screenshot: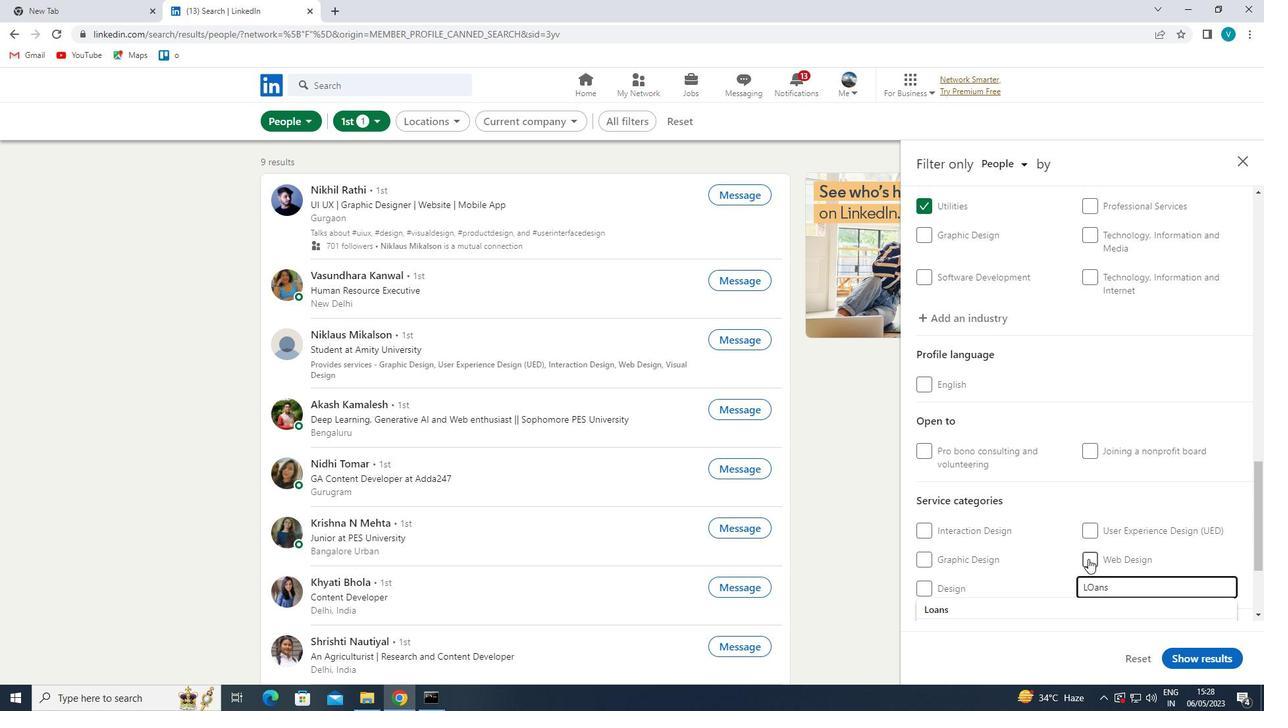
Action: Mouse scrolled (1086, 553) with delta (0, 0)
Screenshot: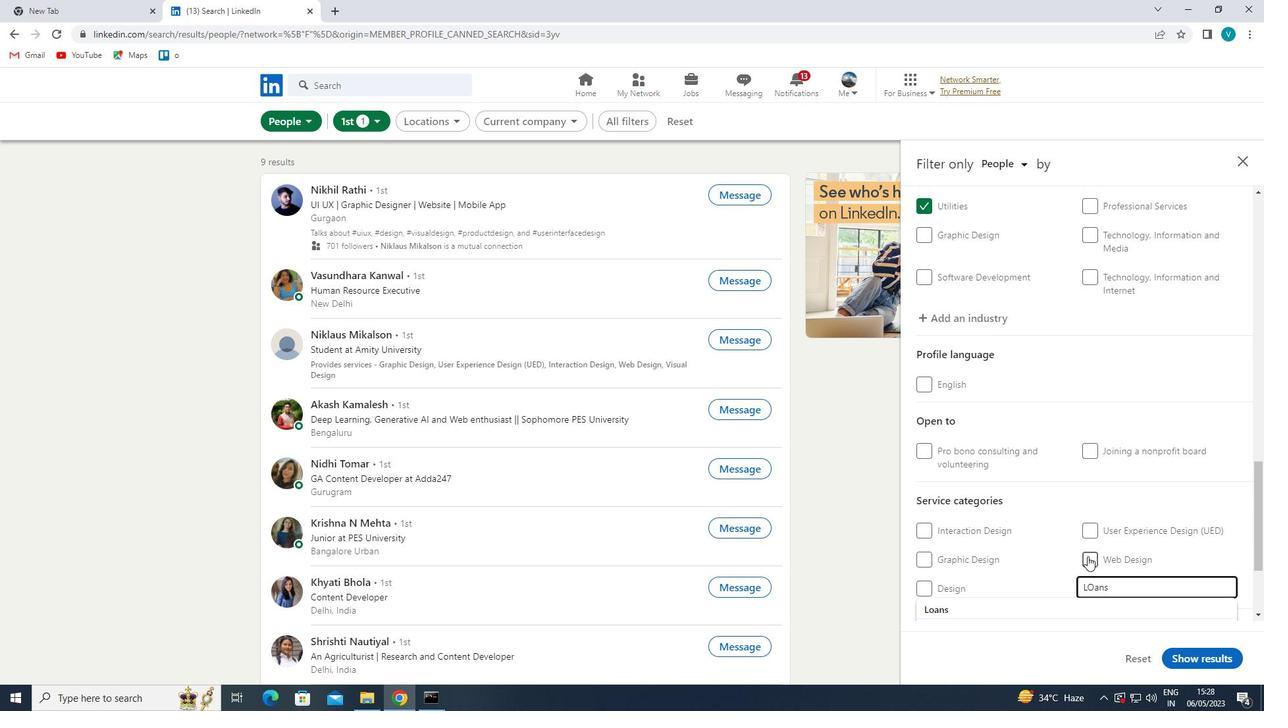 
Action: Mouse moved to (1014, 462)
Screenshot: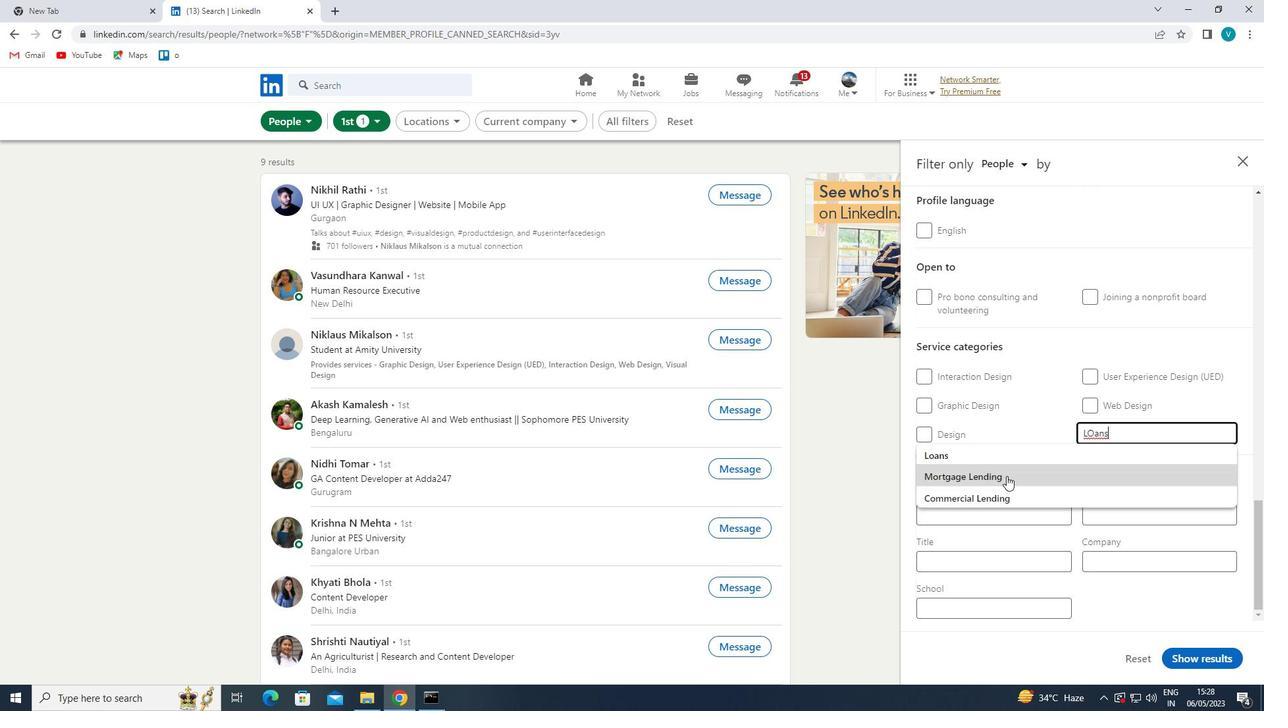 
Action: Mouse pressed left at (1014, 462)
Screenshot: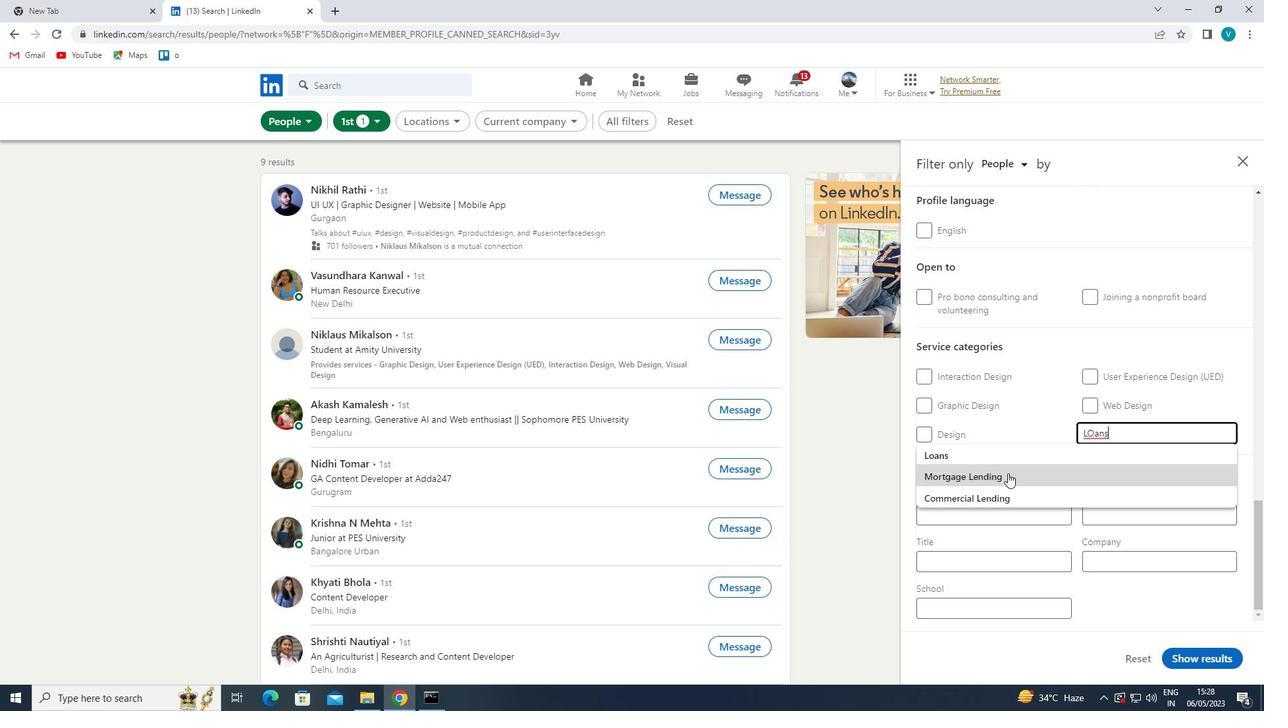 
Action: Mouse moved to (1014, 472)
Screenshot: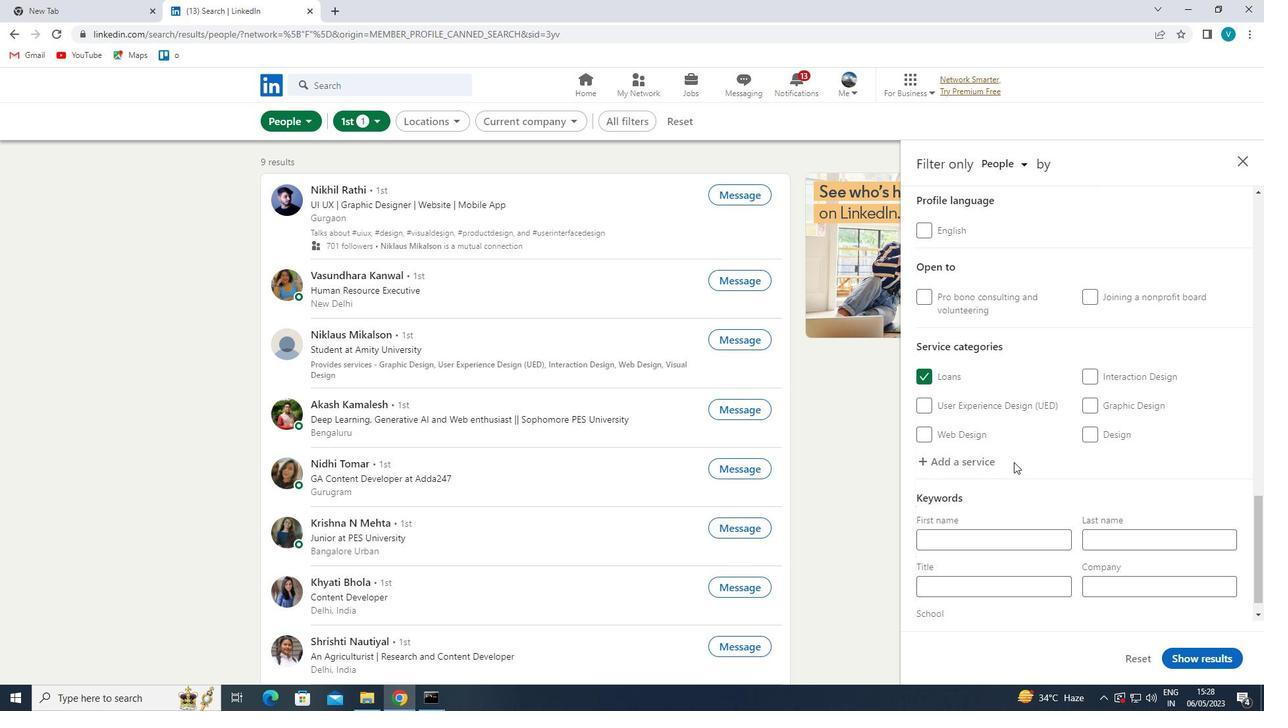 
Action: Mouse scrolled (1014, 472) with delta (0, 0)
Screenshot: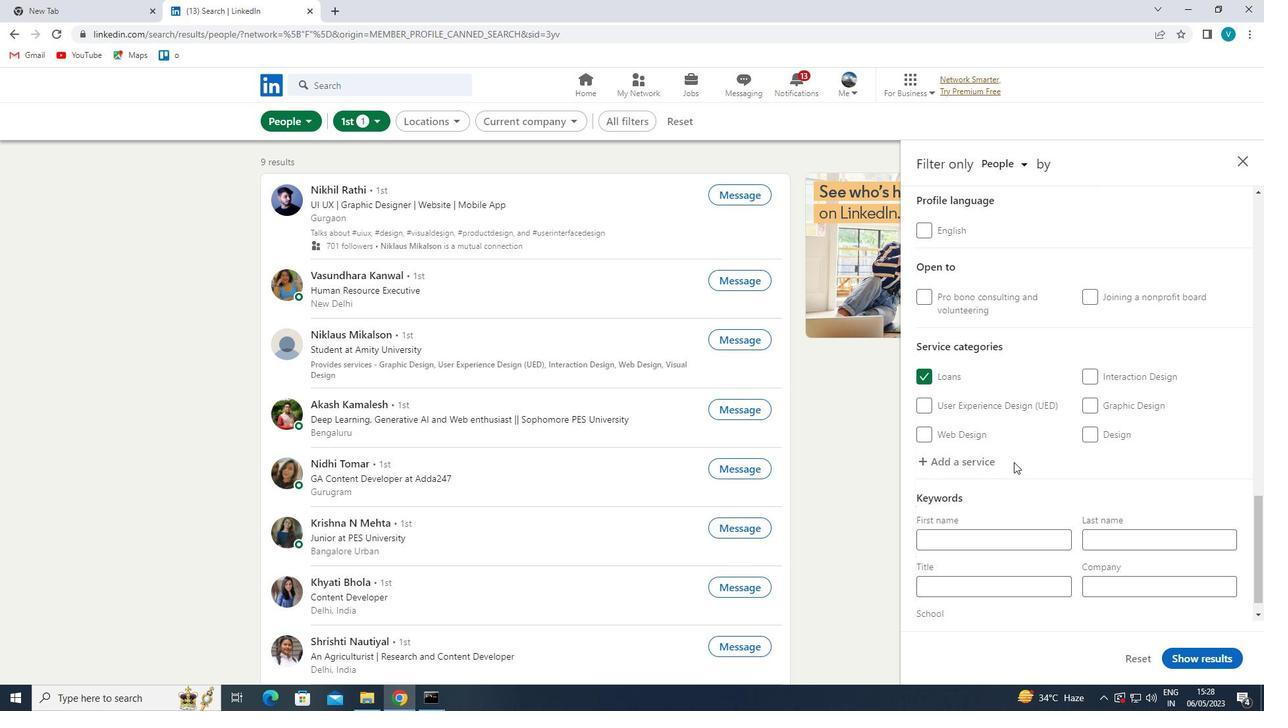 
Action: Mouse moved to (1014, 486)
Screenshot: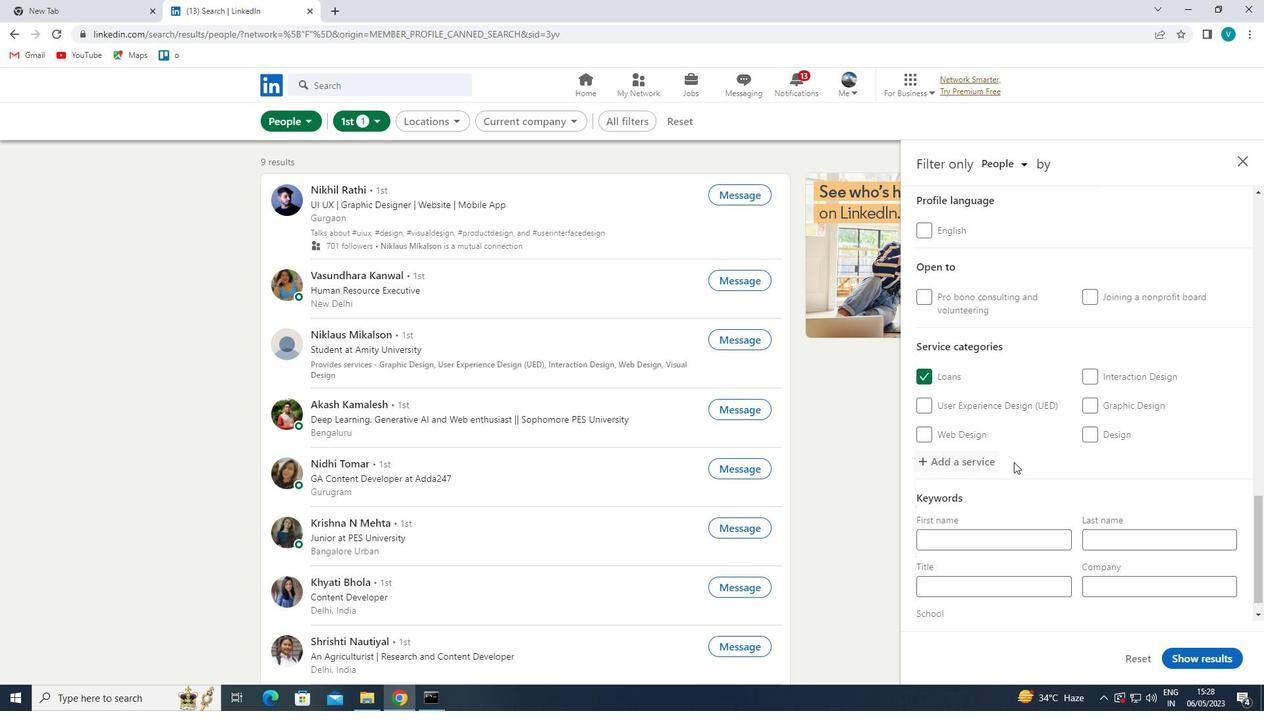 
Action: Mouse scrolled (1014, 486) with delta (0, 0)
Screenshot: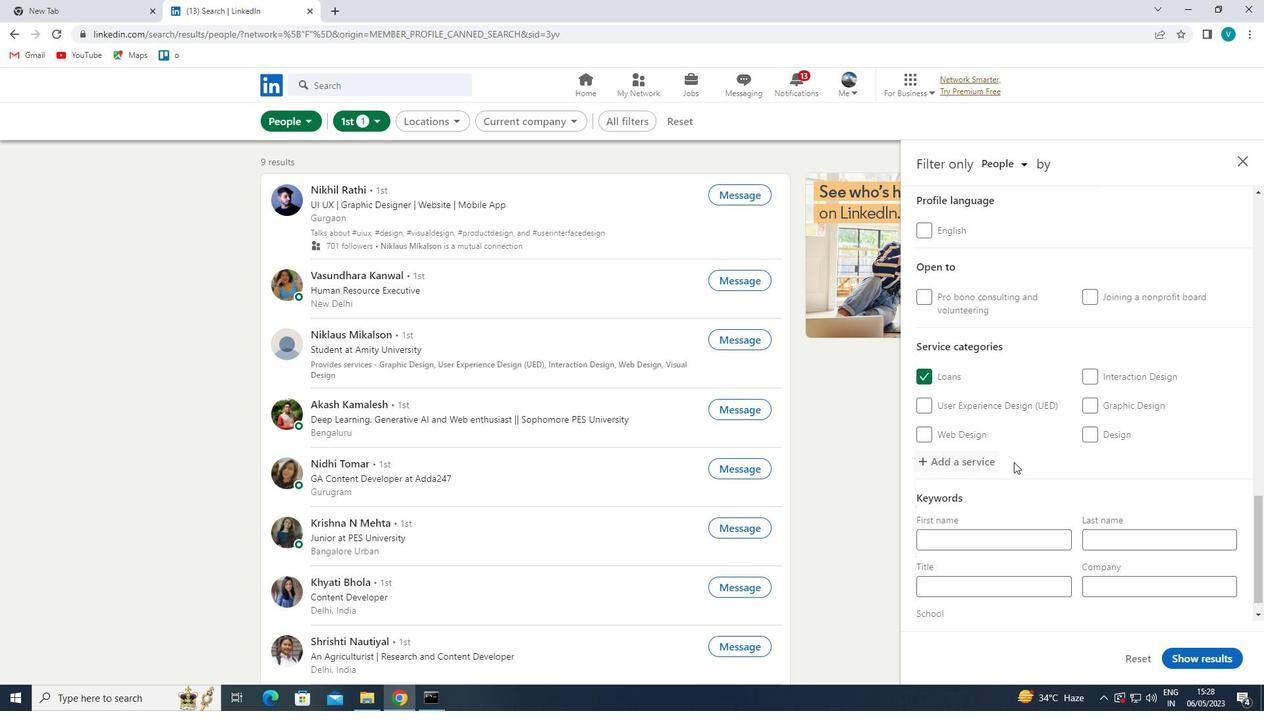 
Action: Mouse moved to (1012, 494)
Screenshot: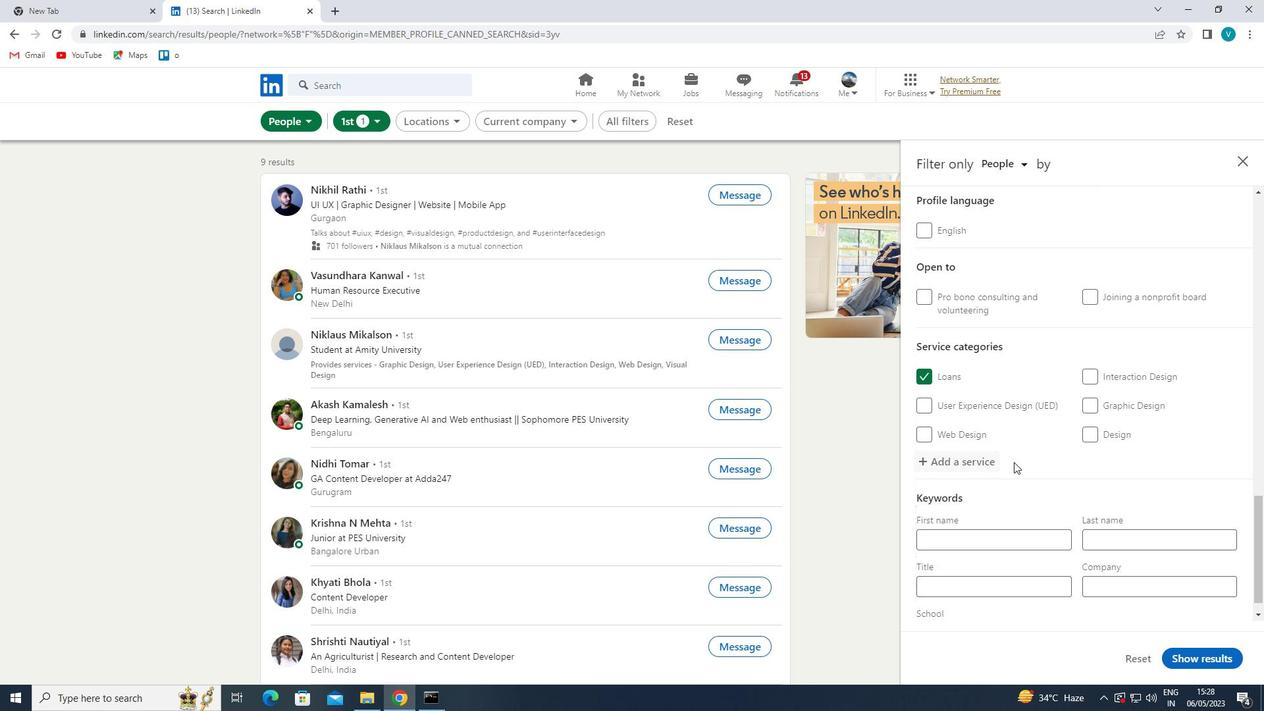 
Action: Mouse scrolled (1012, 494) with delta (0, 0)
Screenshot: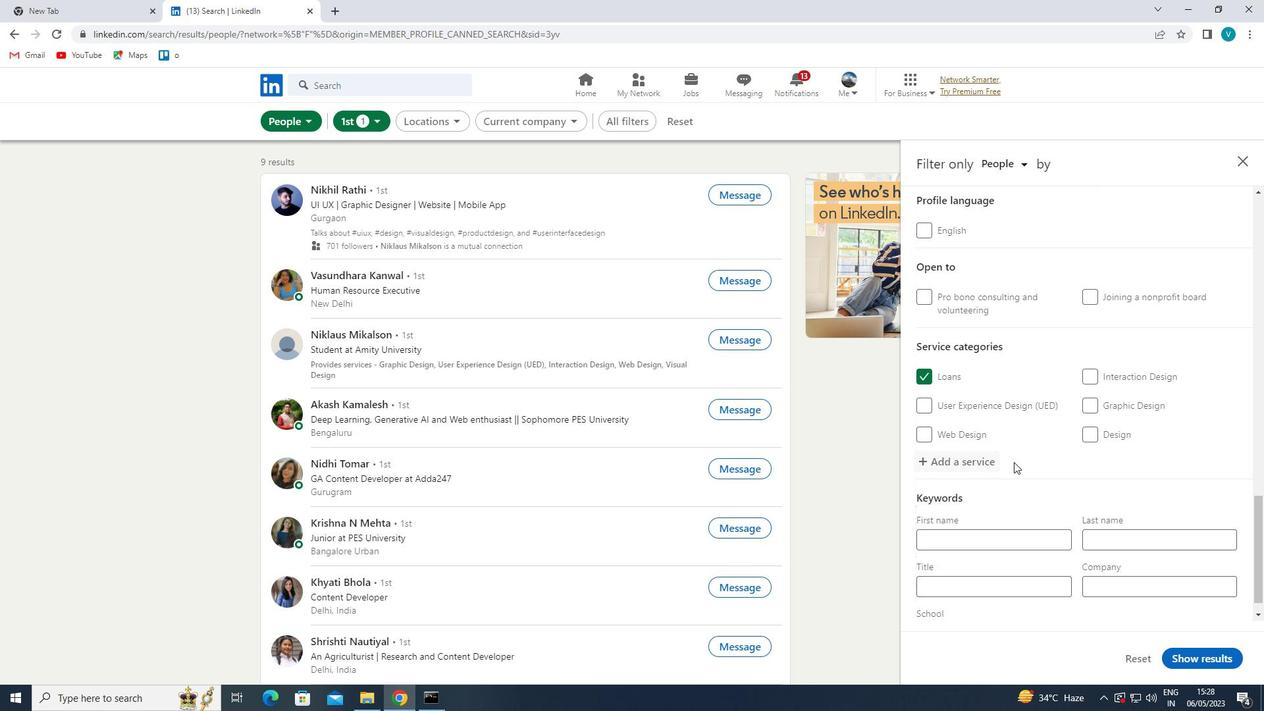 
Action: Mouse moved to (999, 553)
Screenshot: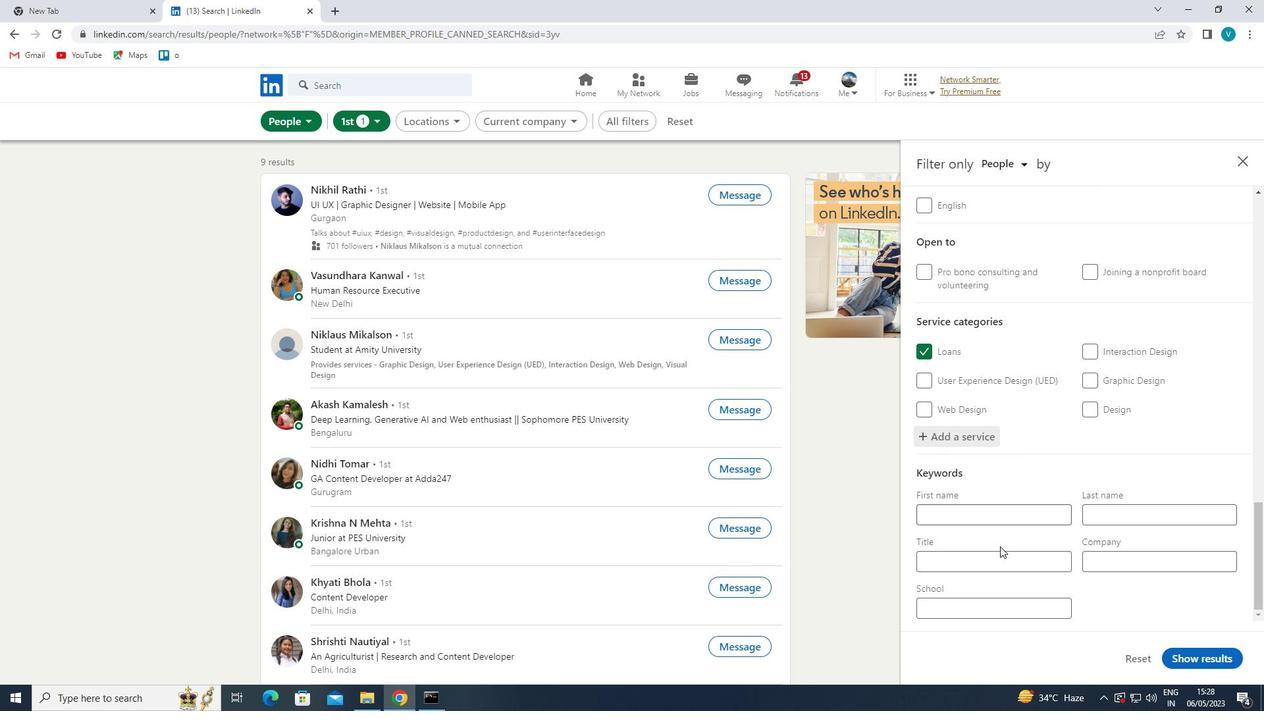 
Action: Mouse pressed left at (999, 553)
Screenshot: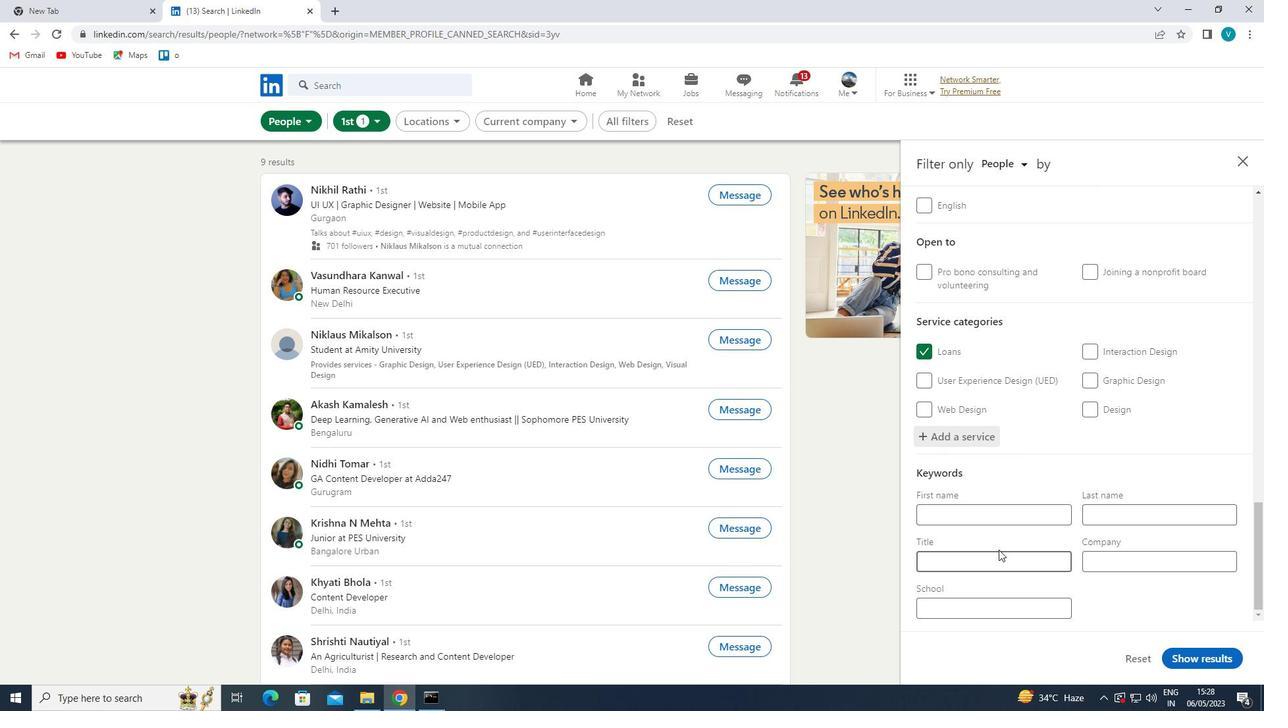 
Action: Key pressed <Key.shift>SCHOOL<Key.space><Key.shift>COUNSELOR<Key.space>
Screenshot: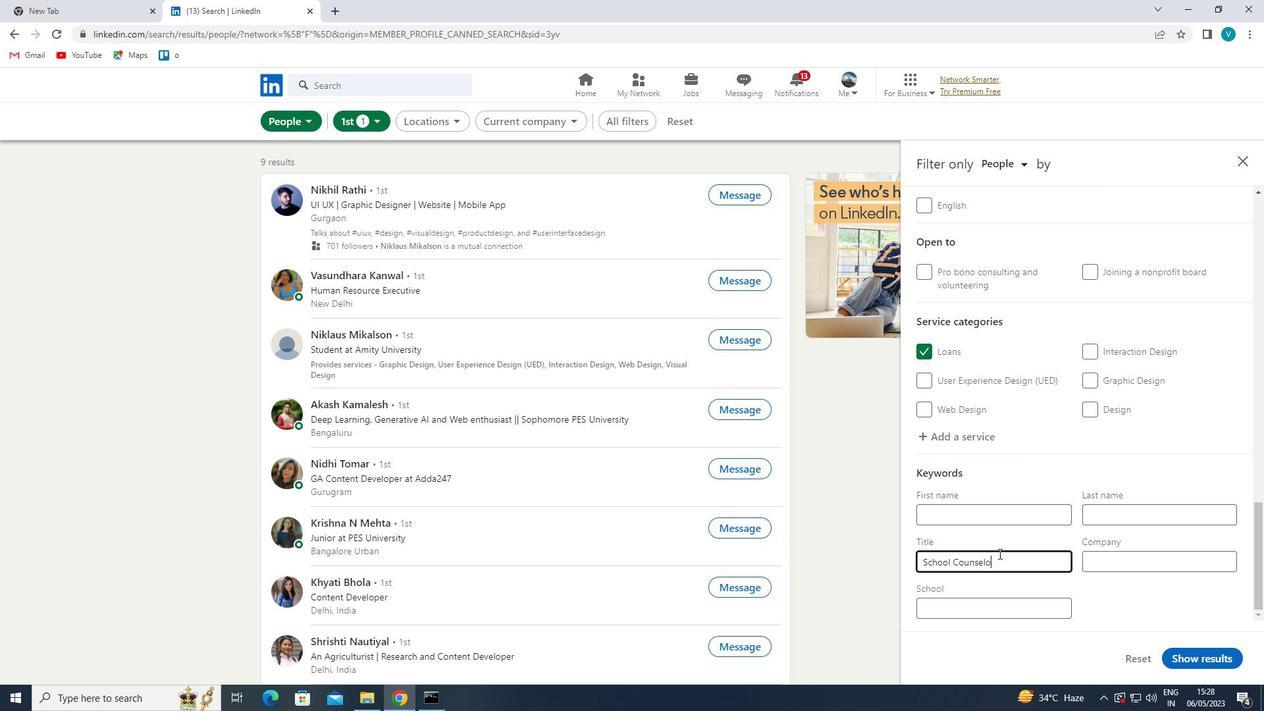 
Action: Mouse moved to (1205, 662)
Screenshot: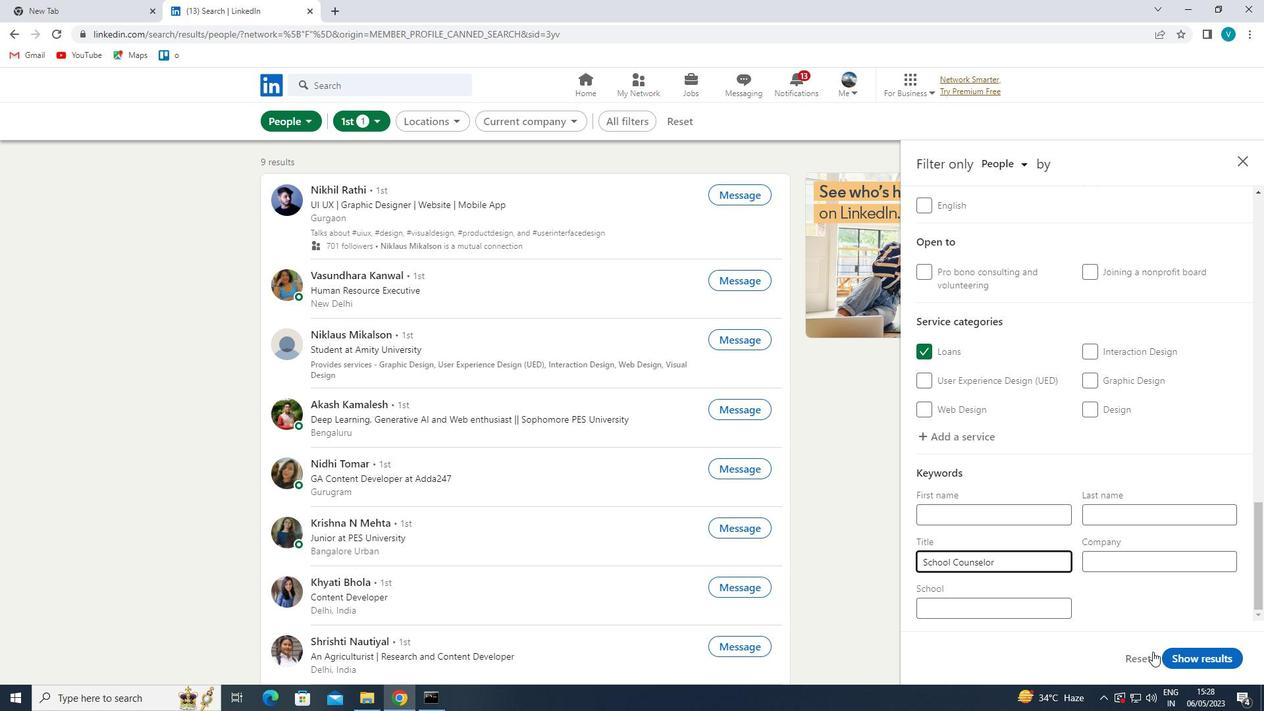 
Action: Mouse pressed left at (1205, 662)
Screenshot: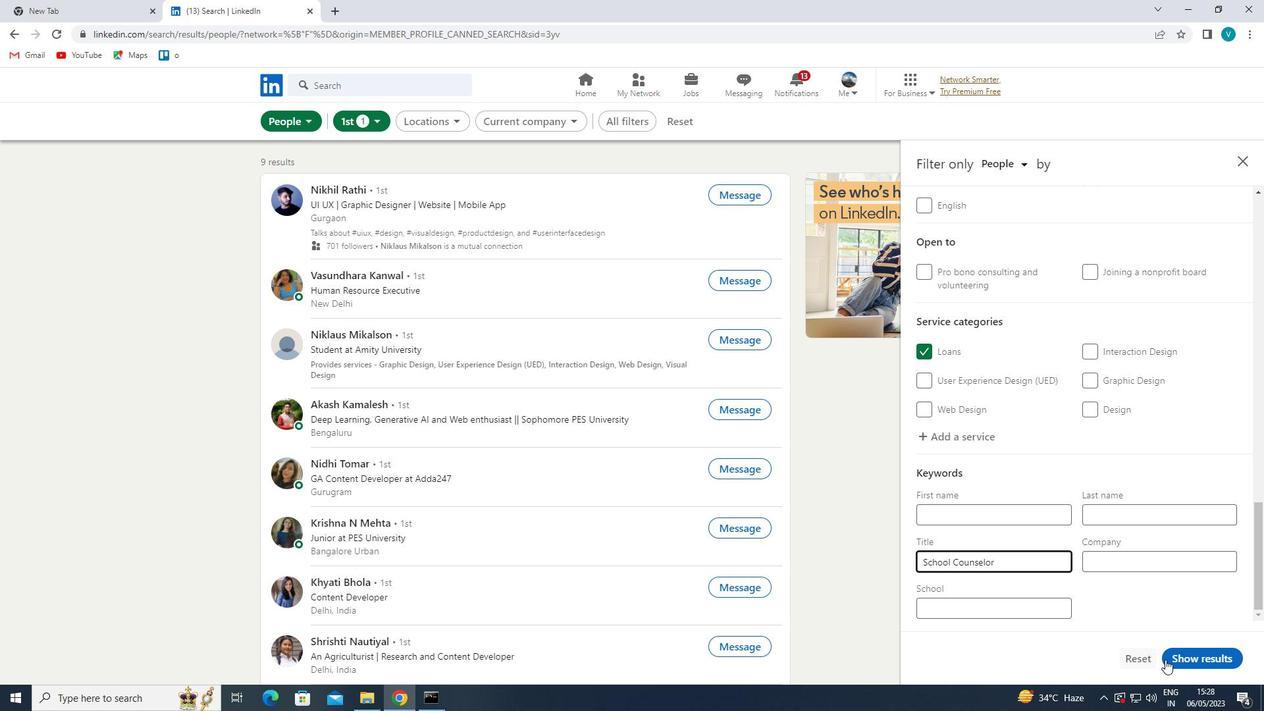 
Action: Mouse moved to (1181, 676)
Screenshot: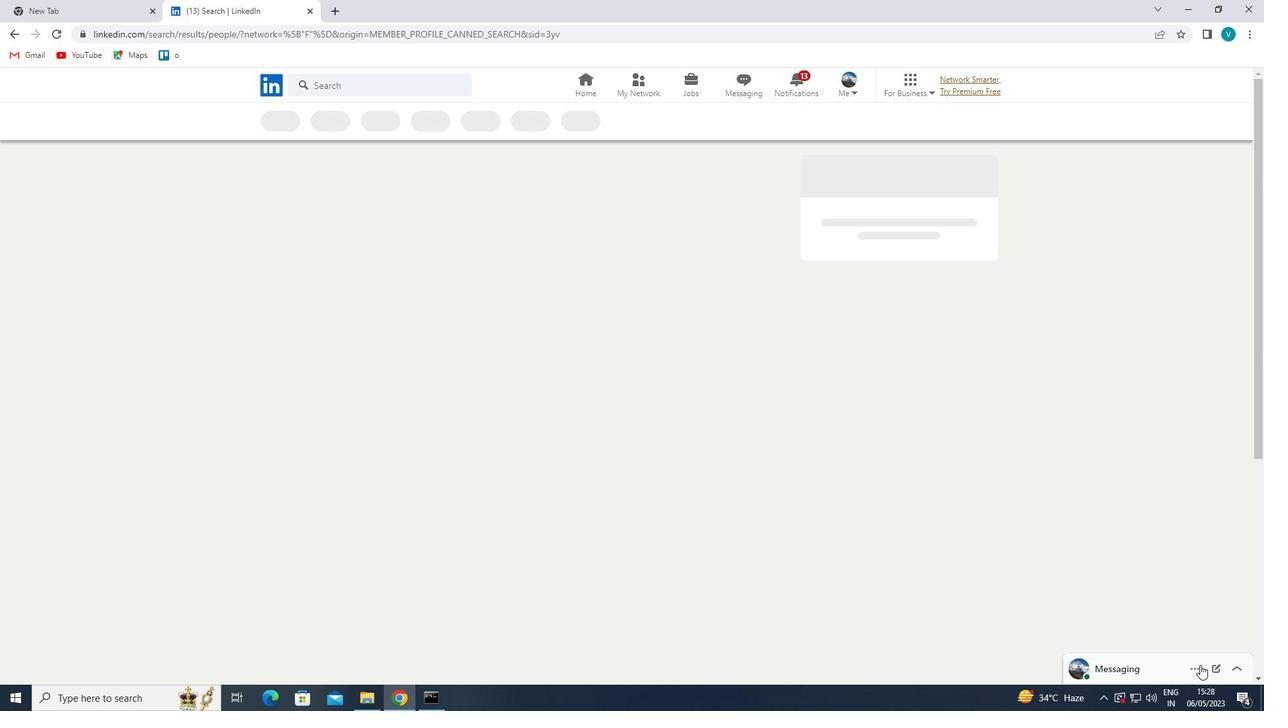
